 Task: Play online Risk (conquerclub) game.
Action: Mouse moved to (825, 361)
Screenshot: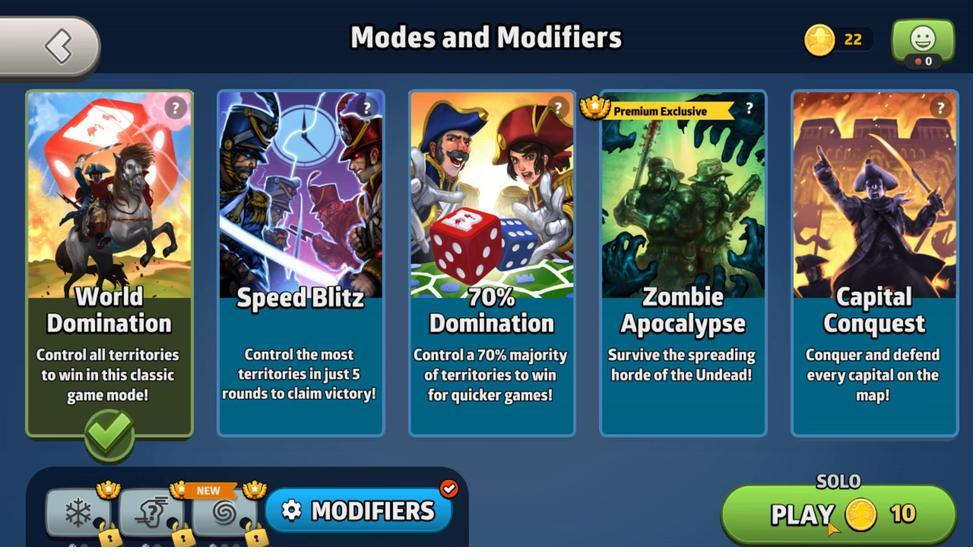 
Action: Mouse pressed left at (825, 361)
Screenshot: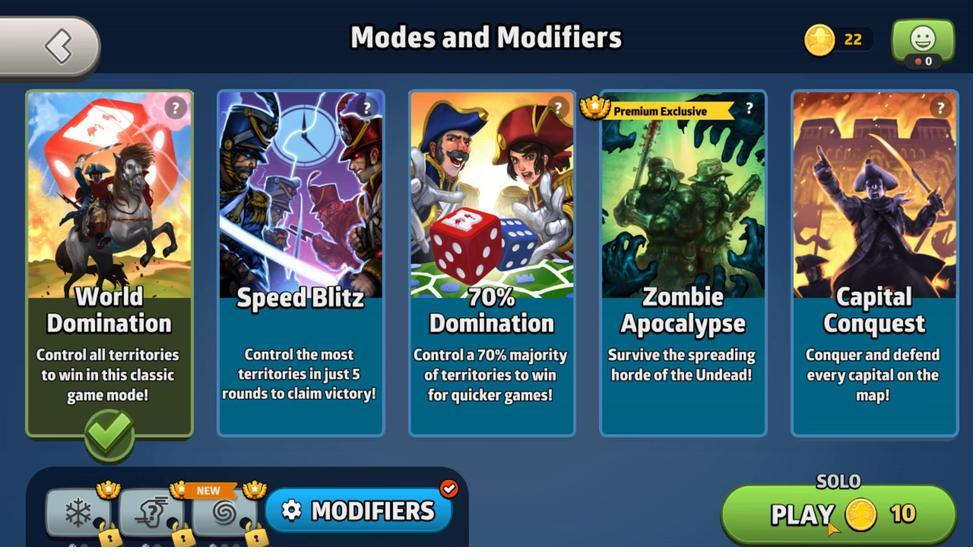 
Action: Mouse moved to (537, 522)
Screenshot: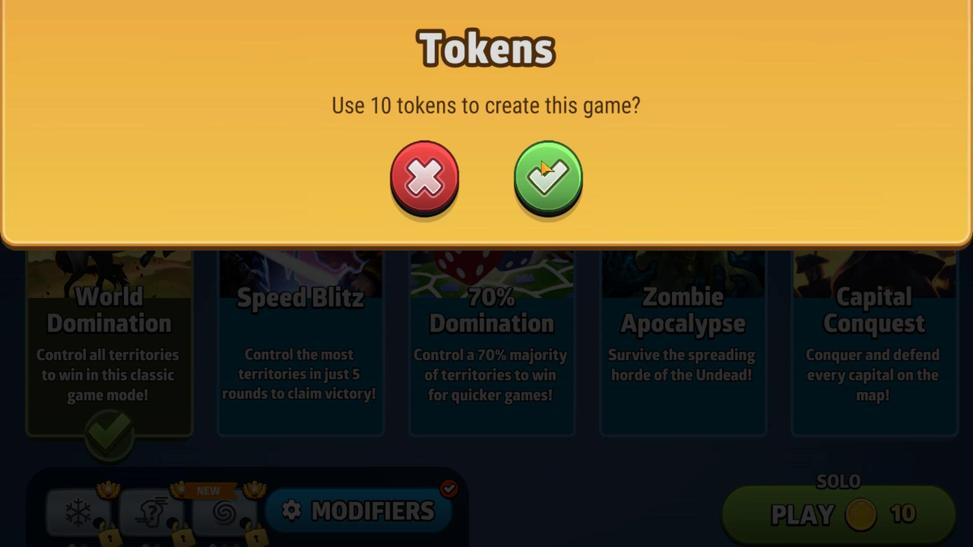 
Action: Mouse pressed left at (537, 522)
Screenshot: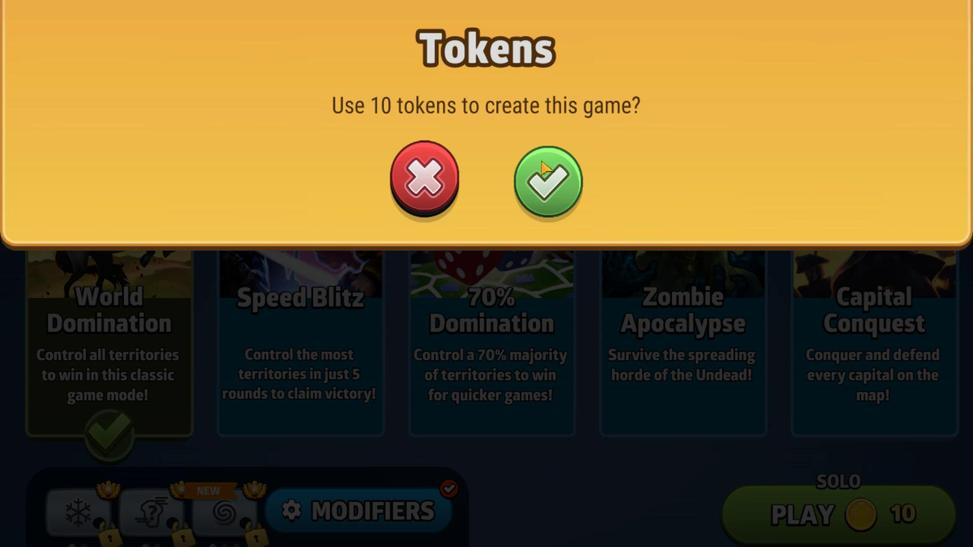 
Action: Mouse moved to (774, 527)
Screenshot: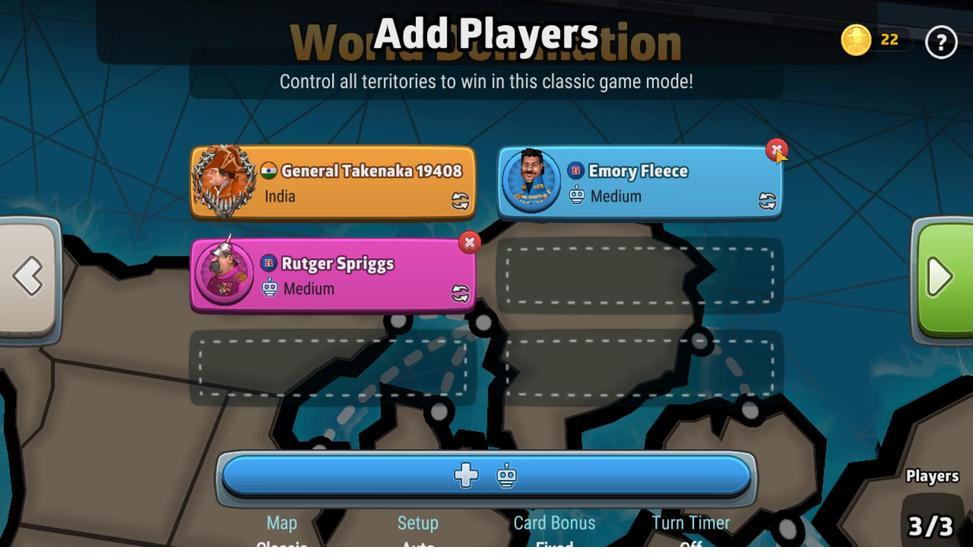 
Action: Mouse pressed left at (774, 527)
Screenshot: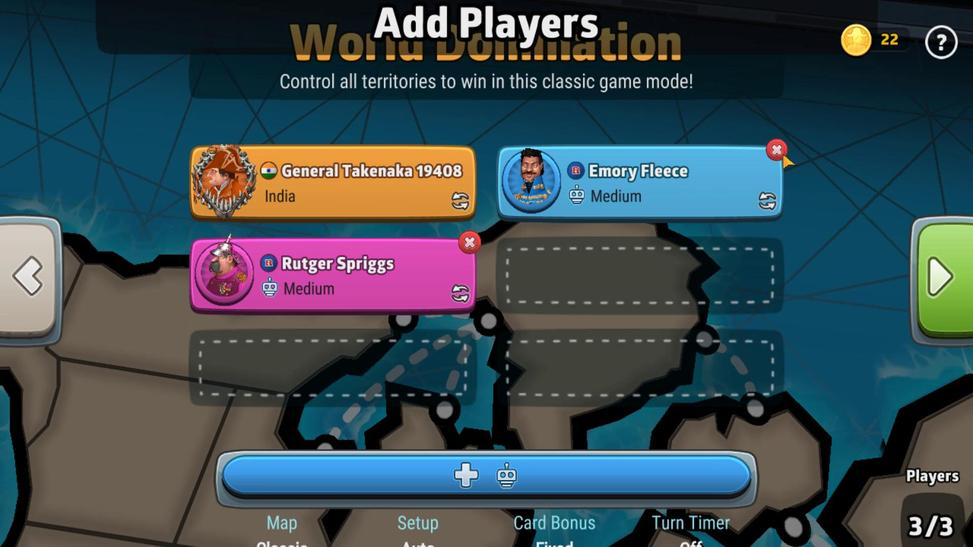 
Action: Mouse moved to (971, 467)
Screenshot: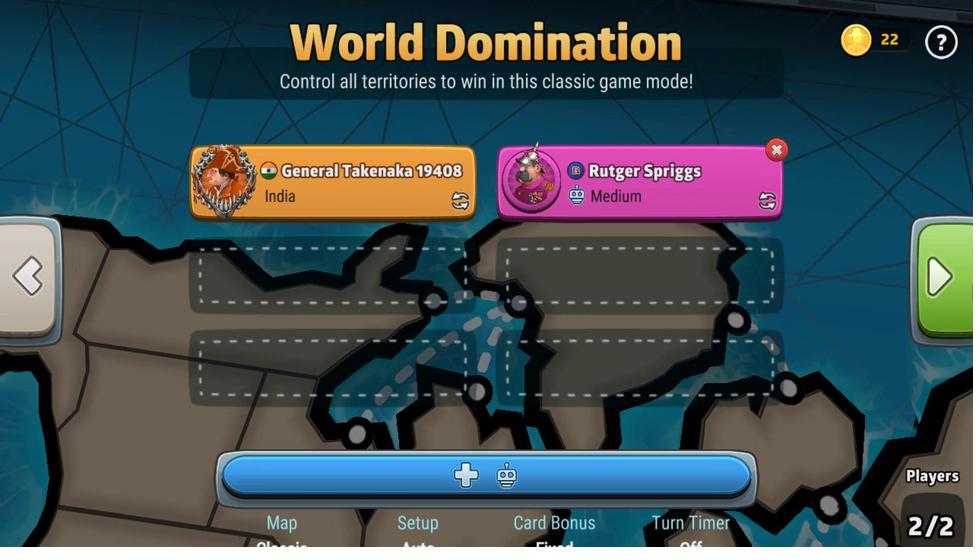
Action: Mouse pressed left at (971, 467)
Screenshot: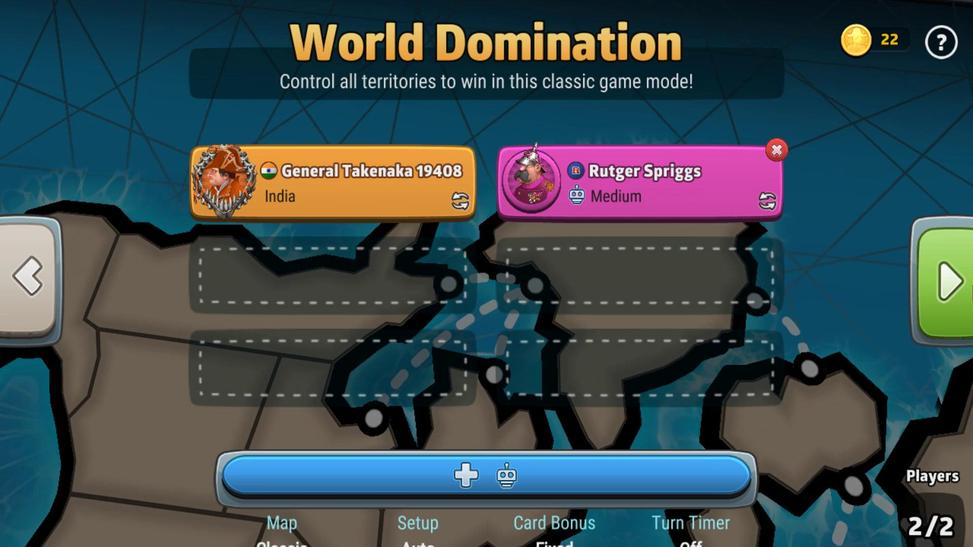 
Action: Mouse moved to (491, 495)
Screenshot: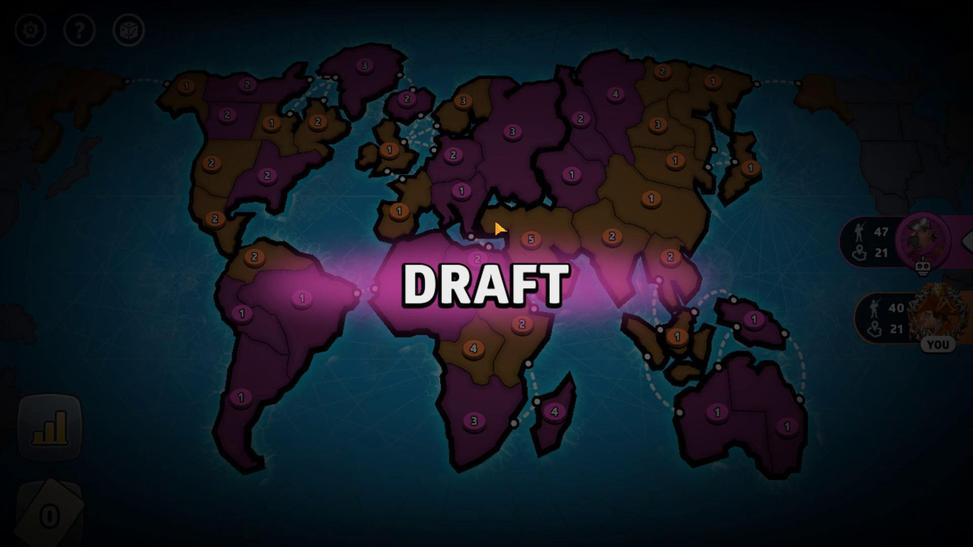 
Action: Mouse pressed left at (491, 495)
Screenshot: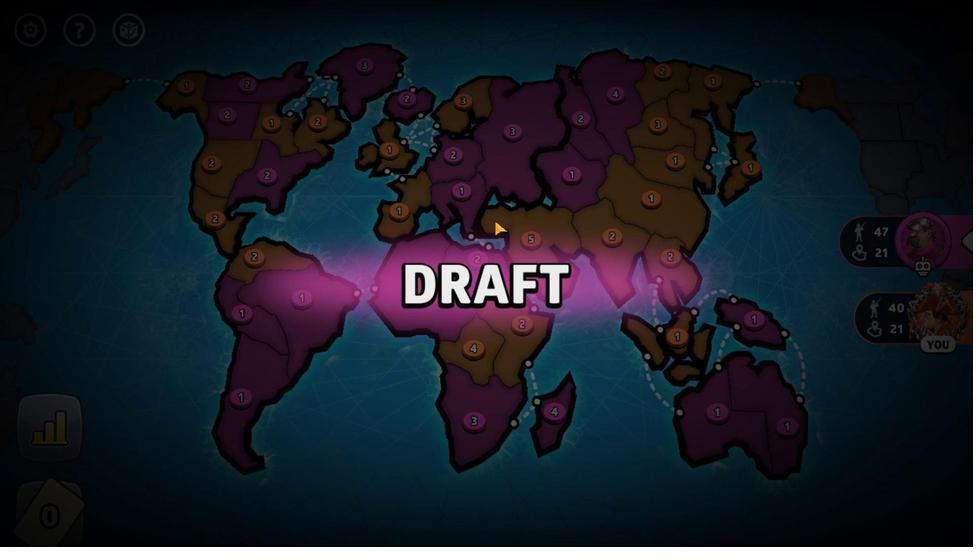 
Action: Mouse moved to (508, 489)
Screenshot: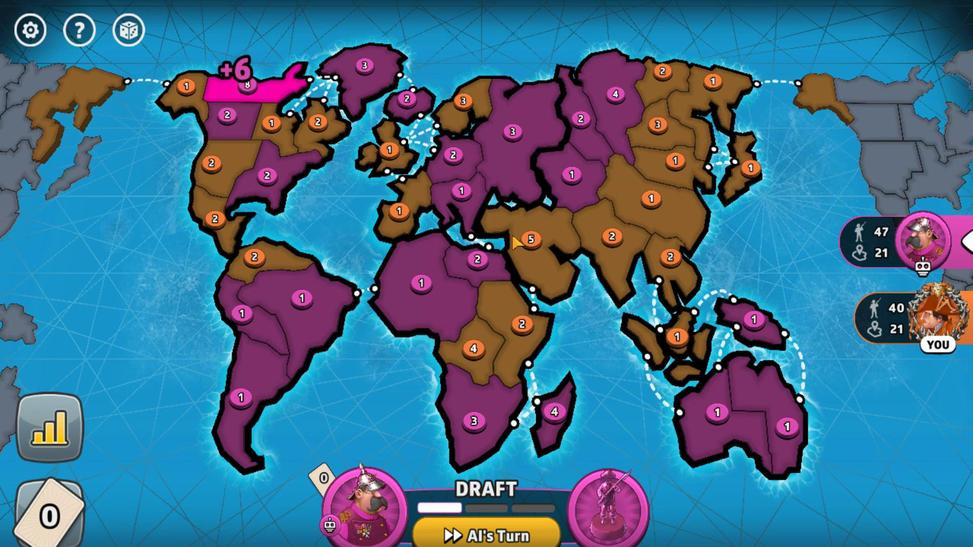 
Action: Mouse pressed left at (508, 489)
Screenshot: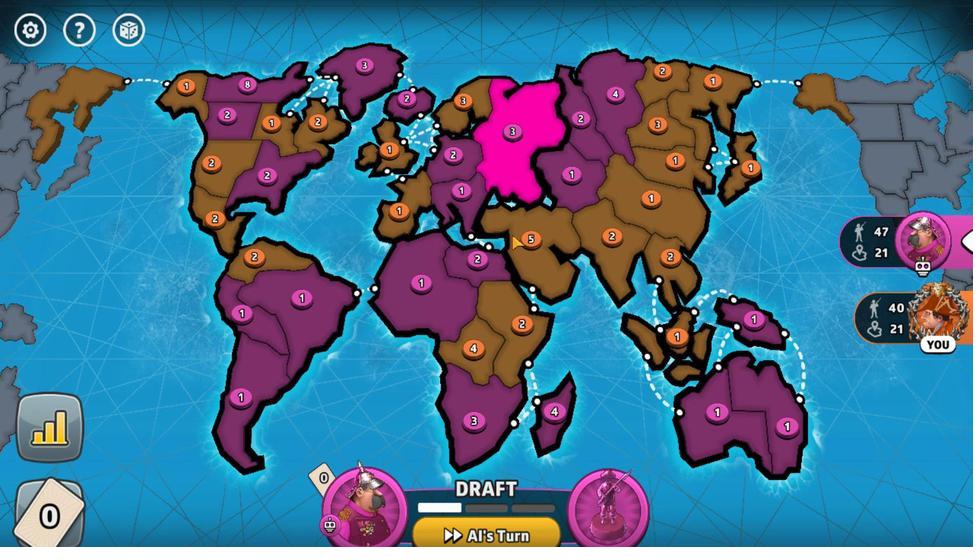 
Action: Mouse pressed left at (508, 489)
Screenshot: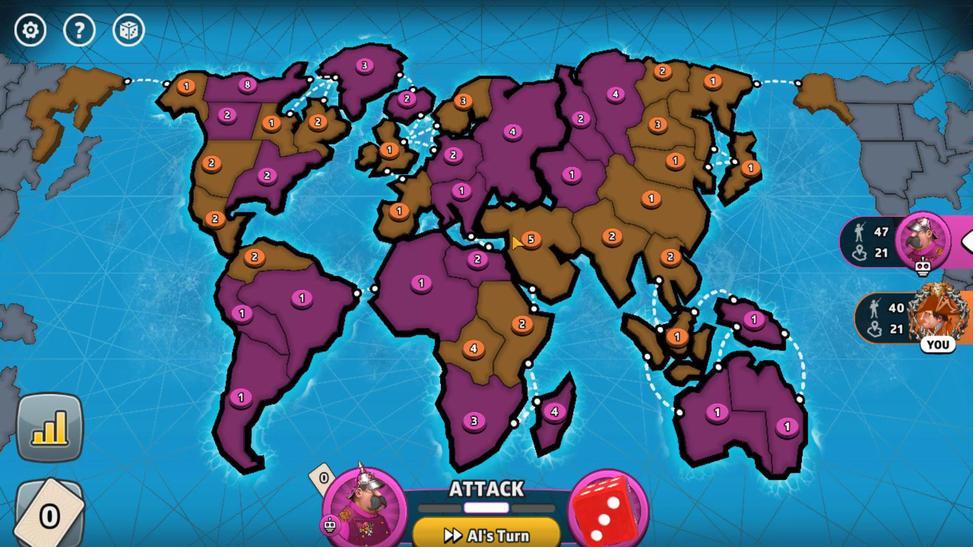 
Action: Mouse pressed left at (508, 489)
Screenshot: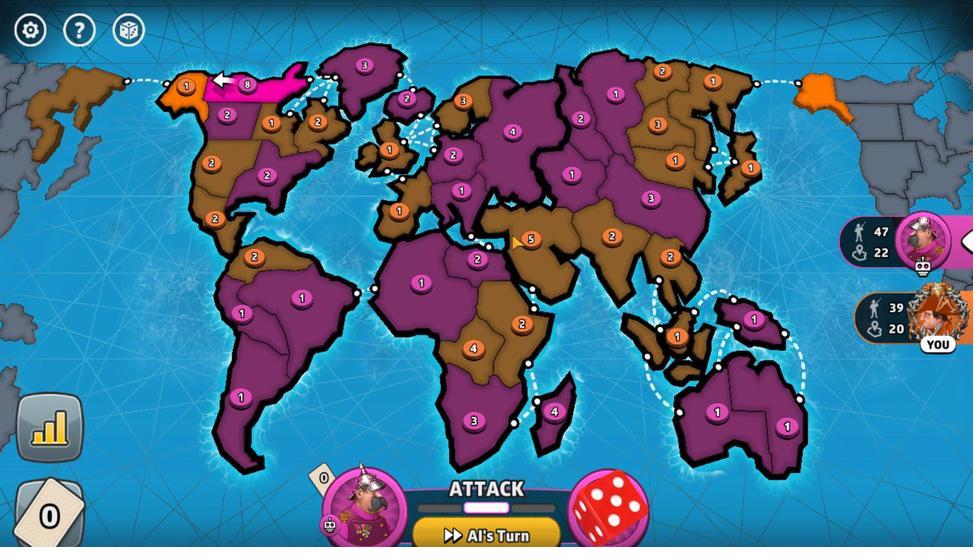 
Action: Mouse moved to (531, 487)
Screenshot: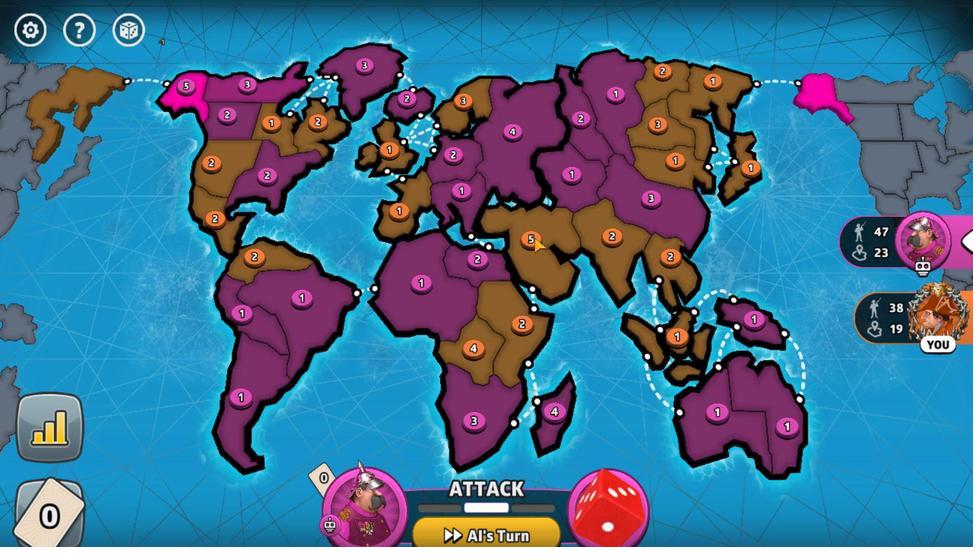
Action: Mouse pressed left at (531, 487)
Screenshot: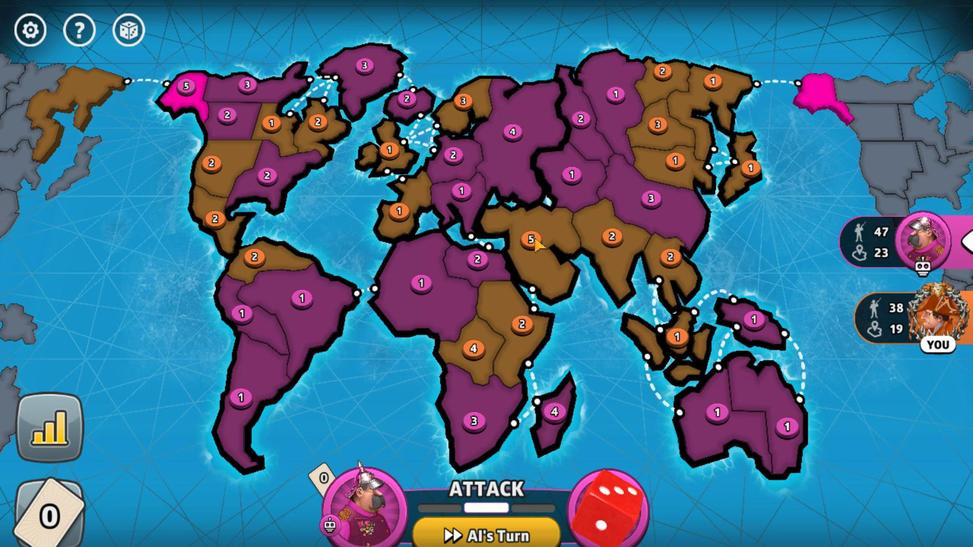 
Action: Mouse moved to (540, 482)
Screenshot: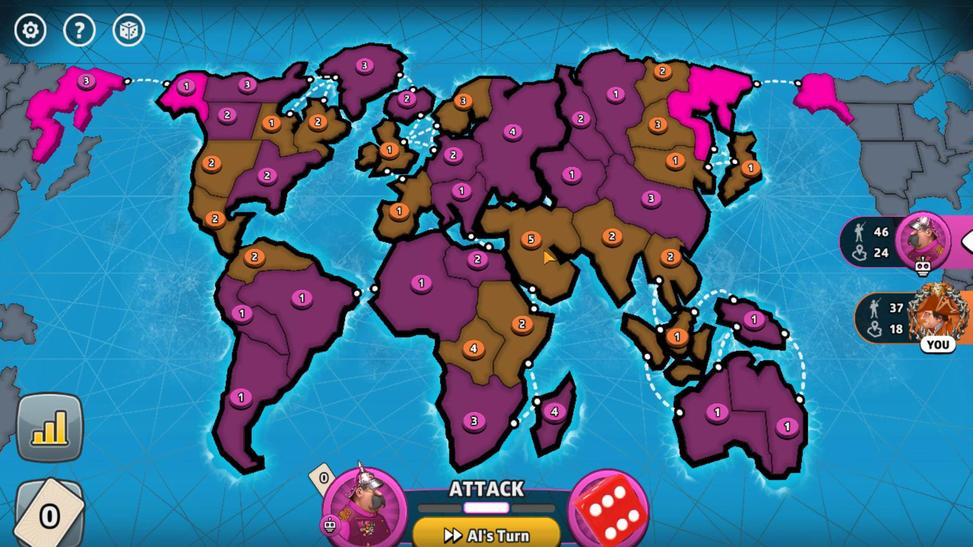 
Action: Mouse pressed left at (540, 482)
Screenshot: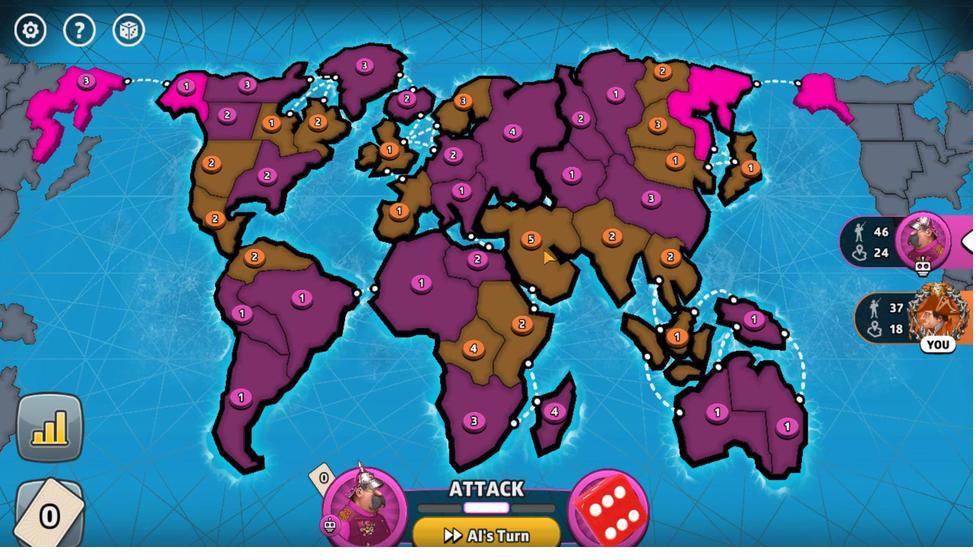 
Action: Mouse pressed left at (540, 482)
Screenshot: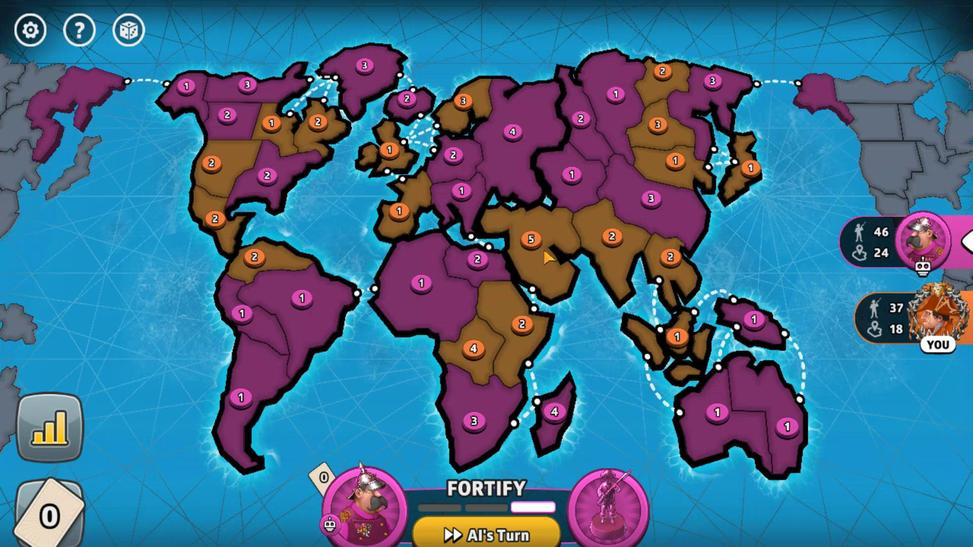 
Action: Mouse pressed left at (540, 482)
Screenshot: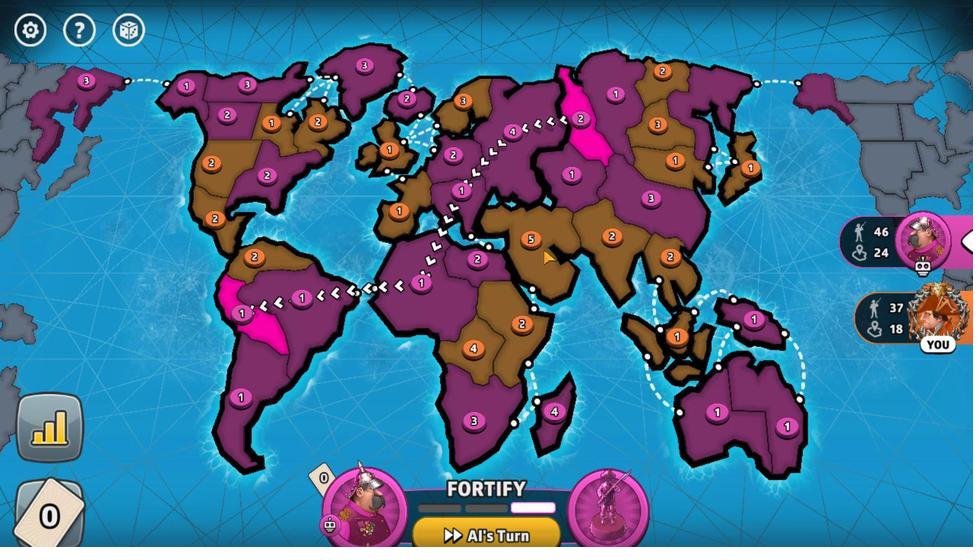 
Action: Mouse pressed left at (540, 482)
Screenshot: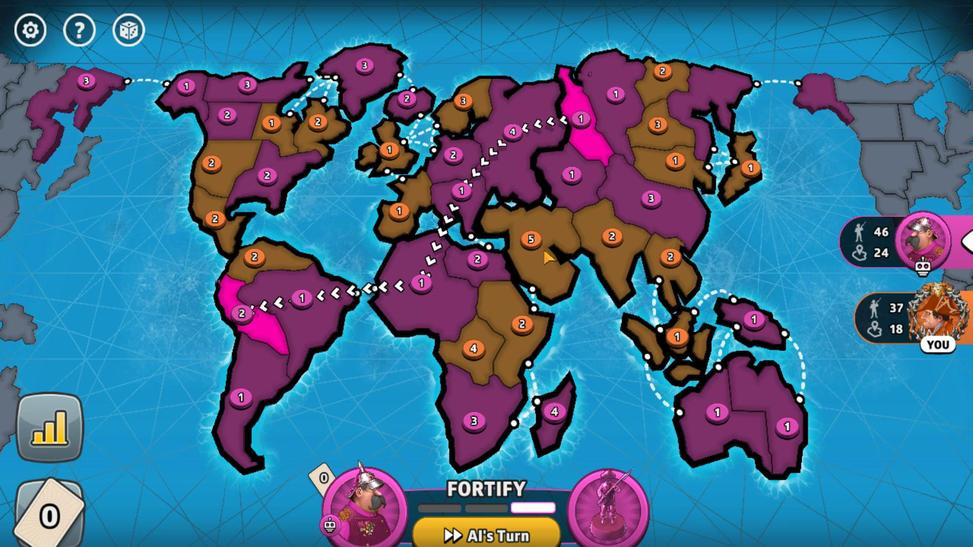 
Action: Mouse pressed left at (540, 482)
Screenshot: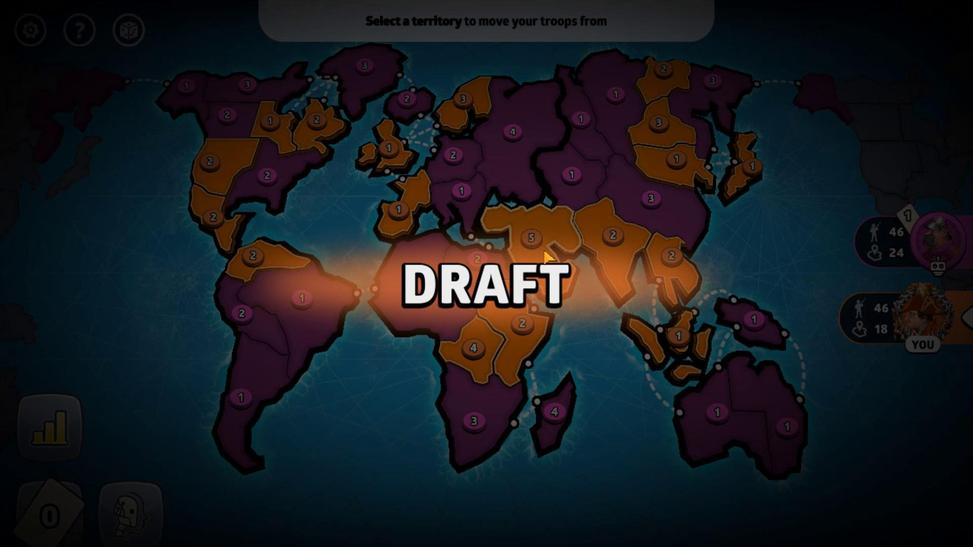 
Action: Mouse pressed left at (540, 482)
Screenshot: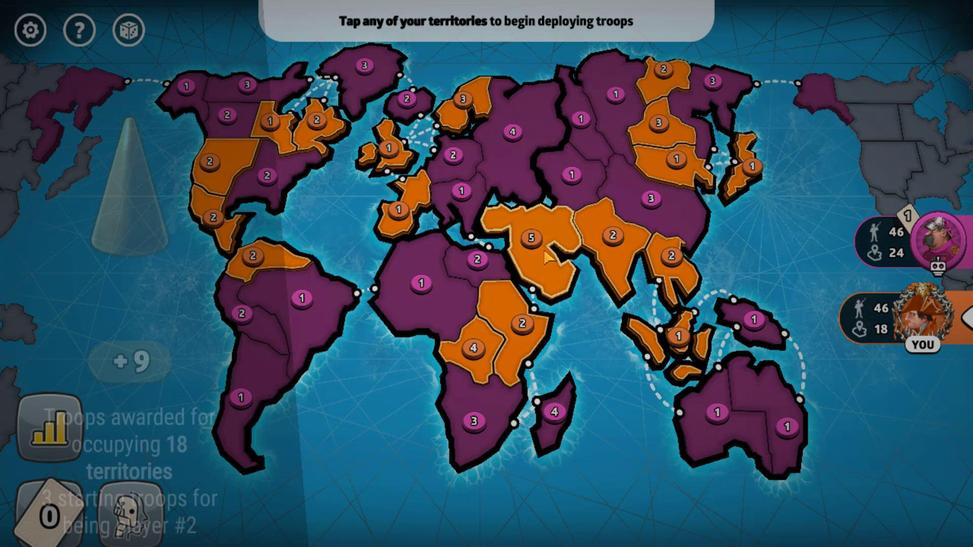
Action: Mouse pressed left at (540, 482)
Screenshot: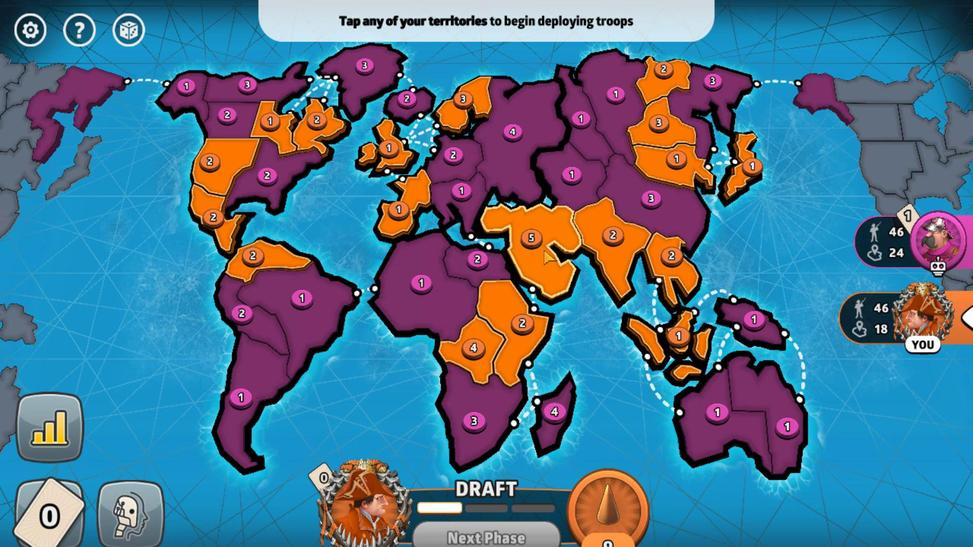 
Action: Mouse moved to (656, 409)
Screenshot: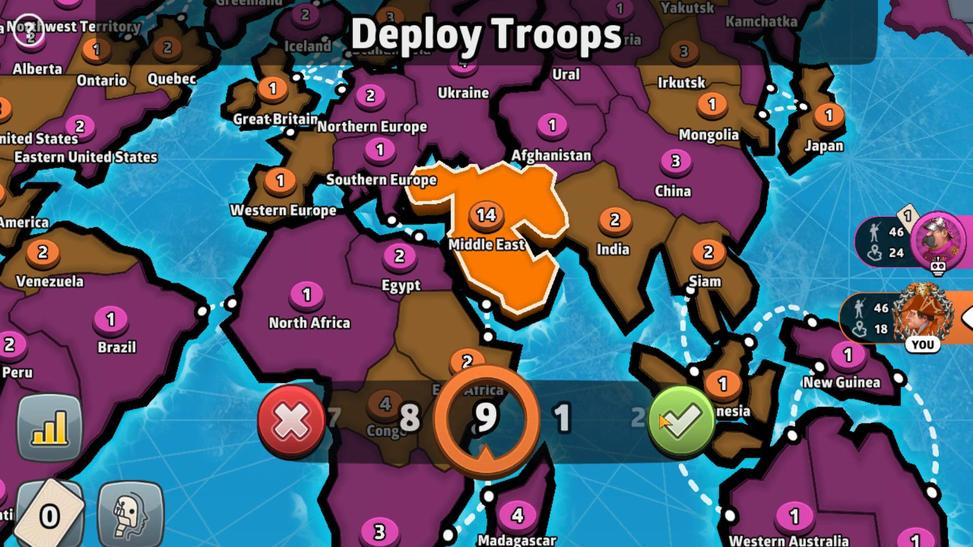 
Action: Mouse pressed left at (656, 409)
Screenshot: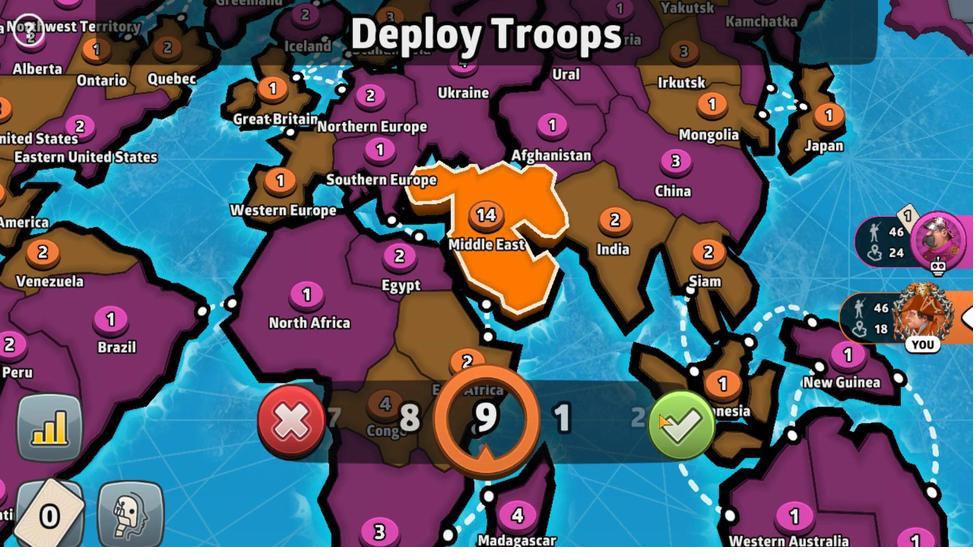 
Action: Mouse moved to (505, 359)
Screenshot: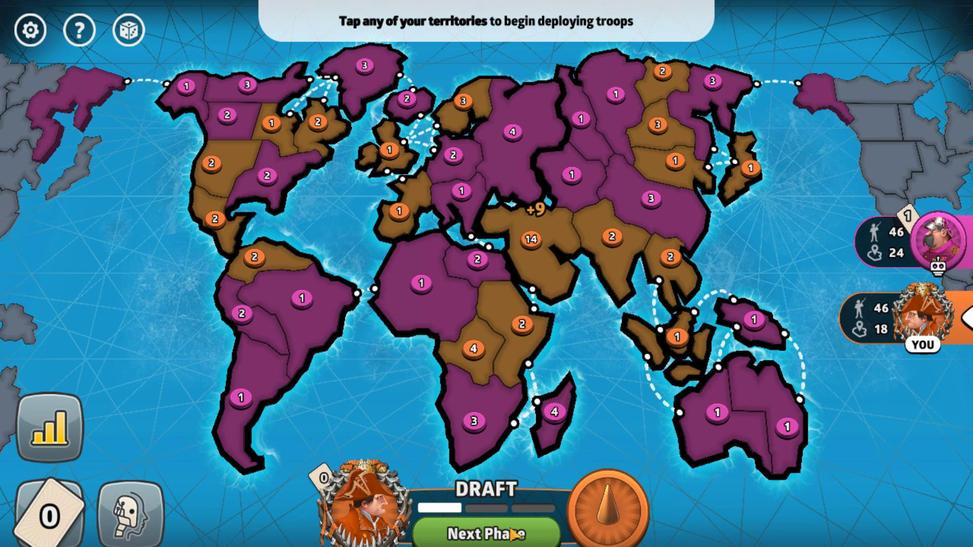 
Action: Mouse pressed left at (505, 359)
Screenshot: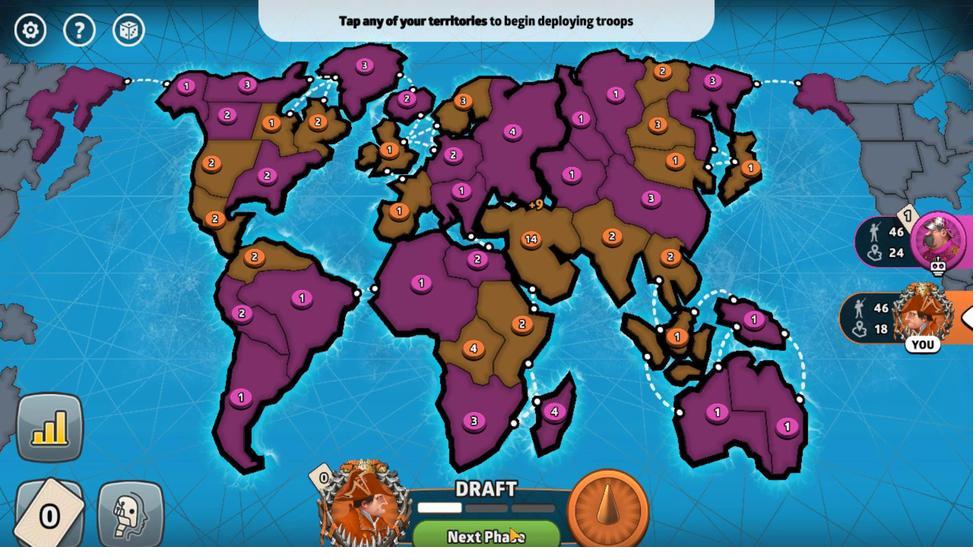 
Action: Mouse moved to (503, 504)
Screenshot: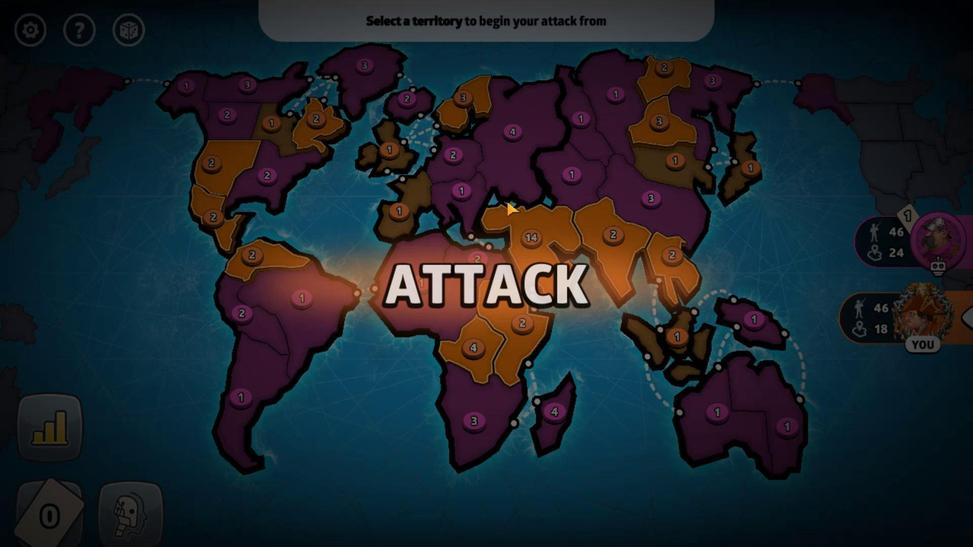 
Action: Mouse pressed left at (503, 504)
Screenshot: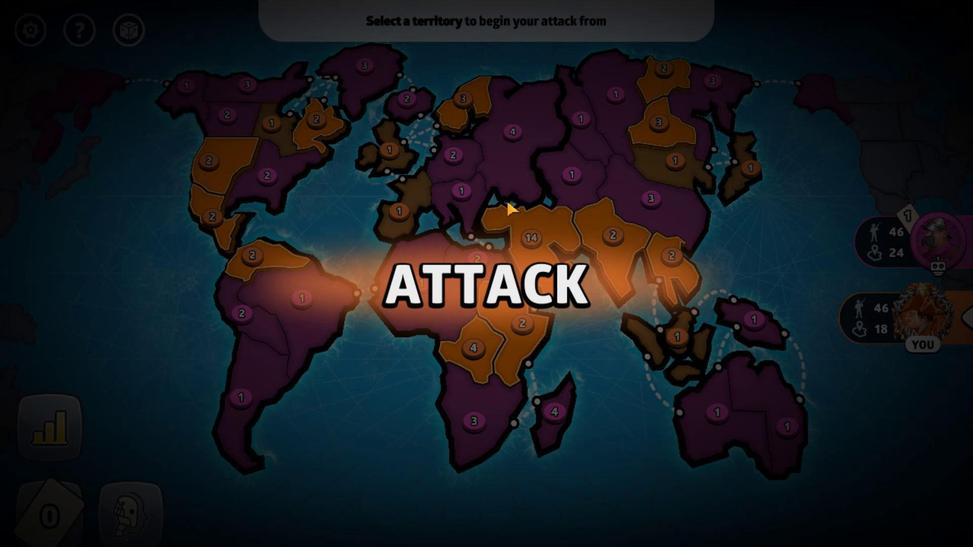 
Action: Mouse moved to (507, 357)
Screenshot: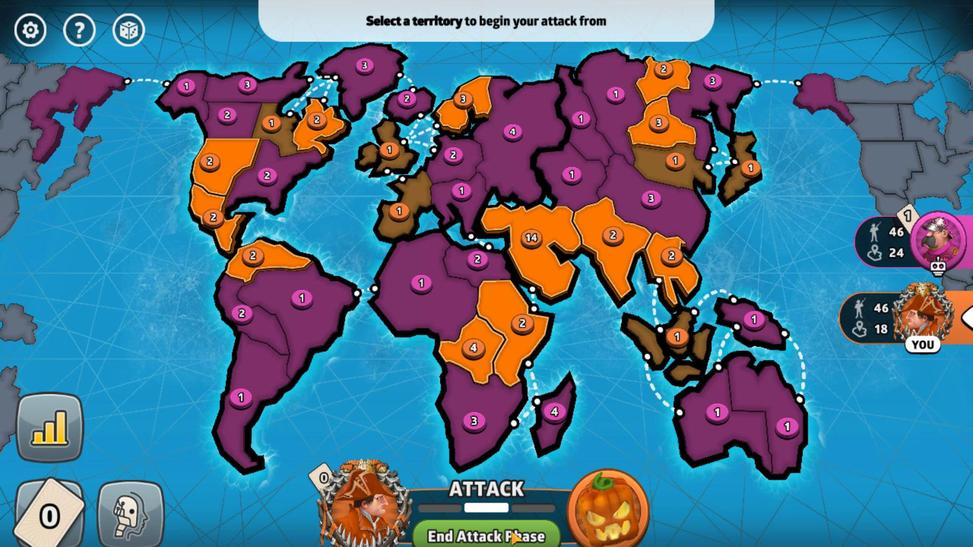 
Action: Mouse pressed left at (507, 357)
Screenshot: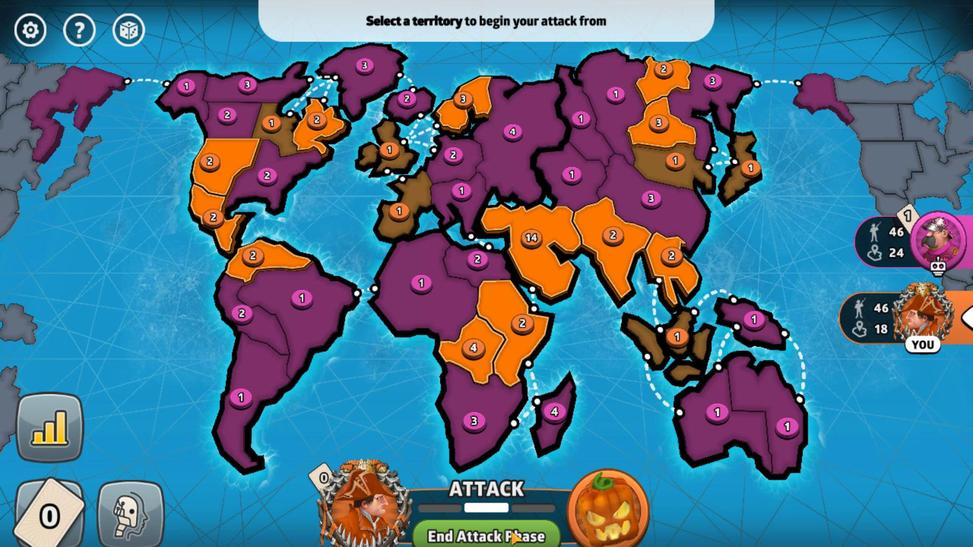 
Action: Mouse moved to (551, 500)
Screenshot: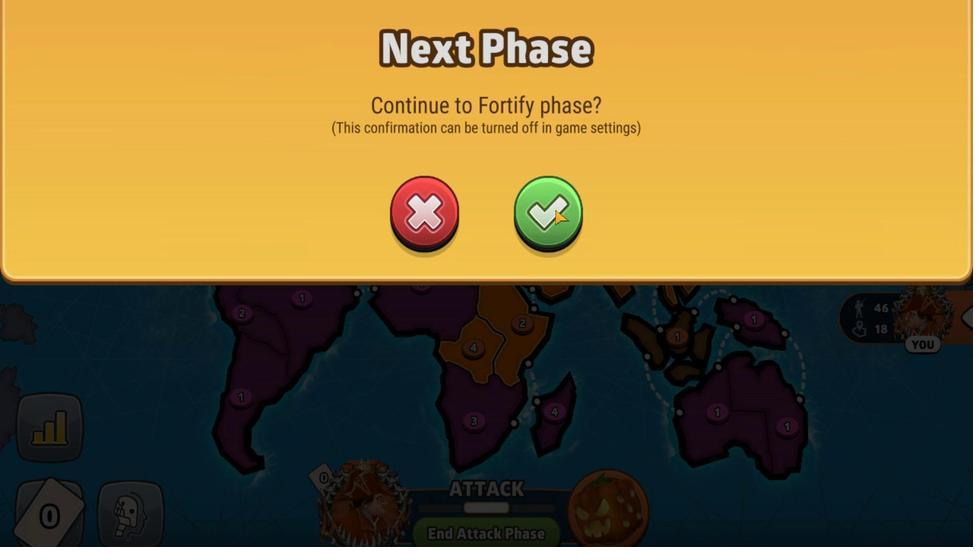 
Action: Mouse pressed left at (551, 500)
Screenshot: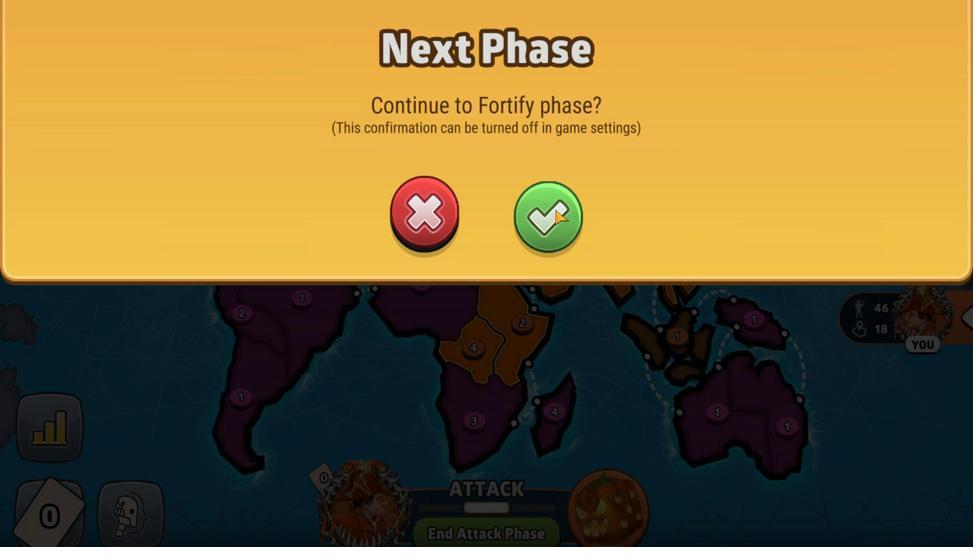 
Action: Mouse moved to (486, 357)
Screenshot: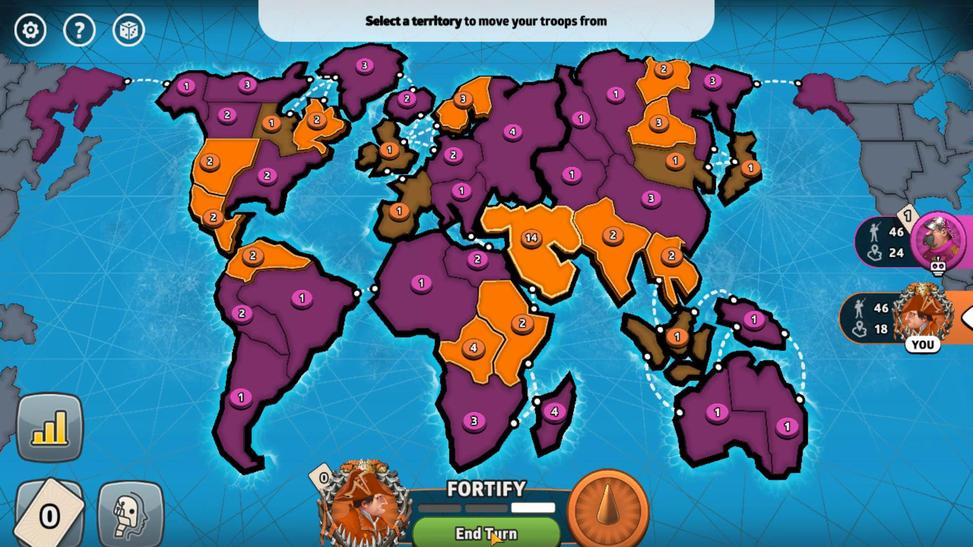 
Action: Mouse pressed left at (486, 357)
Screenshot: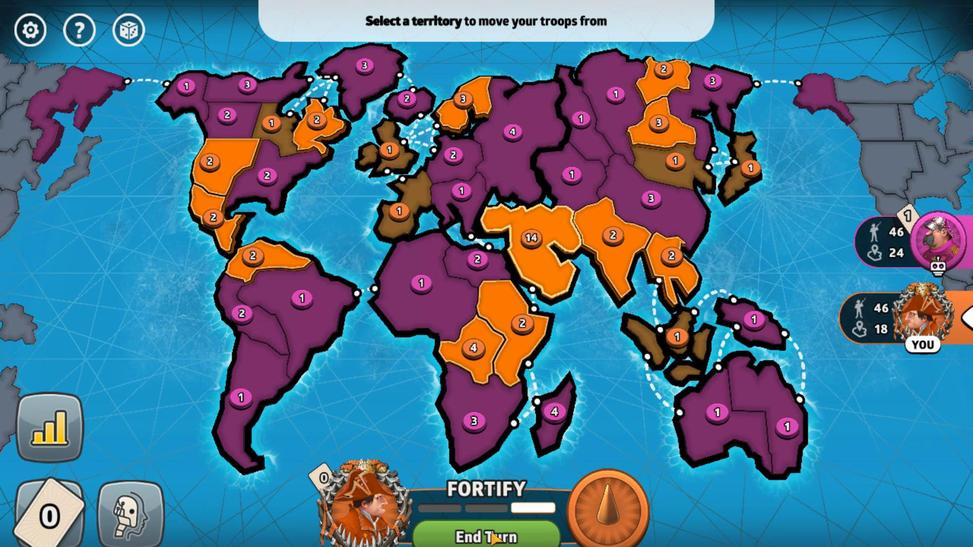 
Action: Mouse moved to (532, 486)
Screenshot: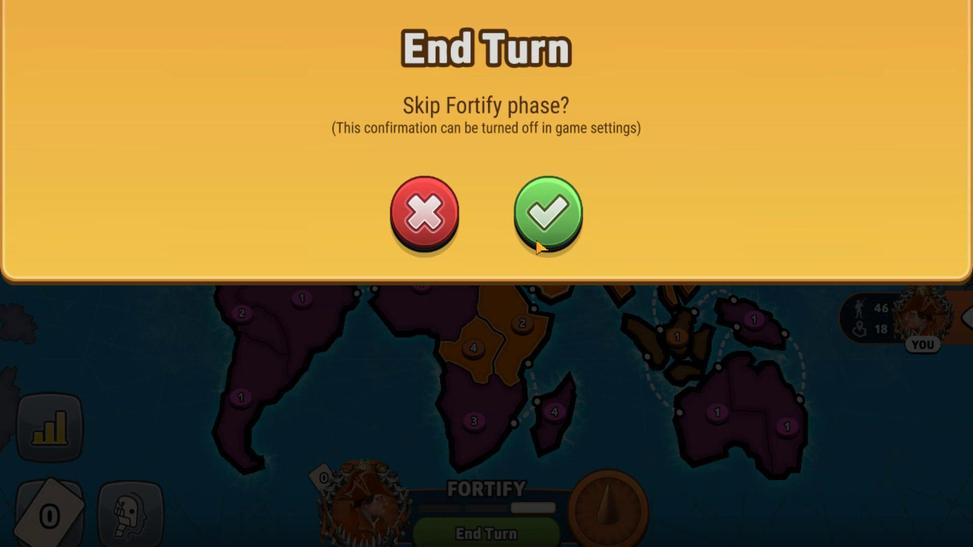 
Action: Mouse pressed left at (532, 486)
Screenshot: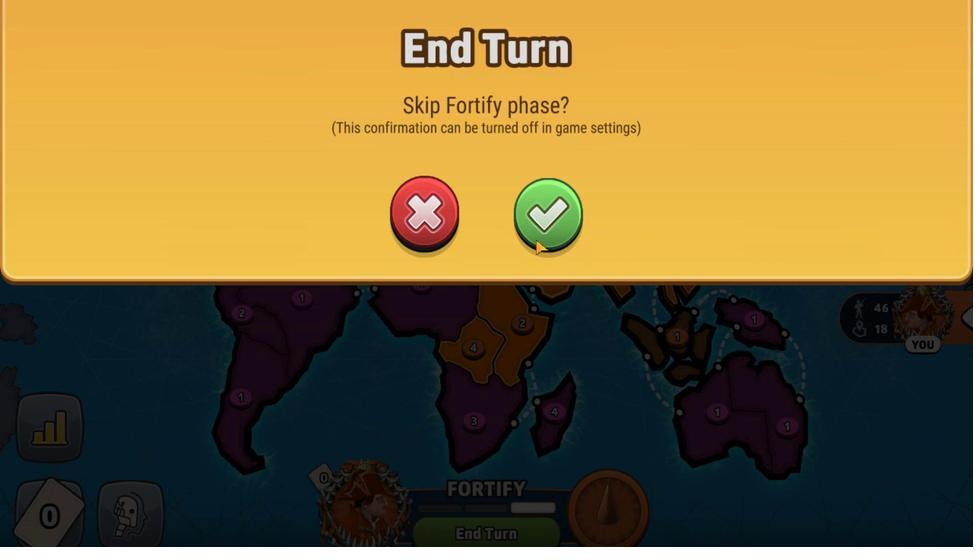 
Action: Mouse moved to (541, 491)
Screenshot: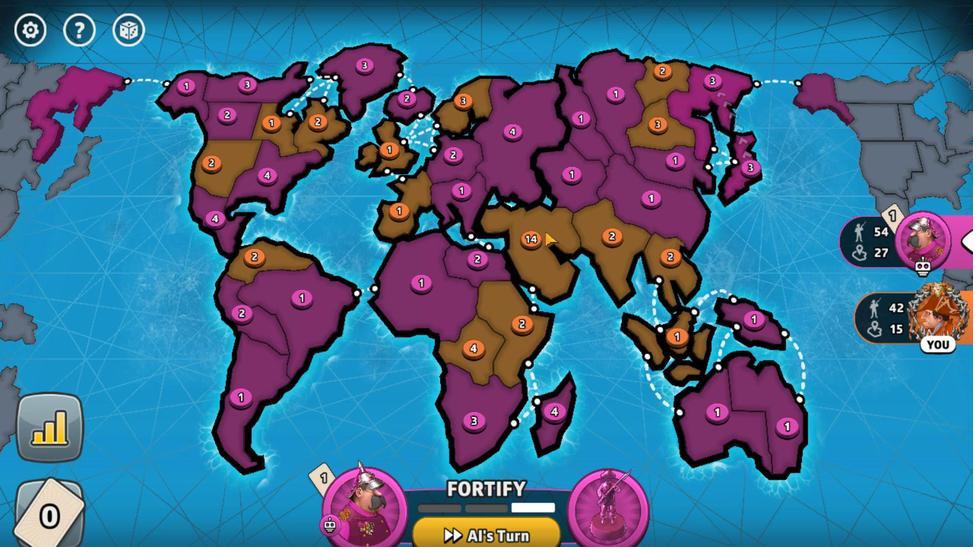 
Action: Mouse pressed left at (541, 491)
Screenshot: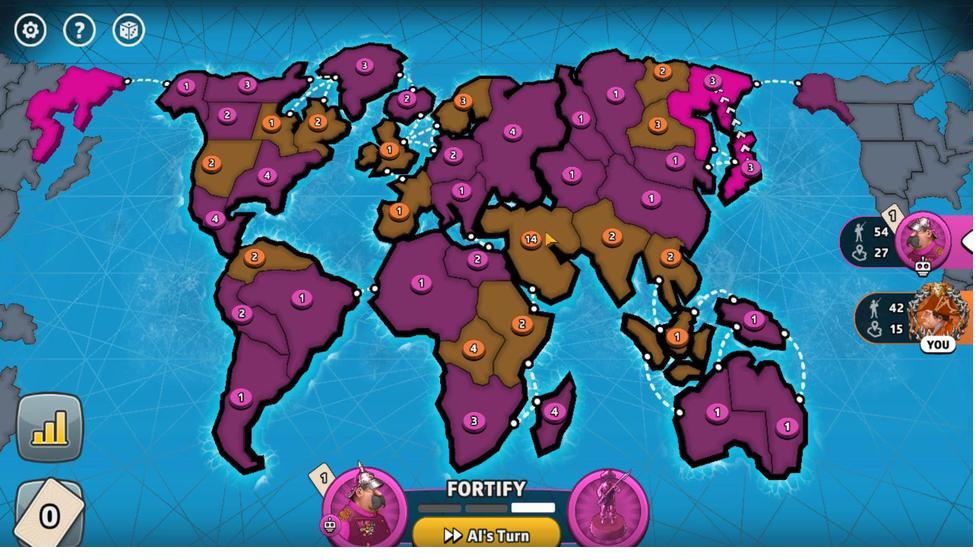 
Action: Mouse pressed left at (541, 491)
Screenshot: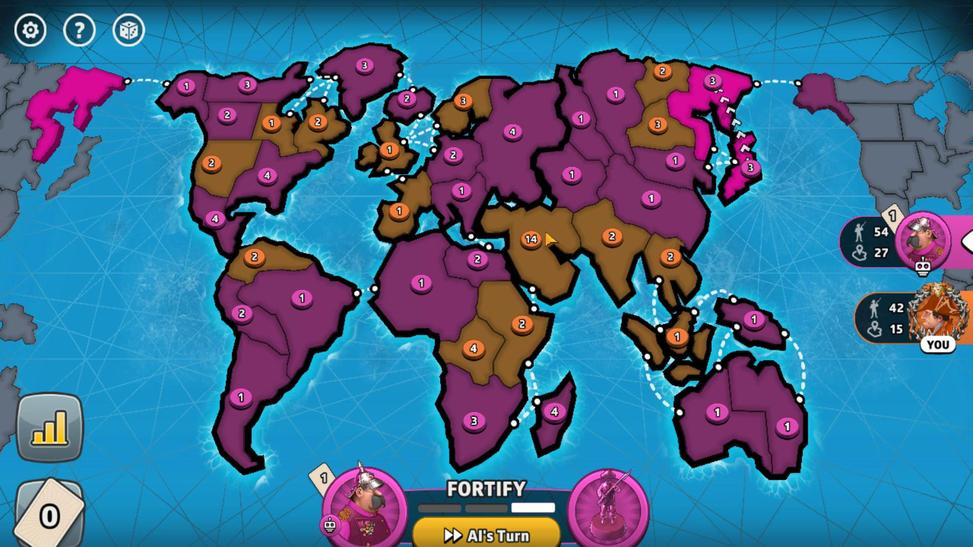 
Action: Mouse moved to (528, 495)
Screenshot: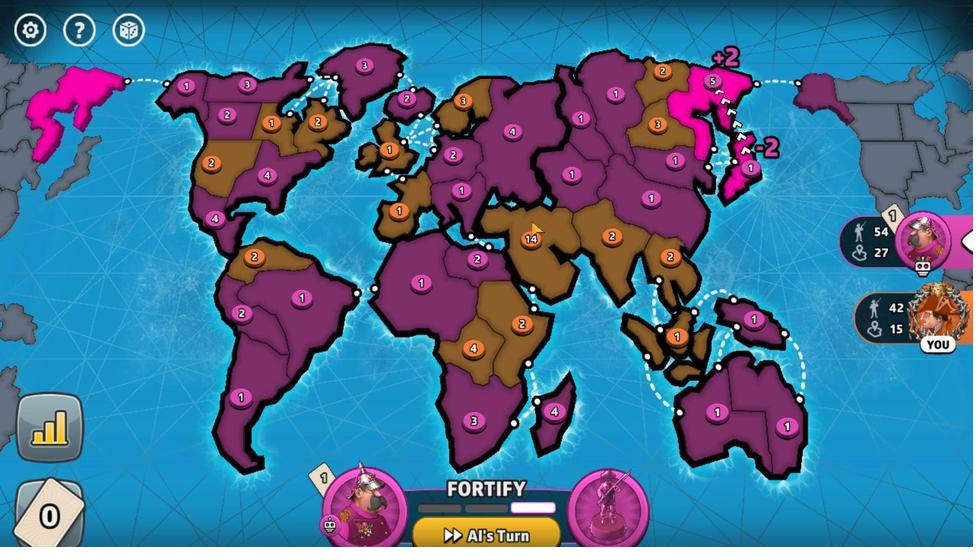 
Action: Mouse pressed left at (528, 495)
Screenshot: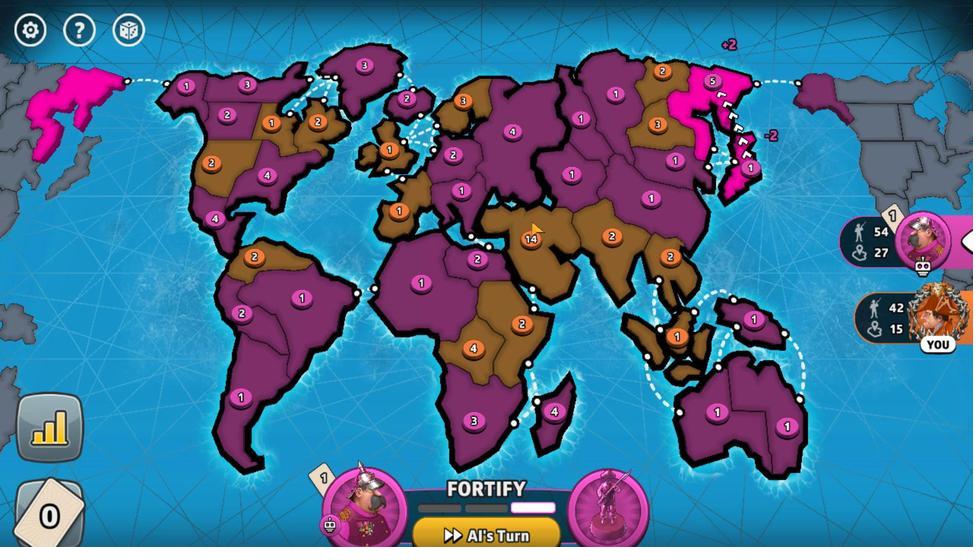 
Action: Mouse pressed left at (528, 495)
Screenshot: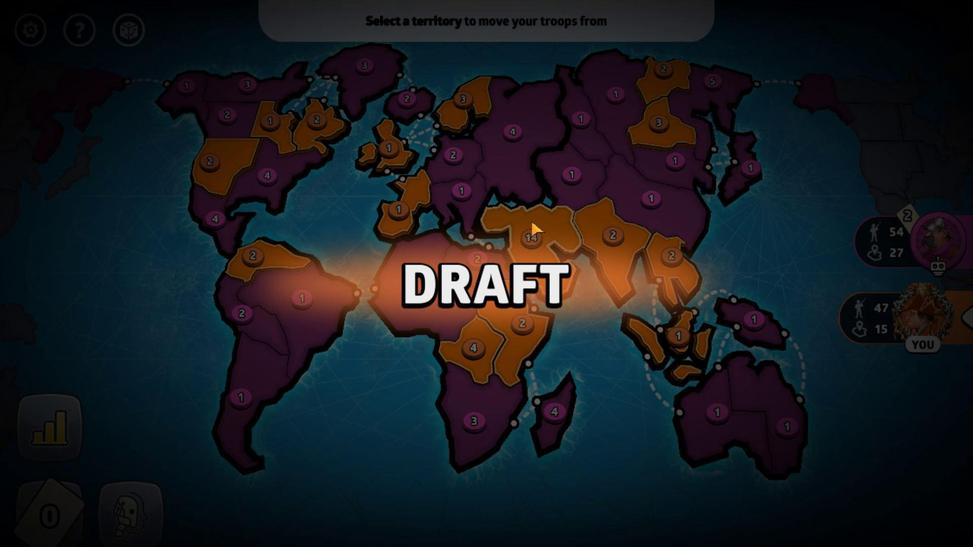 
Action: Mouse moved to (540, 488)
Screenshot: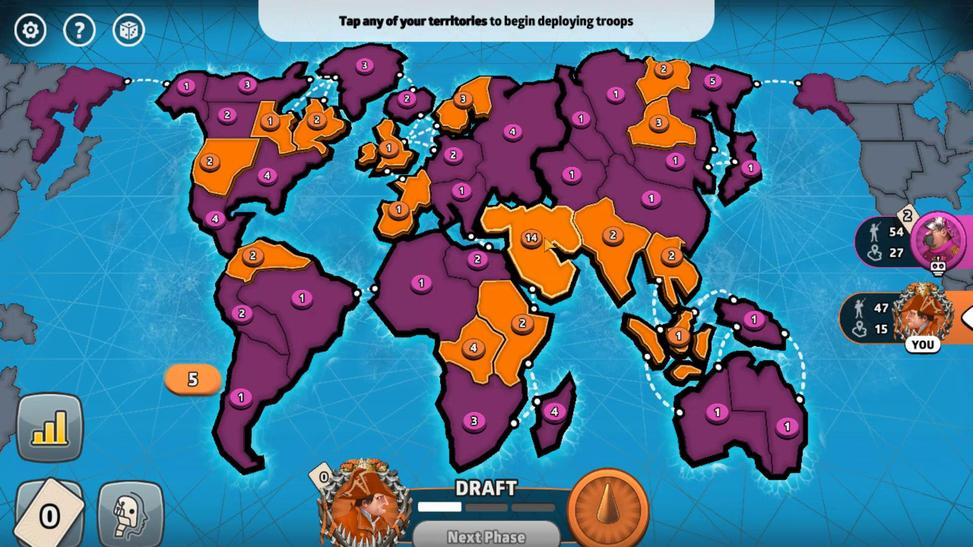 
Action: Mouse pressed left at (540, 488)
Screenshot: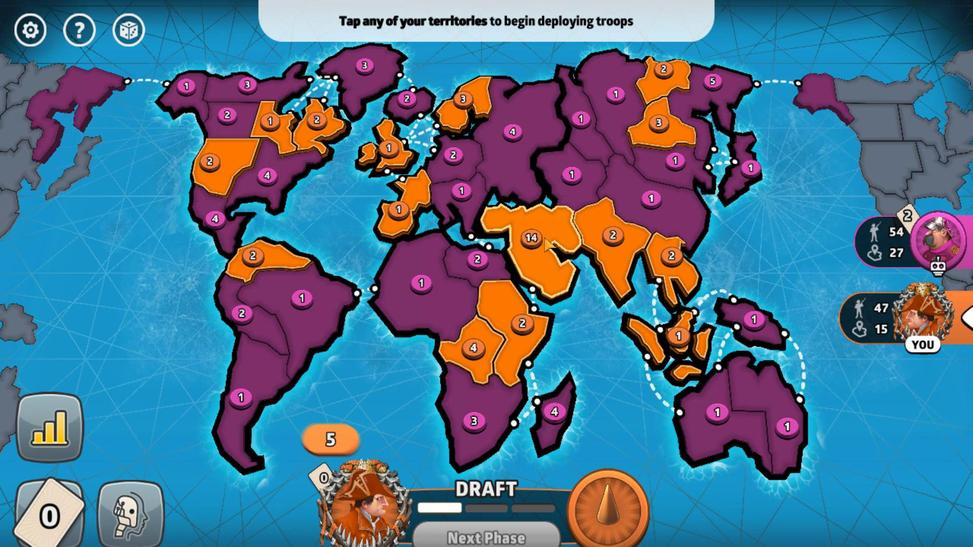 
Action: Mouse moved to (673, 409)
Screenshot: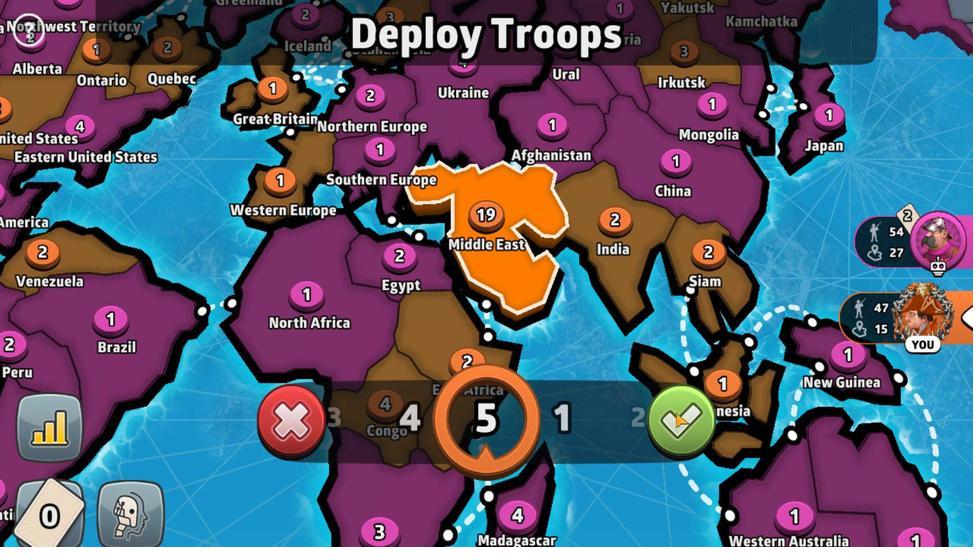 
Action: Mouse pressed left at (673, 409)
Screenshot: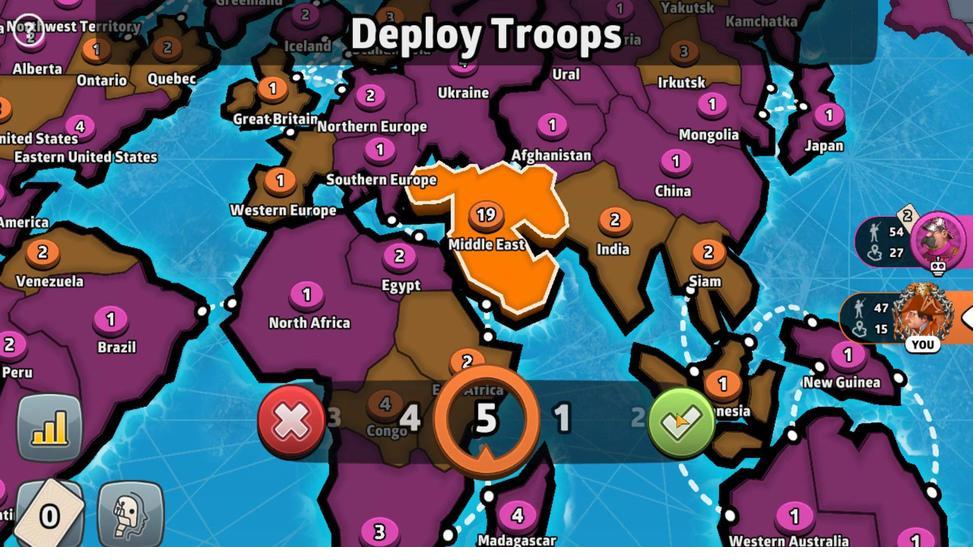 
Action: Mouse moved to (523, 359)
Screenshot: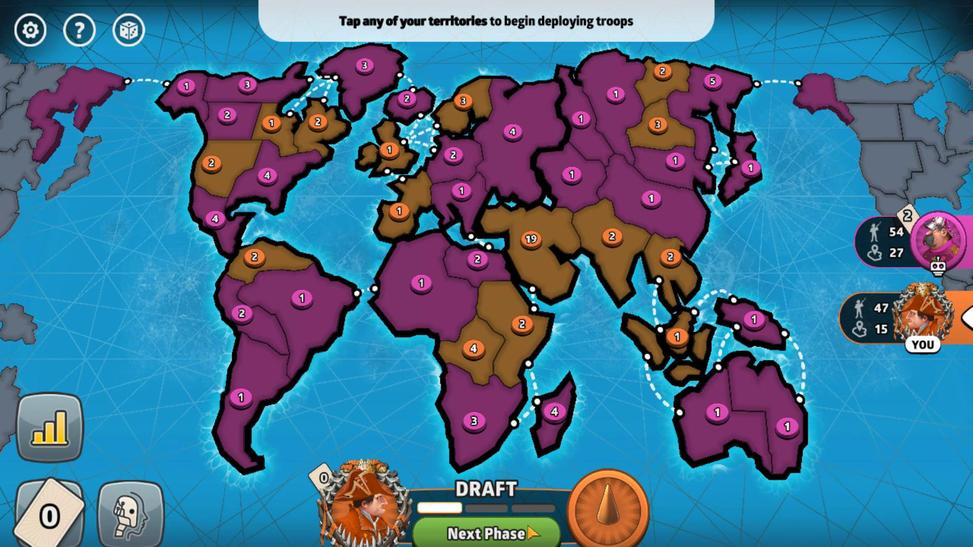 
Action: Mouse pressed left at (523, 359)
Screenshot: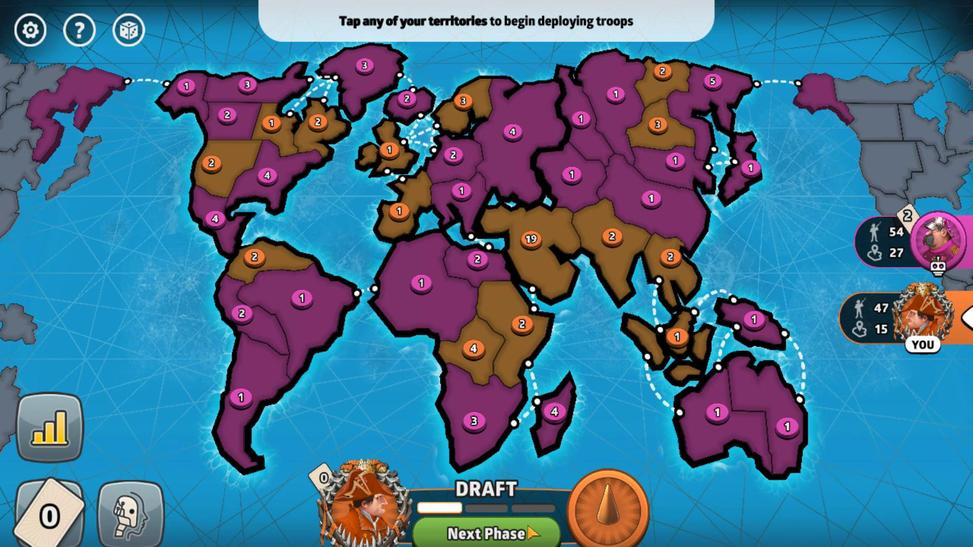 
Action: Mouse moved to (559, 492)
Screenshot: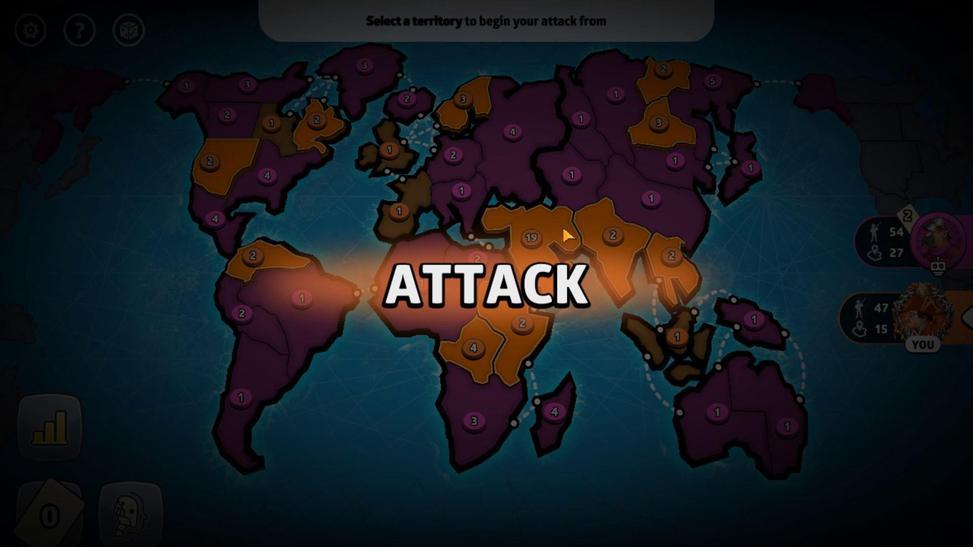 
Action: Mouse pressed left at (559, 492)
Screenshot: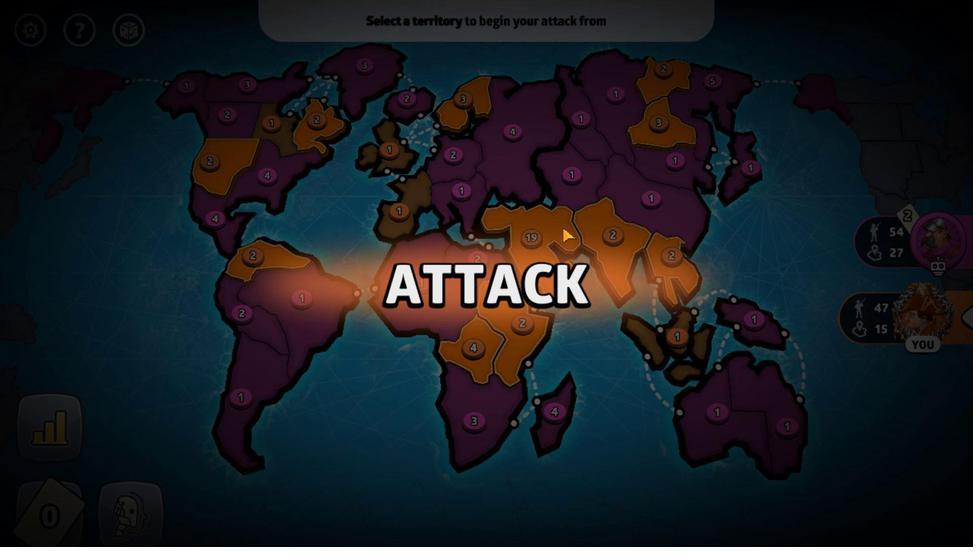 
Action: Mouse moved to (494, 352)
Screenshot: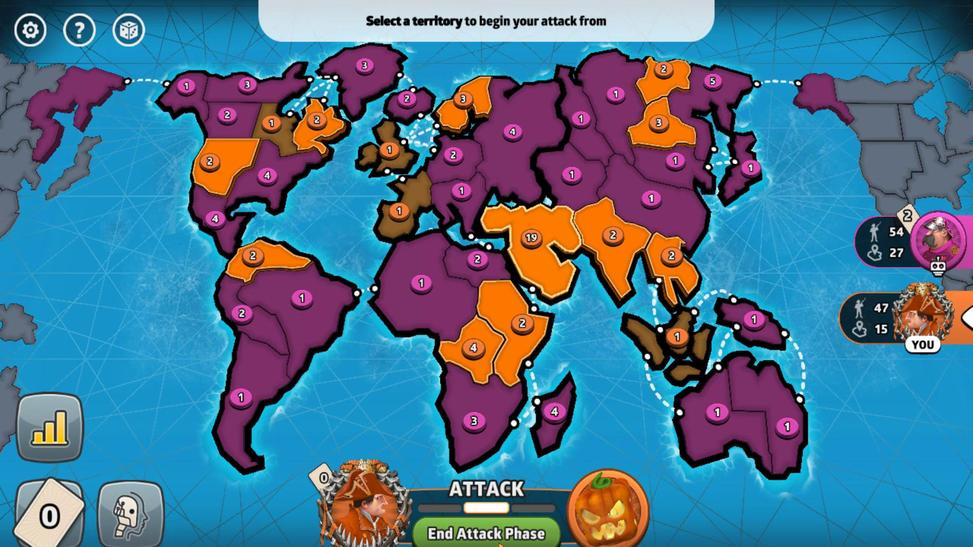 
Action: Mouse pressed left at (494, 352)
Screenshot: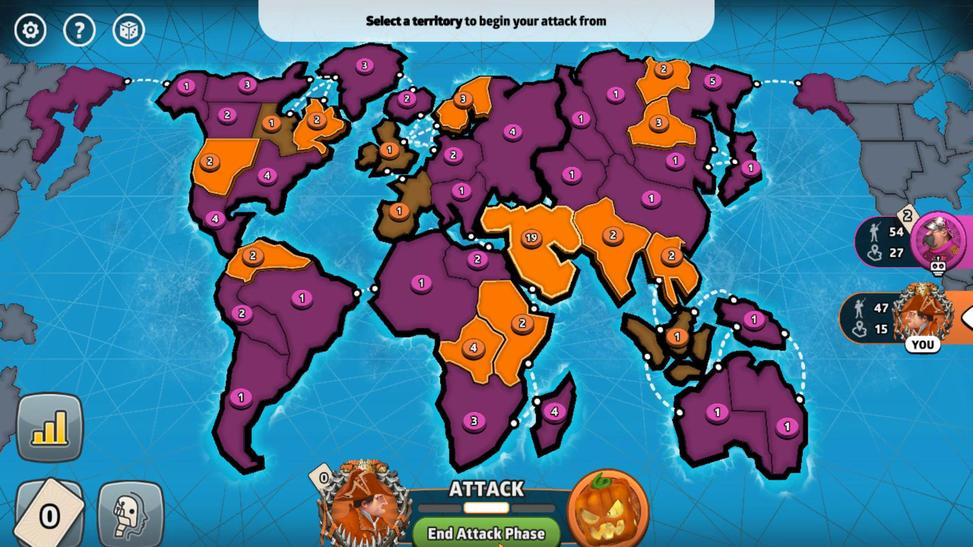
Action: Mouse moved to (555, 506)
Screenshot: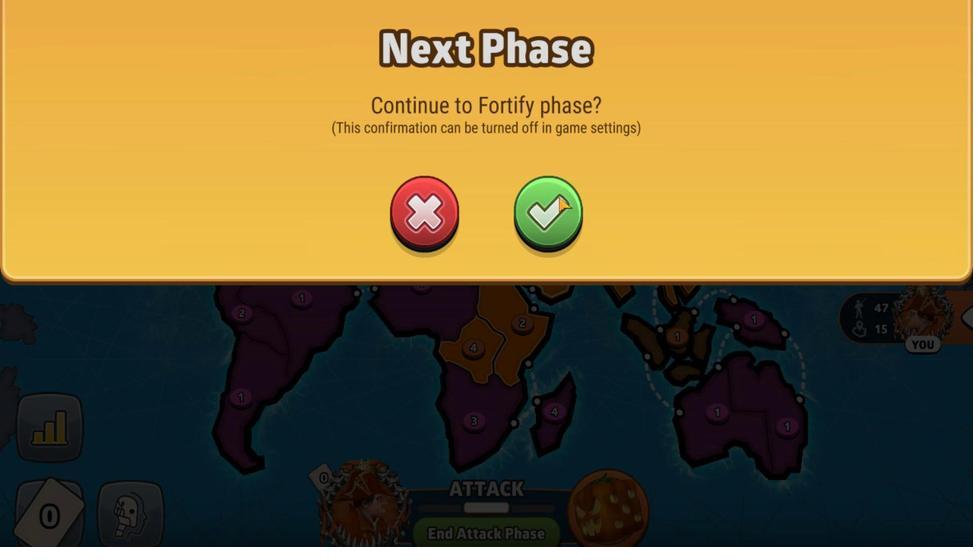 
Action: Mouse pressed left at (555, 506)
Screenshot: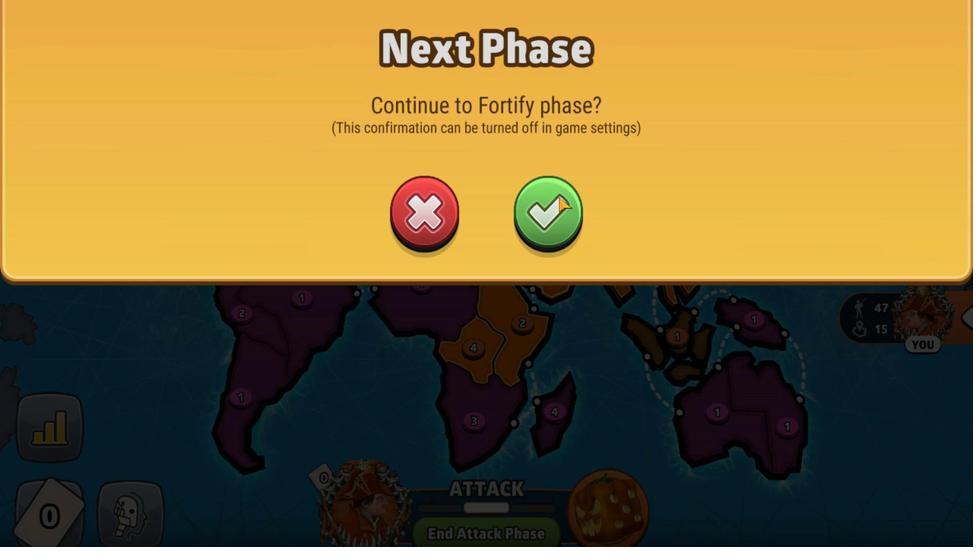 
Action: Mouse moved to (541, 491)
Screenshot: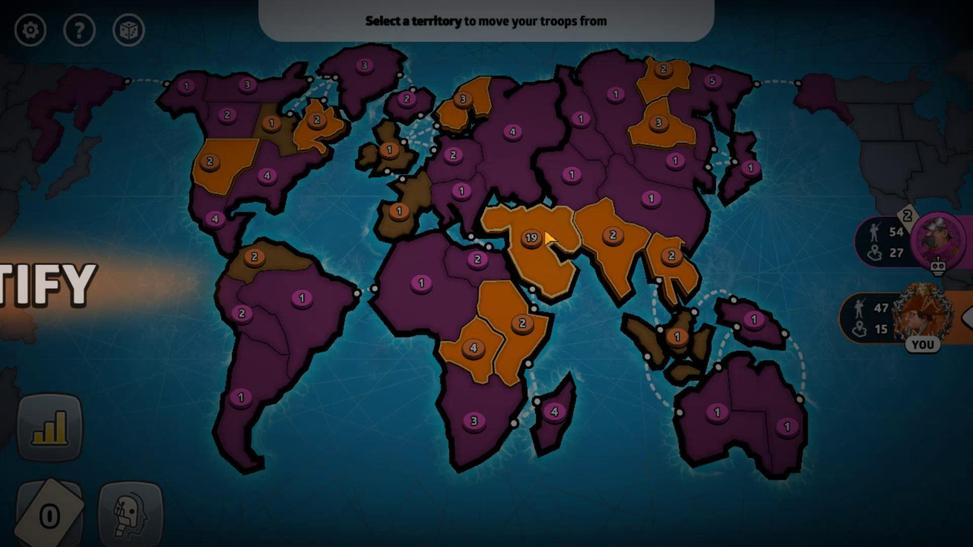 
Action: Mouse pressed left at (541, 491)
Screenshot: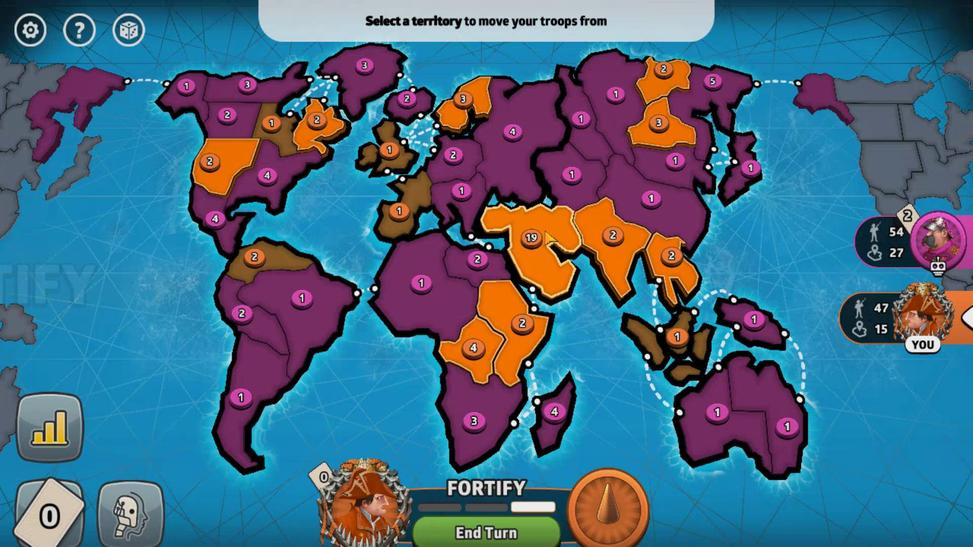 
Action: Mouse moved to (513, 353)
Screenshot: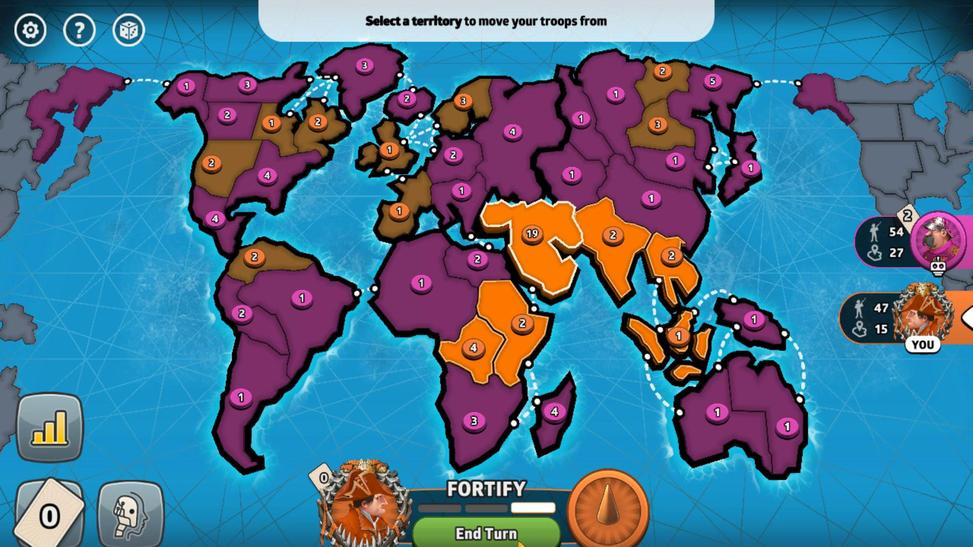 
Action: Mouse pressed left at (513, 353)
Screenshot: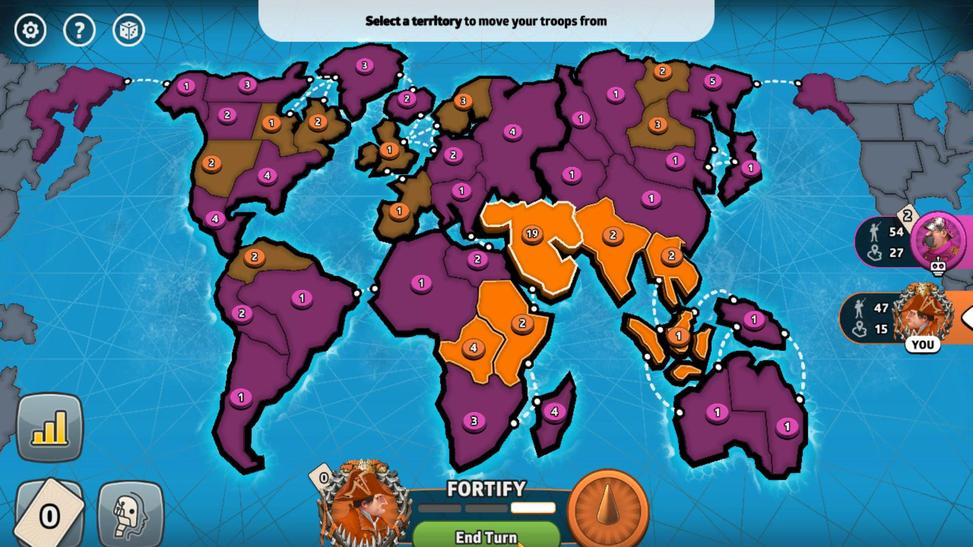 
Action: Mouse moved to (559, 515)
Screenshot: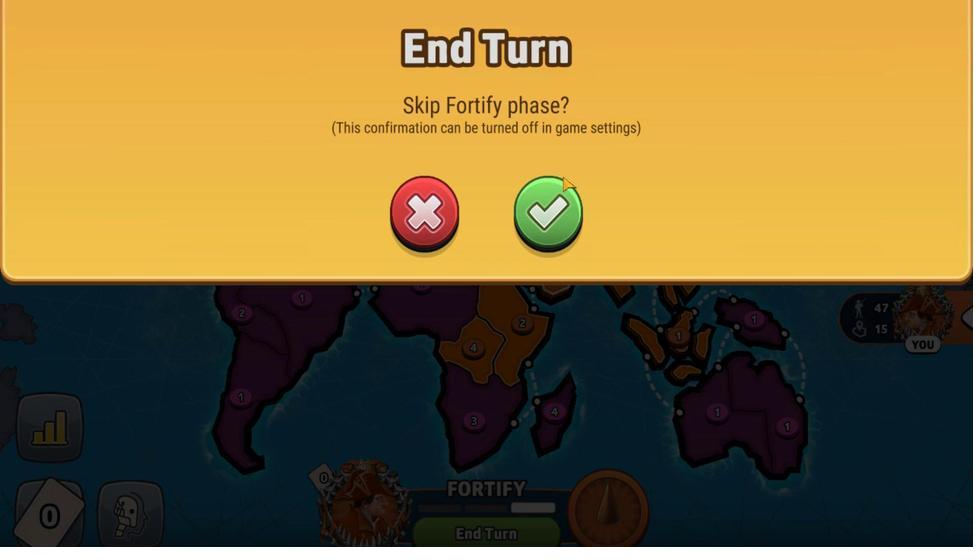 
Action: Mouse pressed left at (559, 515)
Screenshot: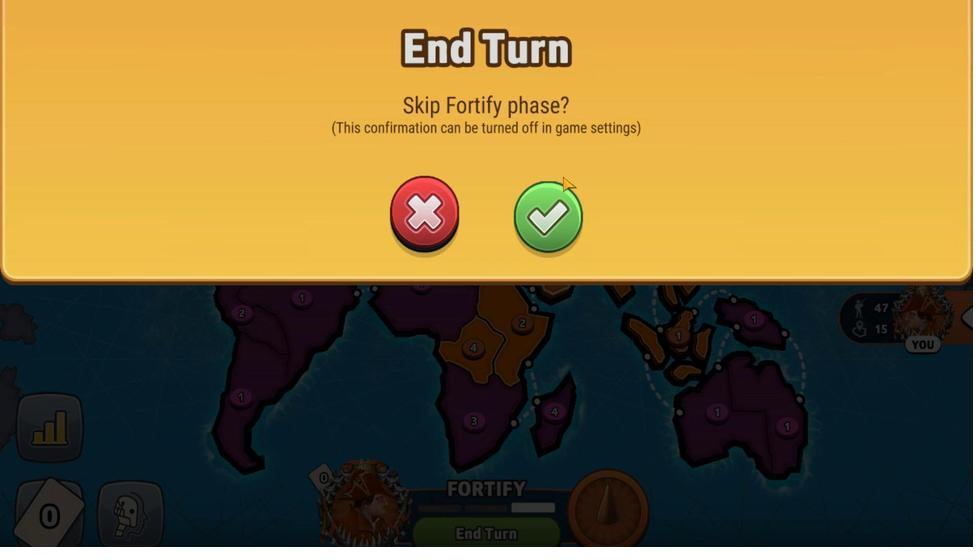 
Action: Mouse moved to (548, 496)
Screenshot: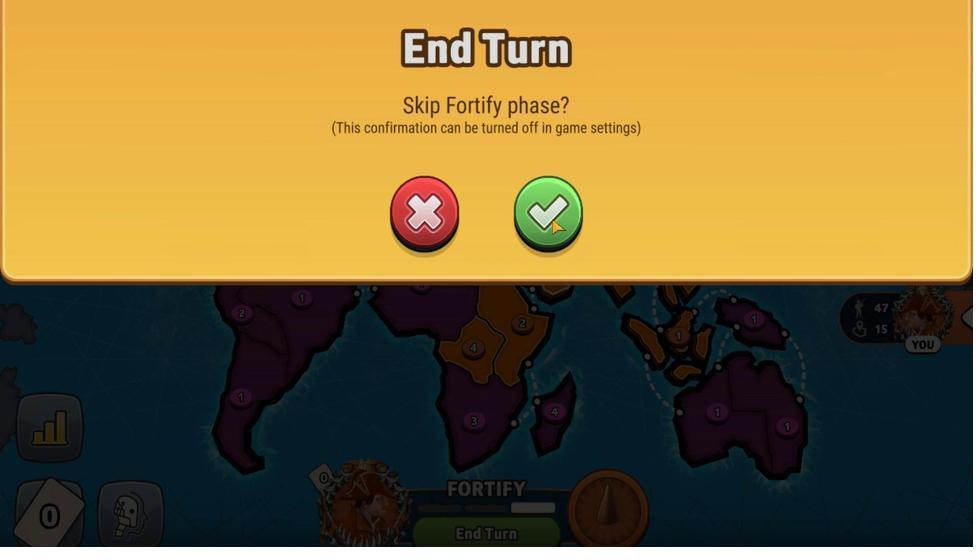 
Action: Mouse pressed left at (548, 496)
Screenshot: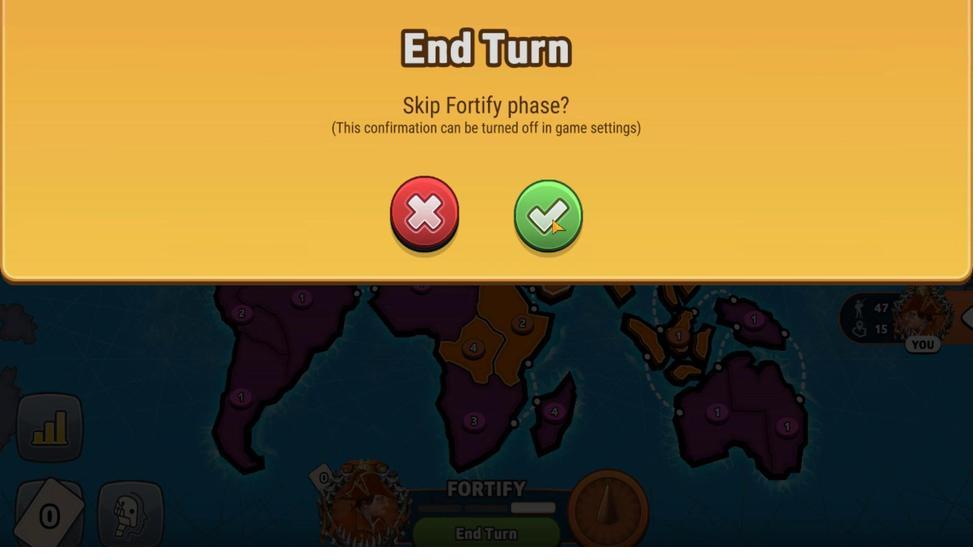 
Action: Mouse moved to (542, 429)
Screenshot: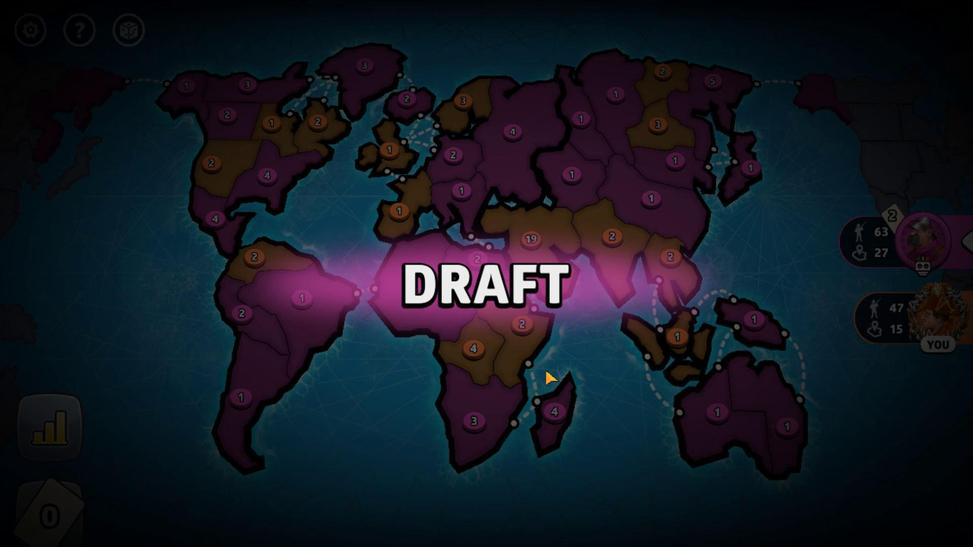 
Action: Mouse pressed left at (542, 429)
Screenshot: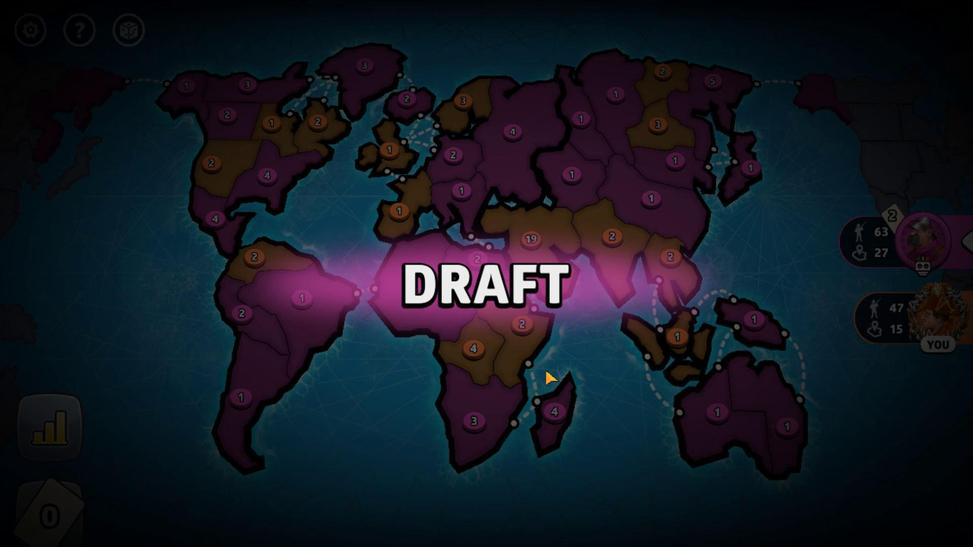 
Action: Mouse moved to (402, 383)
Screenshot: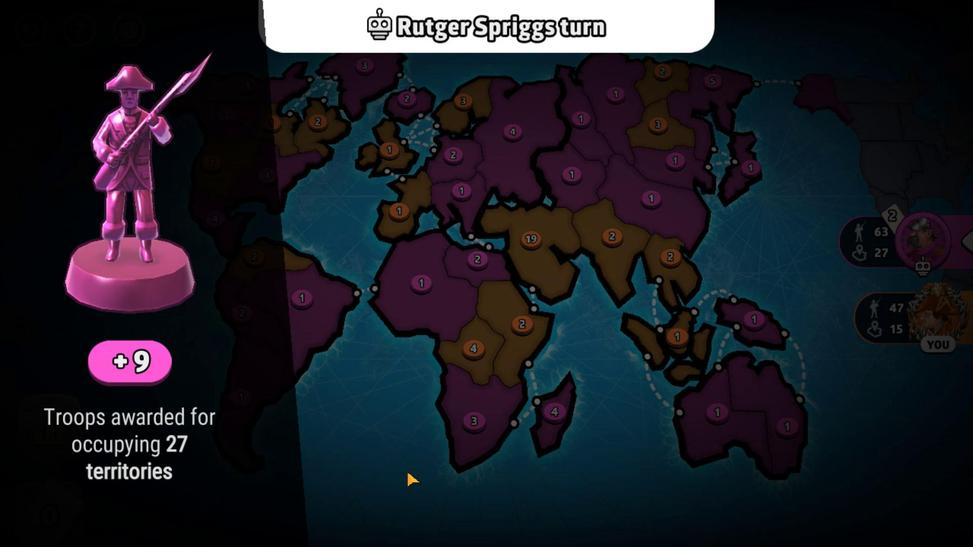 
Action: Mouse pressed left at (402, 383)
Screenshot: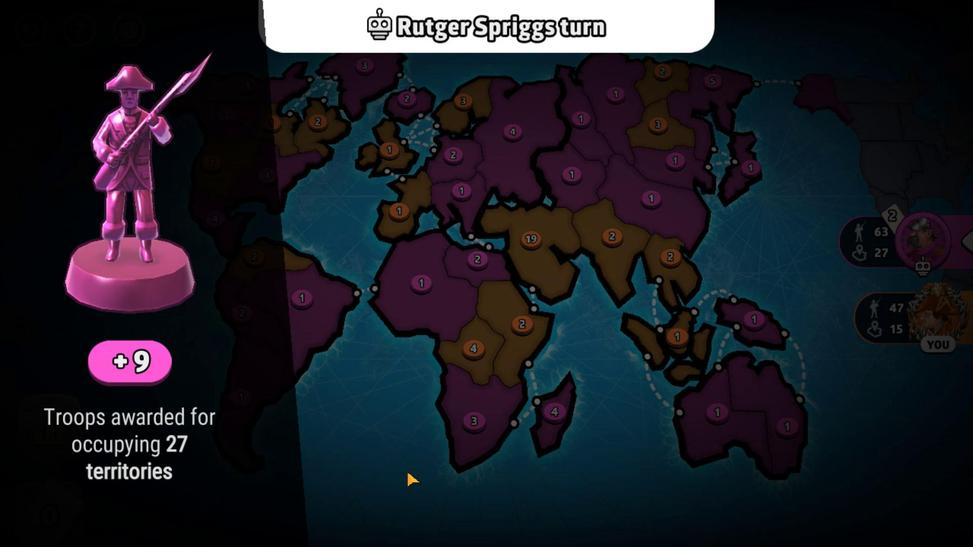 
Action: Mouse moved to (535, 485)
Screenshot: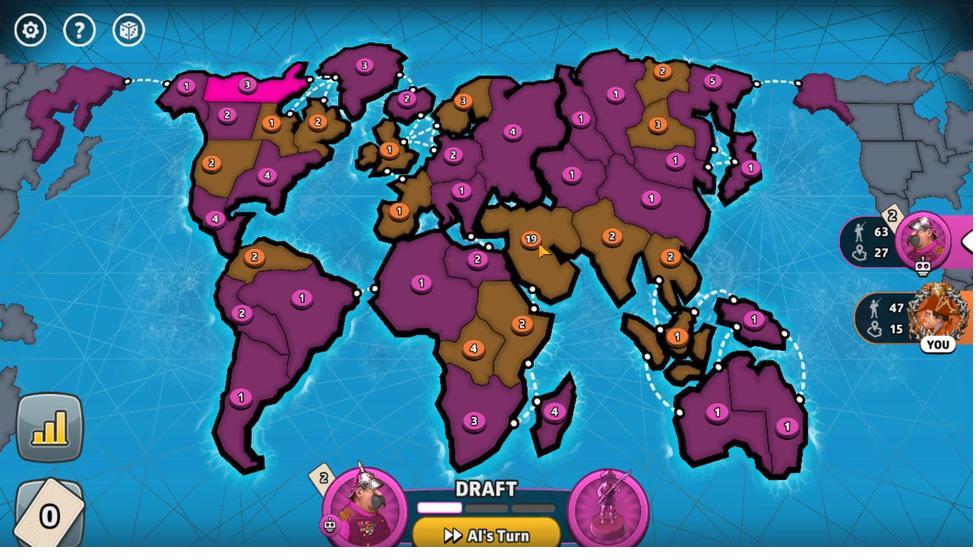 
Action: Mouse pressed left at (535, 485)
Screenshot: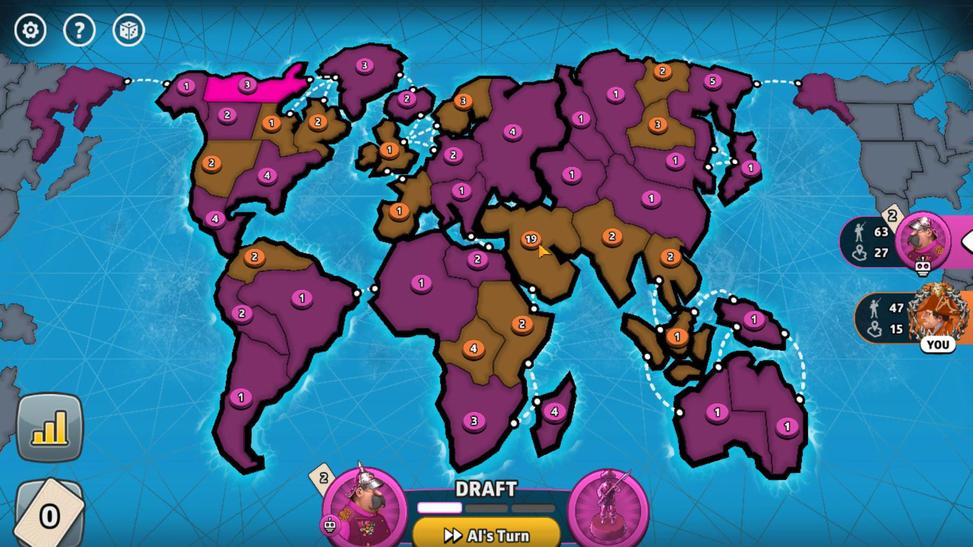 
Action: Mouse moved to (519, 485)
Screenshot: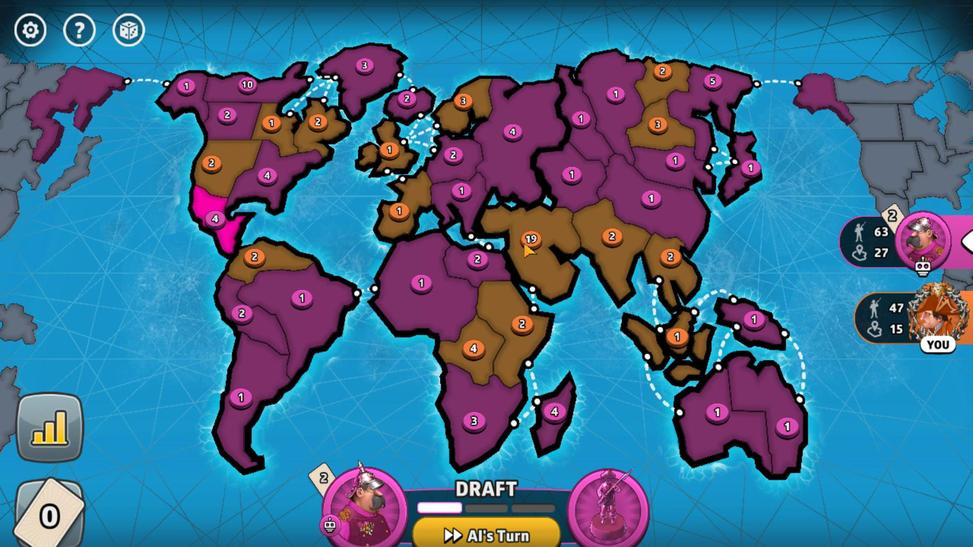 
Action: Mouse pressed left at (519, 485)
Screenshot: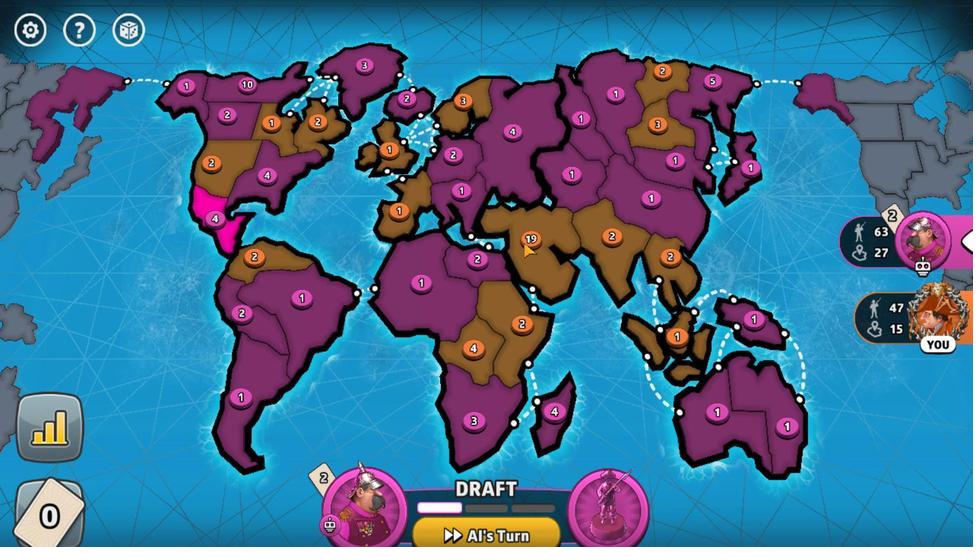 
Action: Mouse moved to (540, 498)
Screenshot: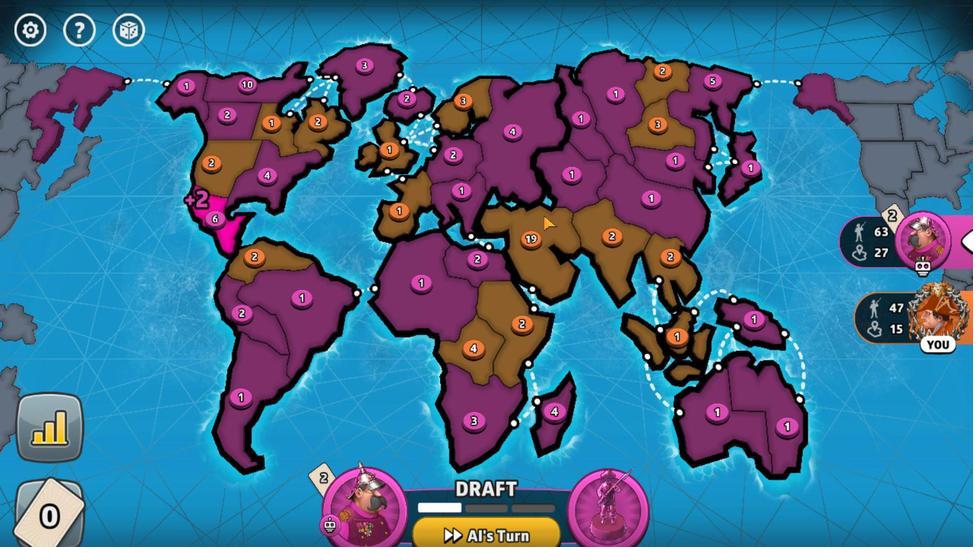 
Action: Mouse pressed left at (540, 498)
Screenshot: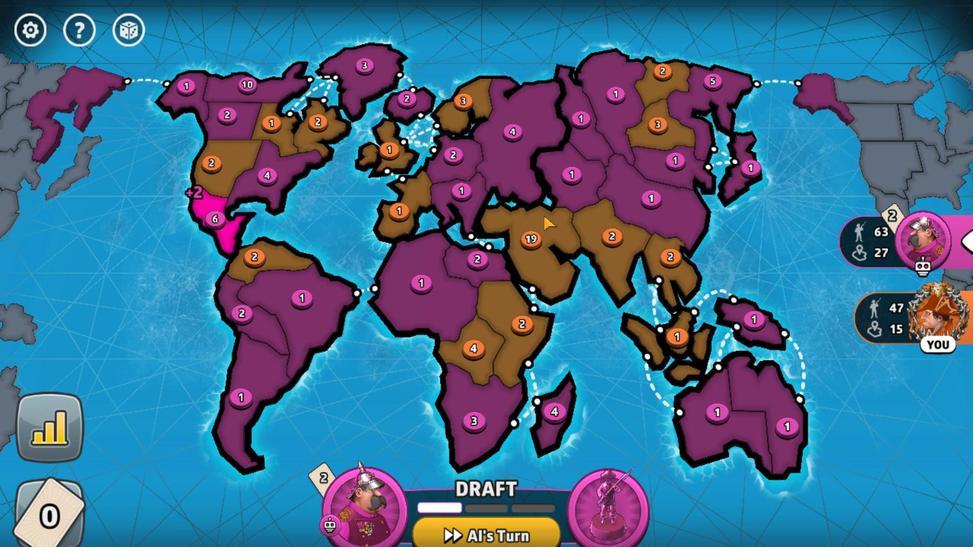 
Action: Mouse moved to (530, 499)
Screenshot: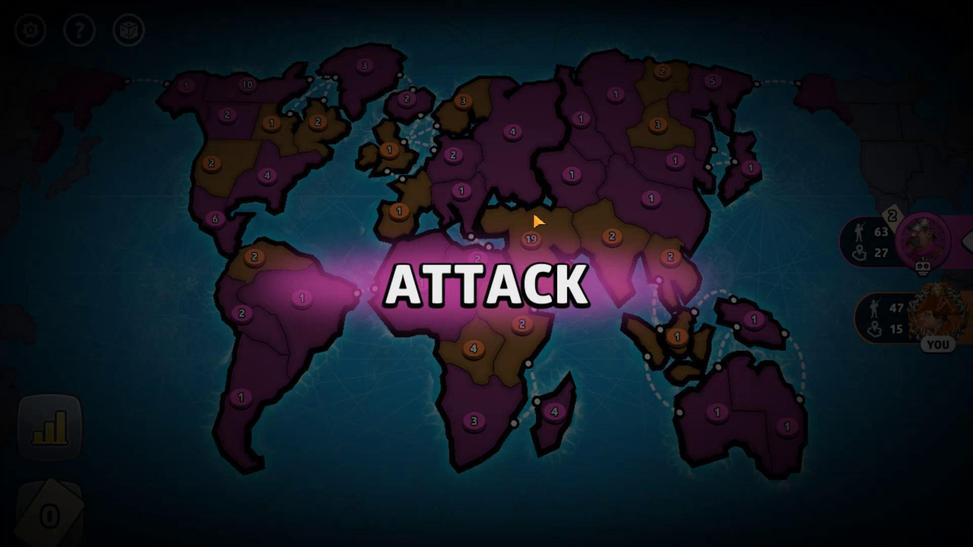 
Action: Mouse pressed left at (530, 499)
Screenshot: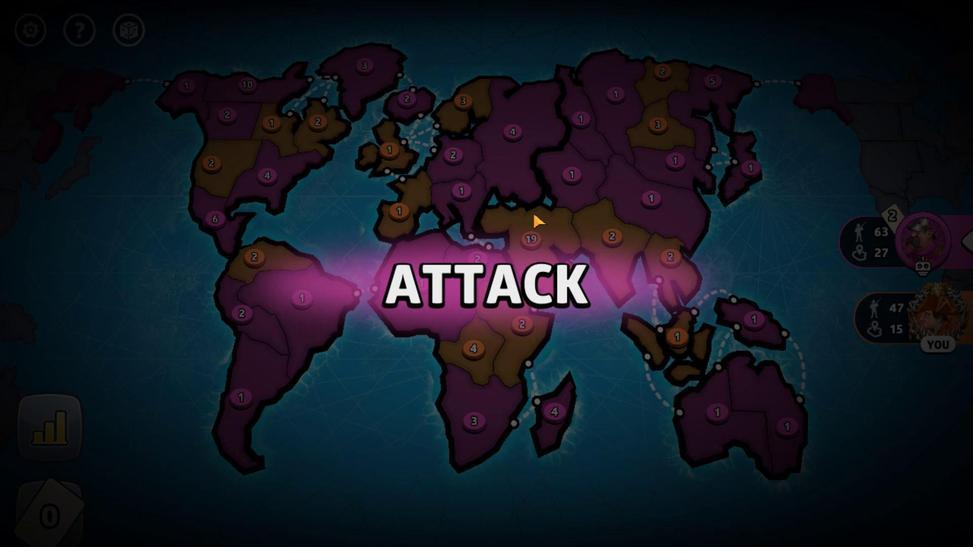 
Action: Mouse moved to (521, 494)
Screenshot: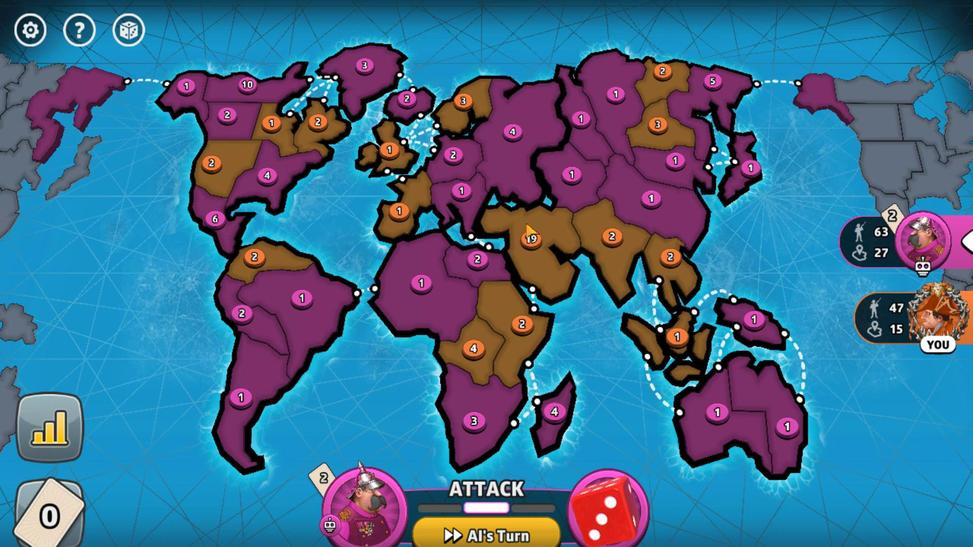 
Action: Mouse pressed left at (521, 494)
Screenshot: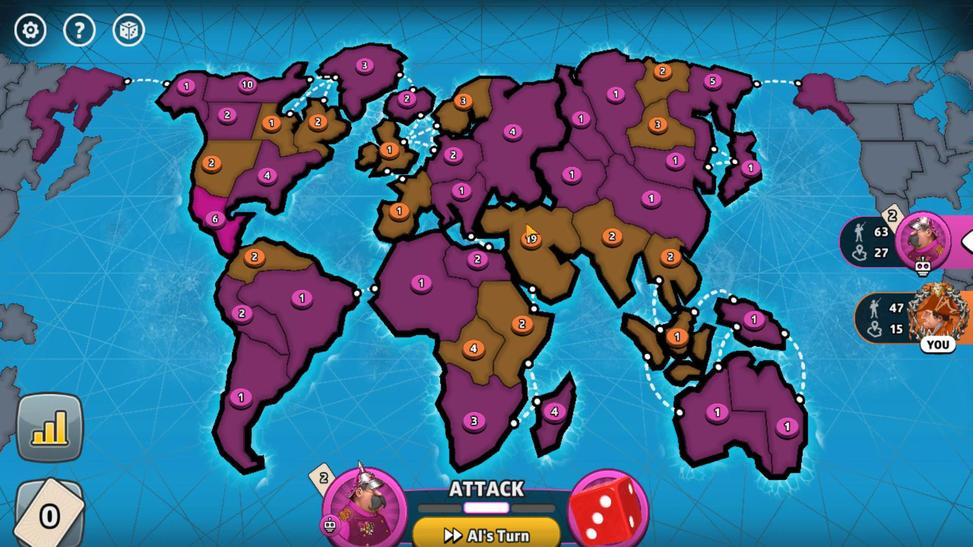 
Action: Mouse moved to (549, 480)
Screenshot: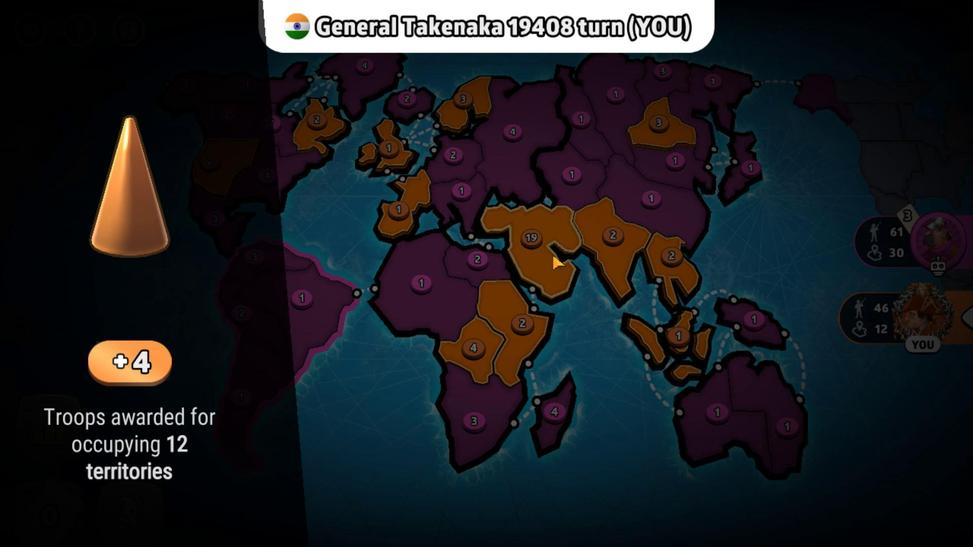 
Action: Mouse pressed left at (549, 480)
Screenshot: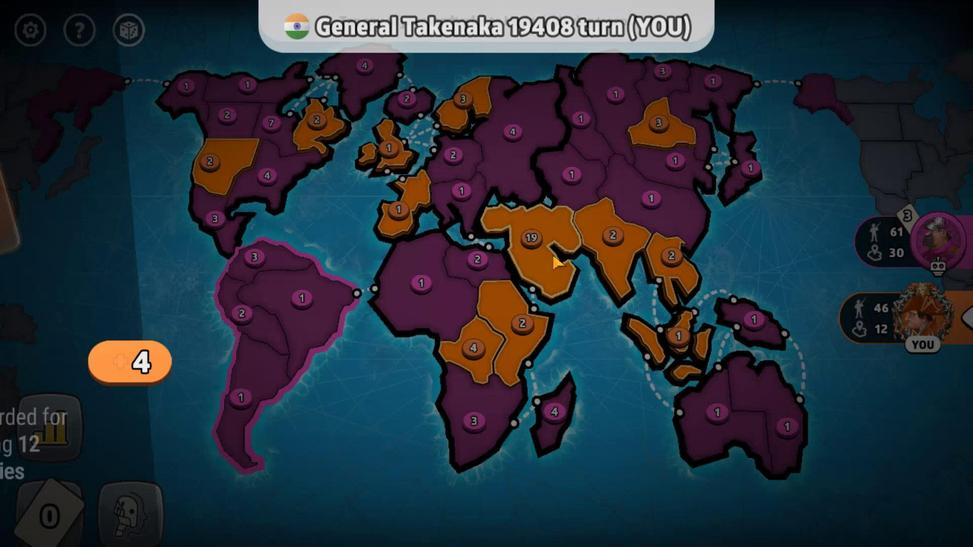 
Action: Mouse pressed left at (549, 480)
Screenshot: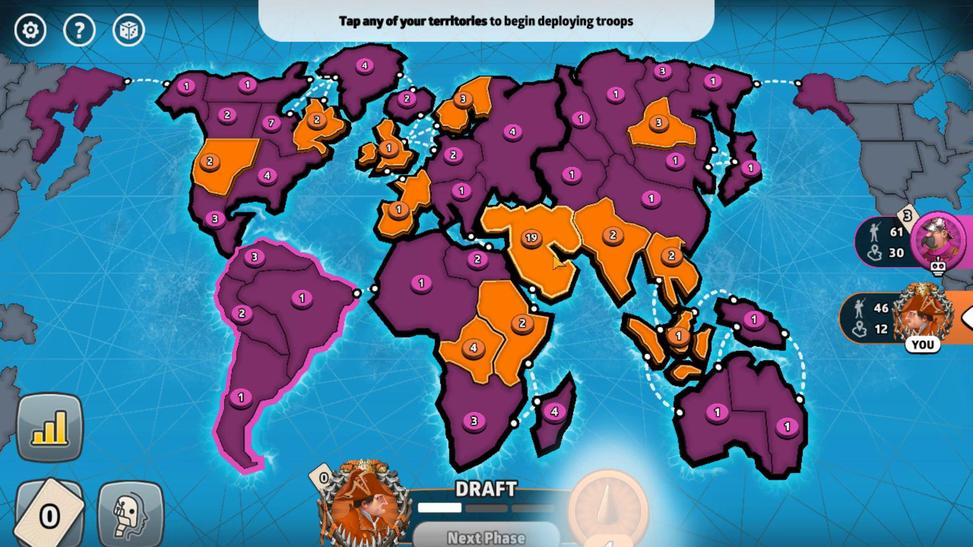 
Action: Mouse moved to (677, 411)
Screenshot: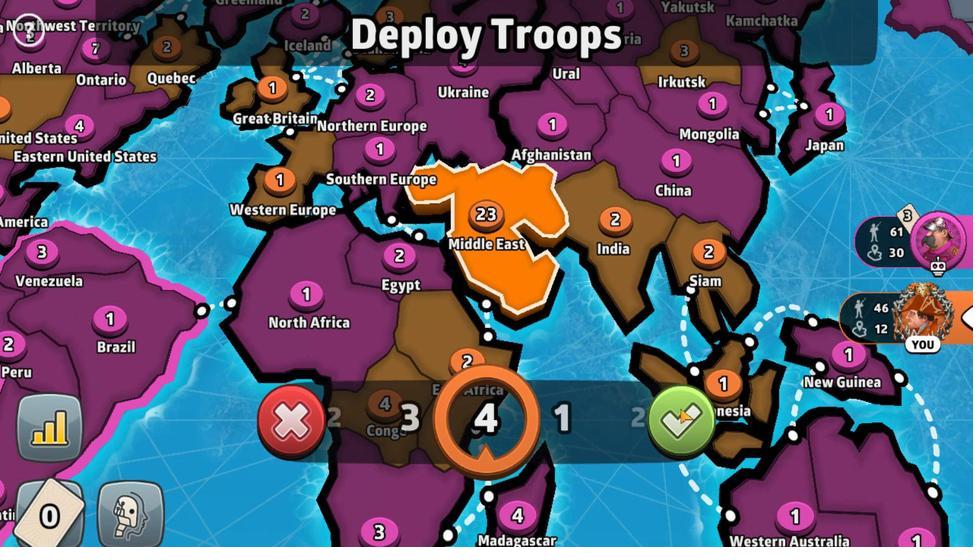 
Action: Mouse pressed left at (677, 411)
Screenshot: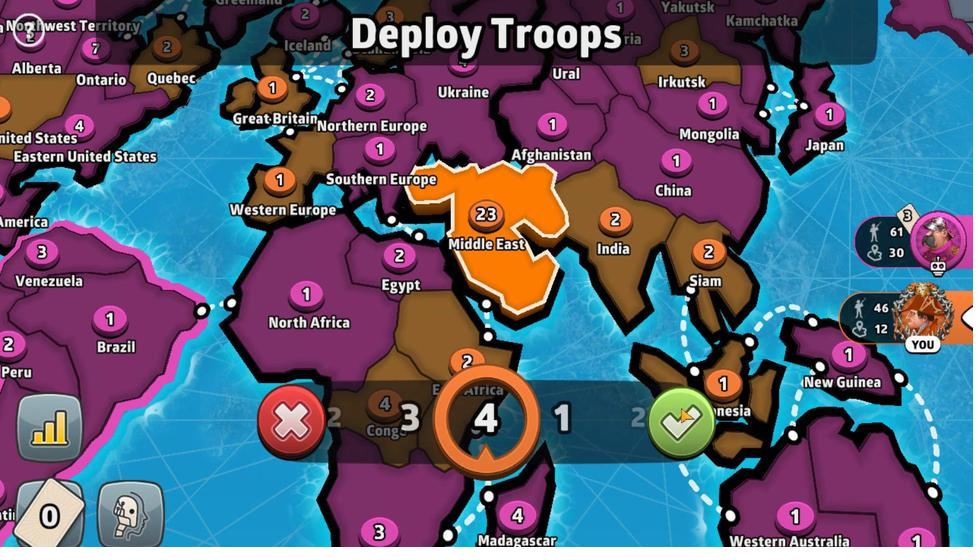 
Action: Mouse moved to (496, 351)
Screenshot: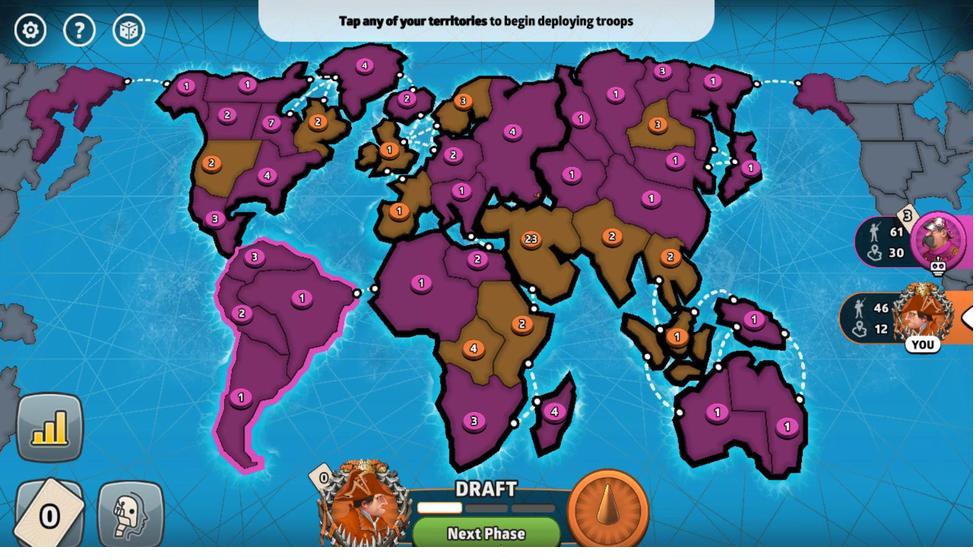 
Action: Mouse pressed left at (496, 351)
Screenshot: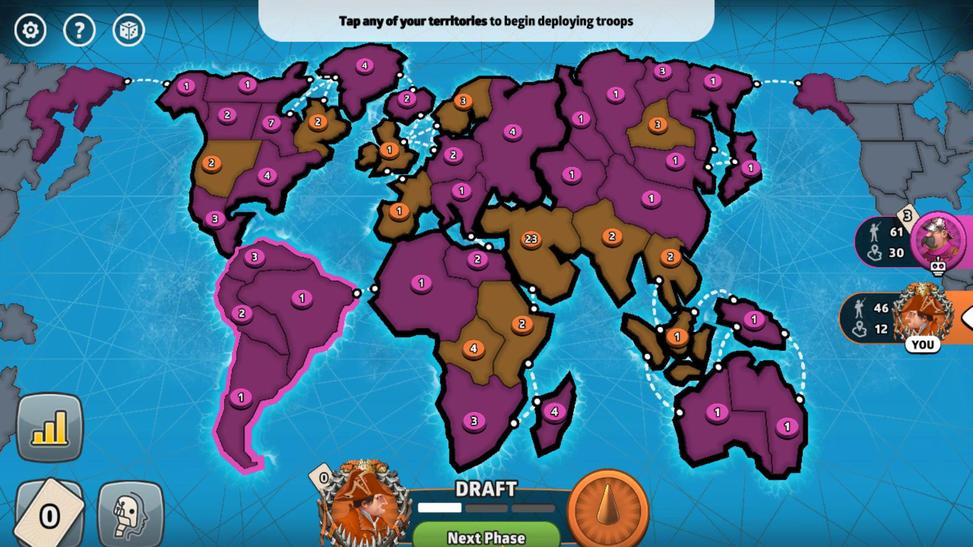 
Action: Mouse moved to (497, 470)
Screenshot: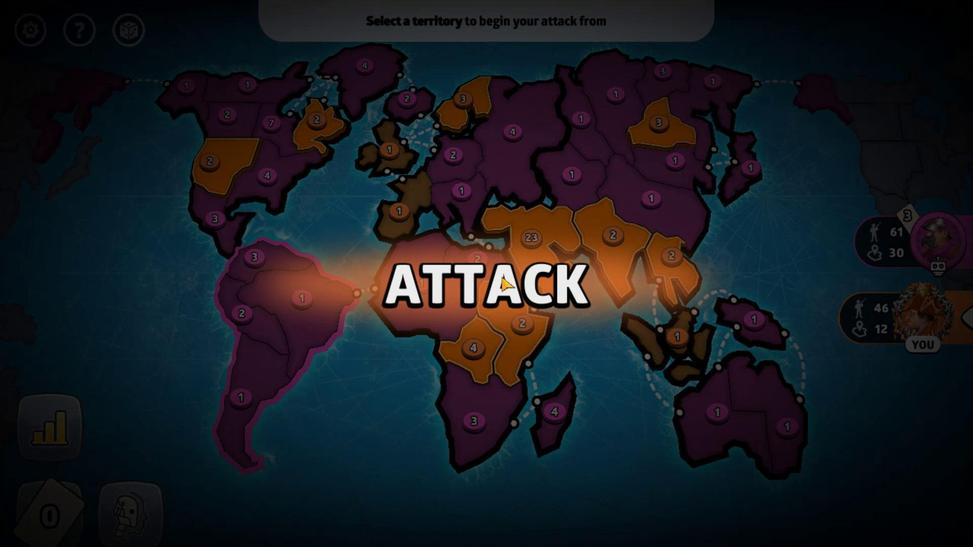 
Action: Mouse pressed left at (497, 470)
Screenshot: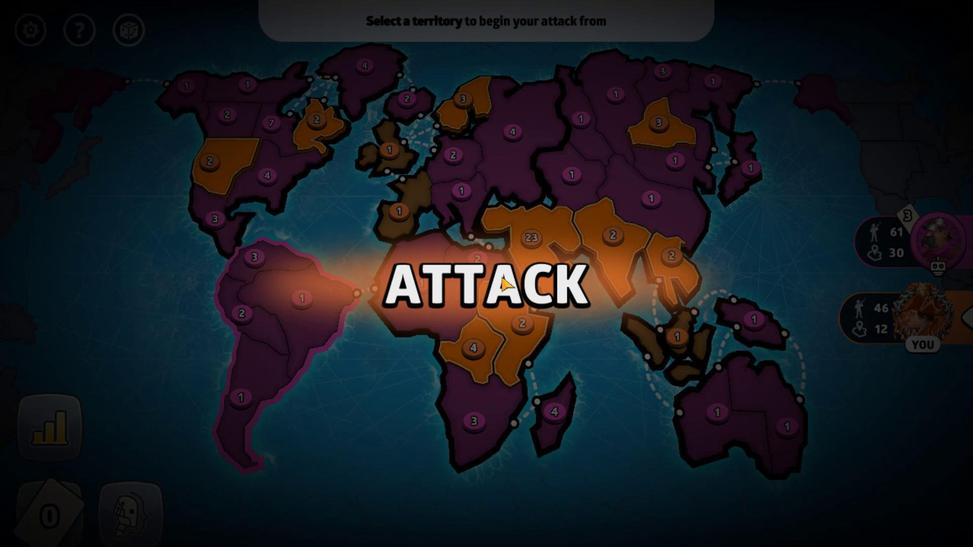 
Action: Mouse moved to (530, 492)
Screenshot: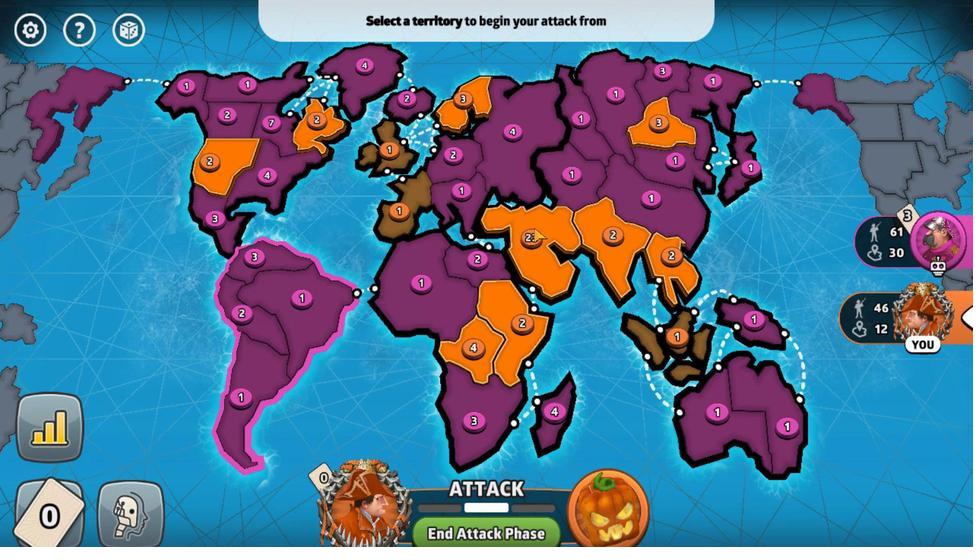 
Action: Mouse pressed left at (530, 492)
Screenshot: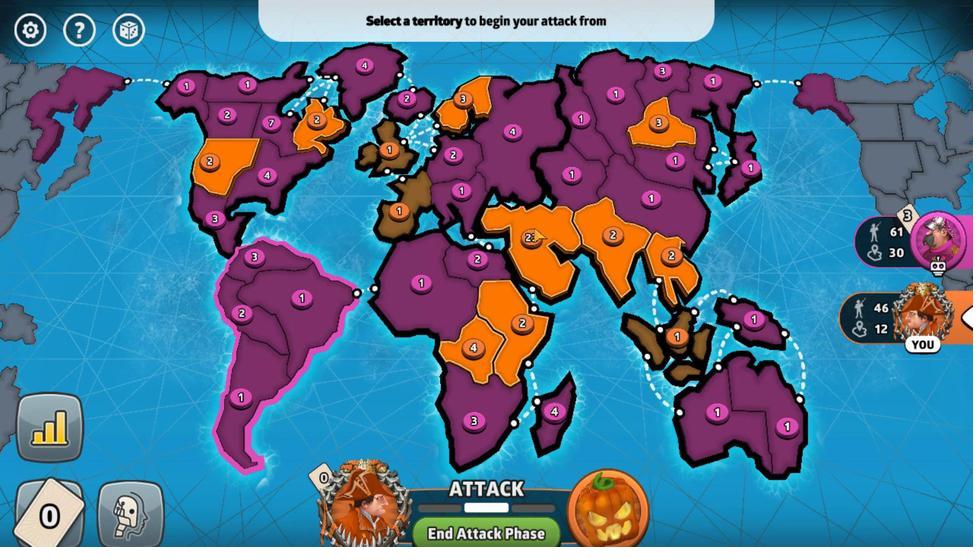 
Action: Mouse moved to (436, 491)
Screenshot: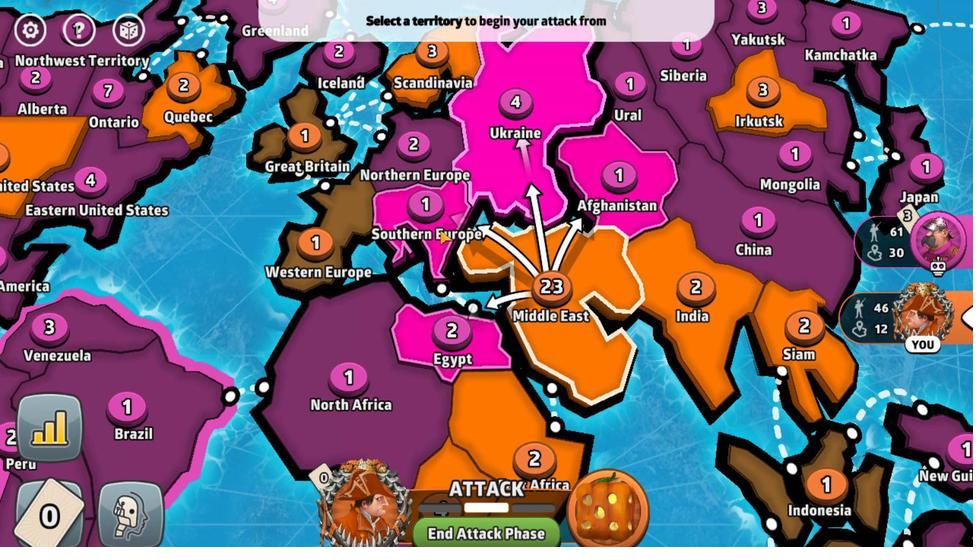 
Action: Mouse pressed left at (436, 491)
Screenshot: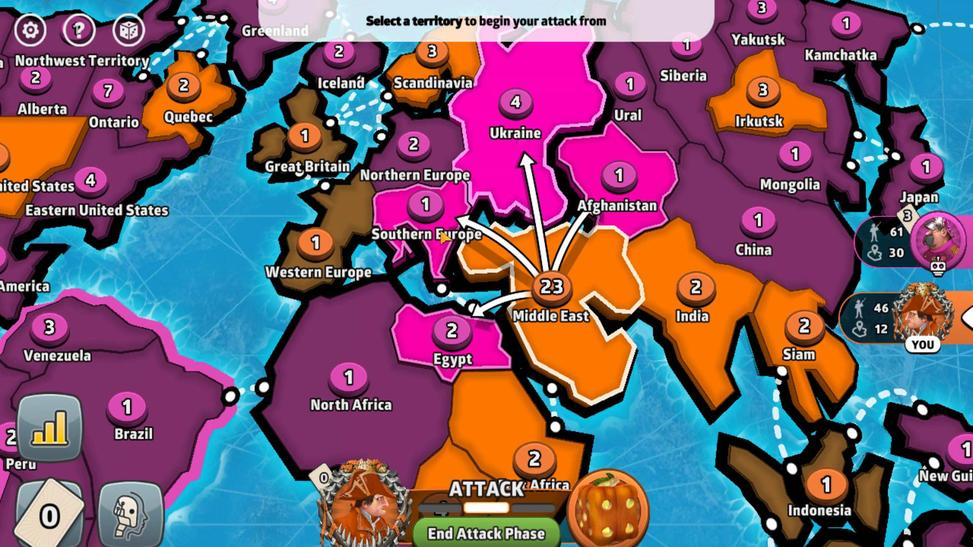 
Action: Mouse moved to (510, 426)
Screenshot: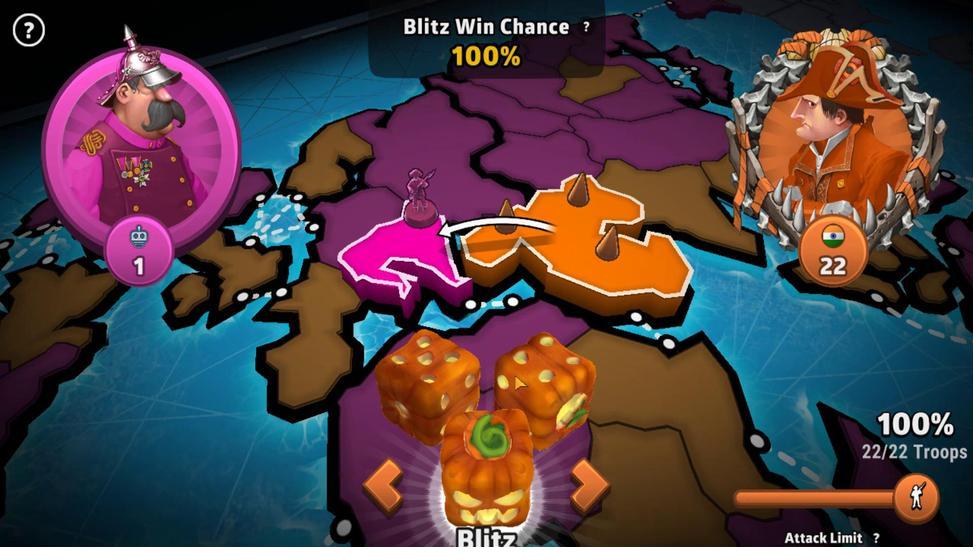 
Action: Mouse pressed left at (510, 426)
Screenshot: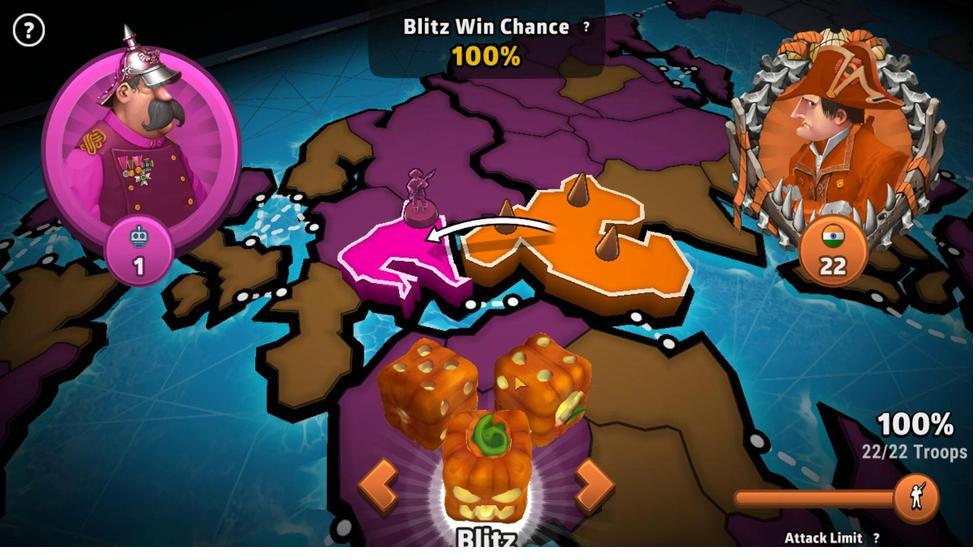 
Action: Mouse moved to (695, 408)
Screenshot: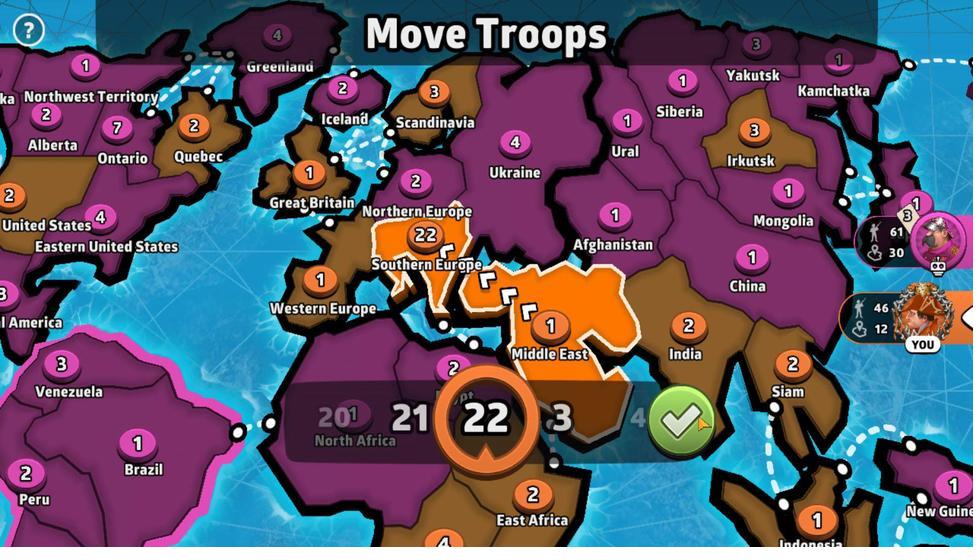 
Action: Mouse pressed left at (695, 408)
Screenshot: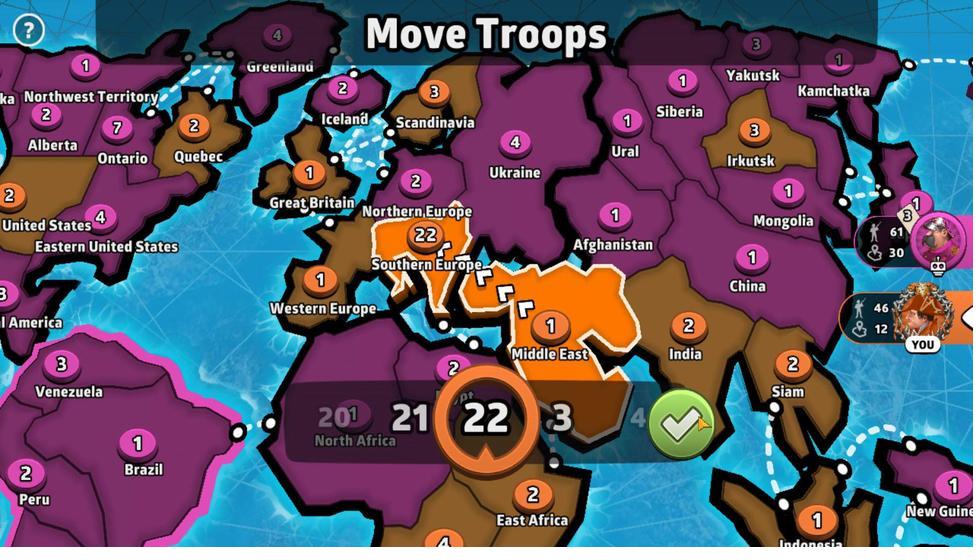
Action: Mouse moved to (463, 533)
Screenshot: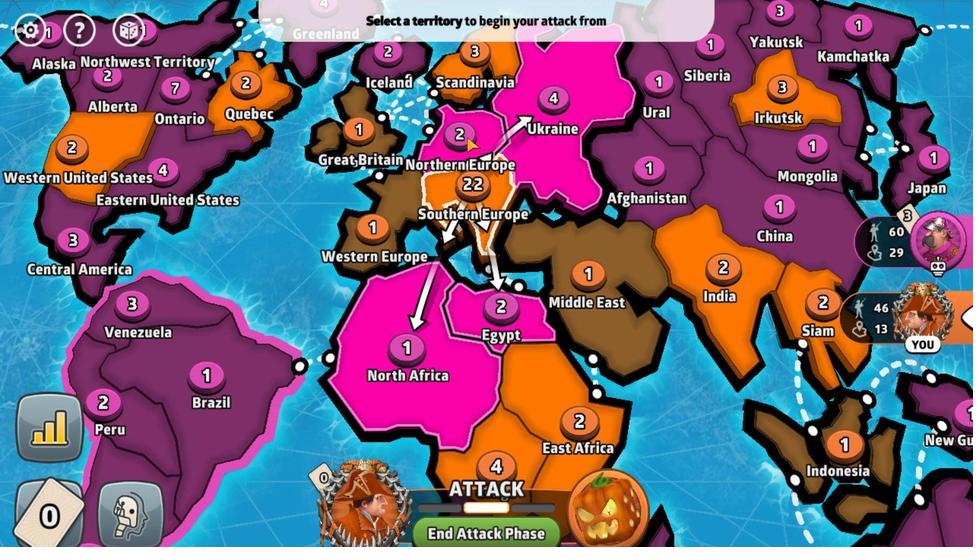 
Action: Mouse pressed left at (463, 533)
Screenshot: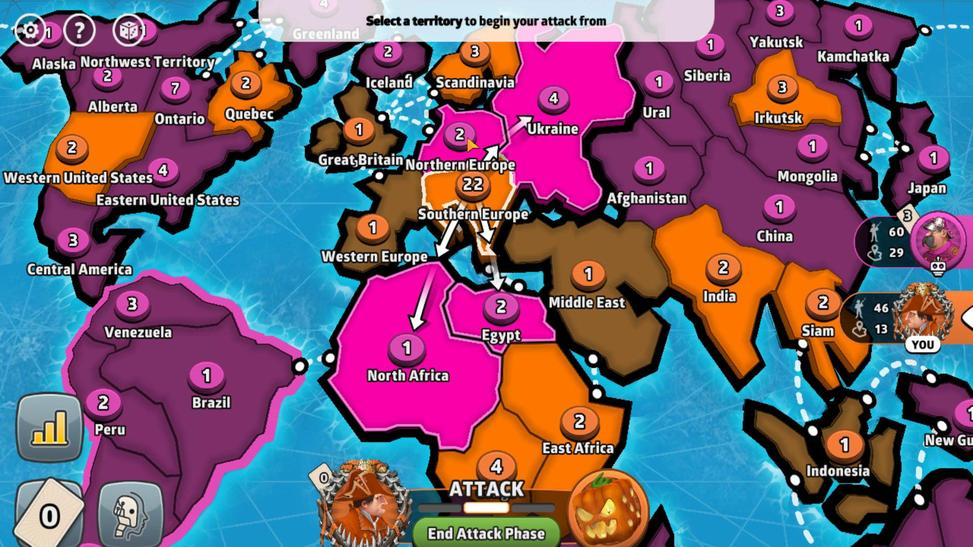 
Action: Mouse moved to (531, 426)
Screenshot: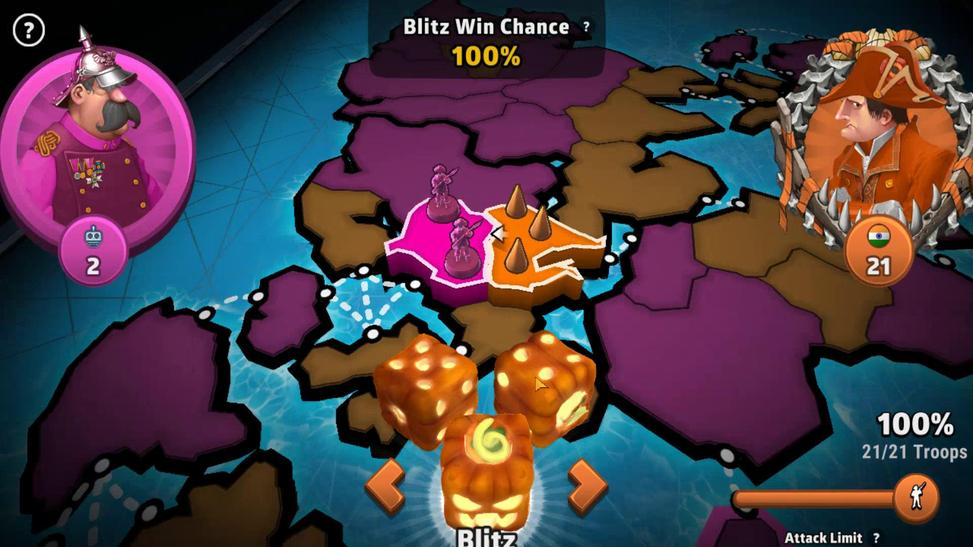 
Action: Mouse pressed left at (531, 426)
Screenshot: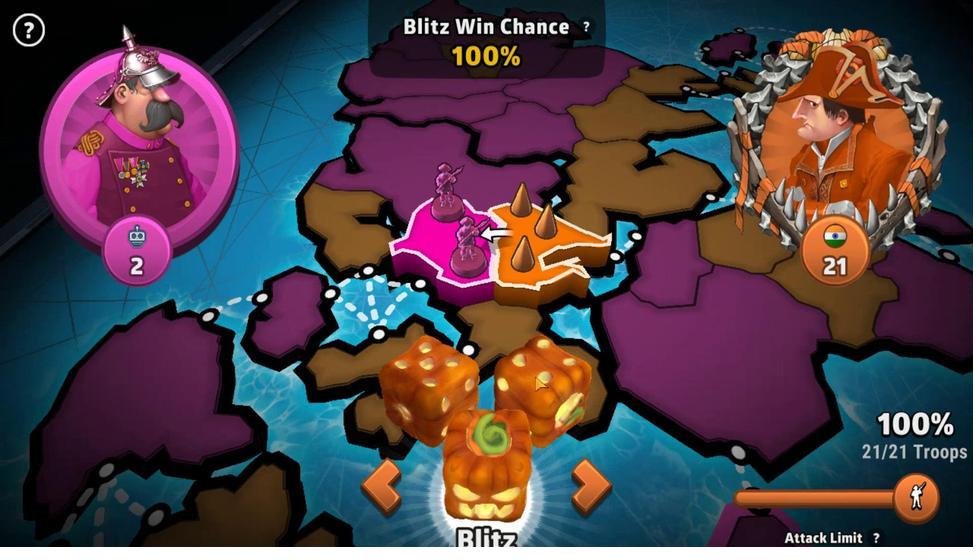 
Action: Mouse moved to (675, 401)
Screenshot: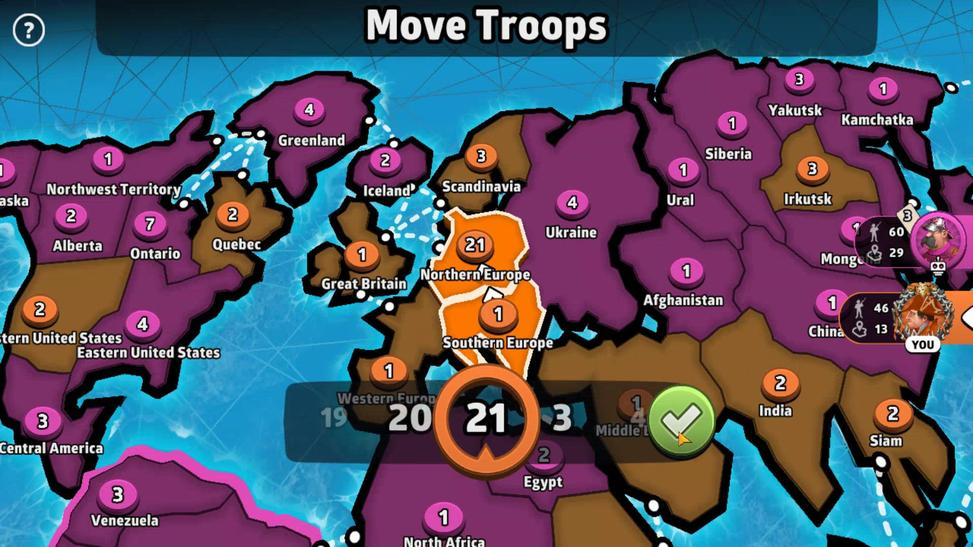 
Action: Mouse pressed left at (675, 401)
Screenshot: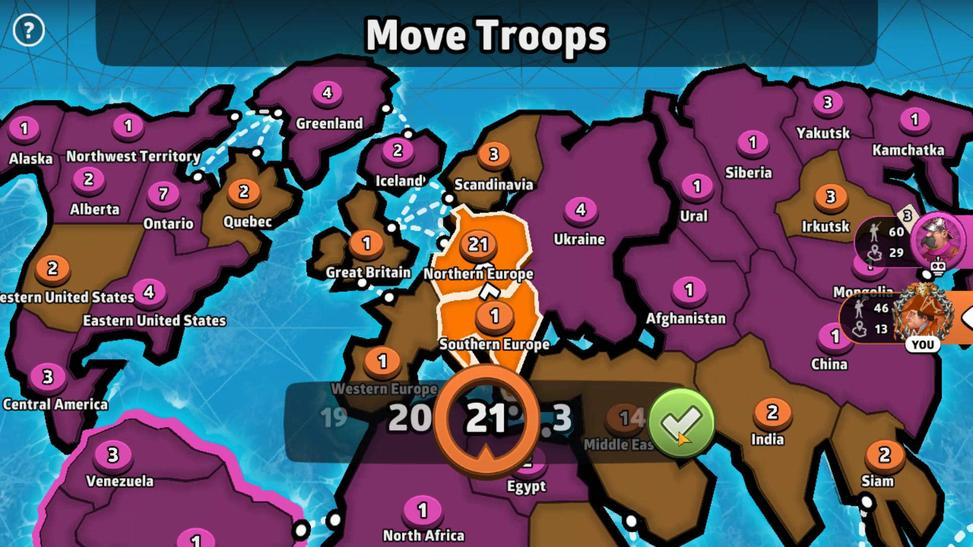 
Action: Mouse moved to (507, 503)
Screenshot: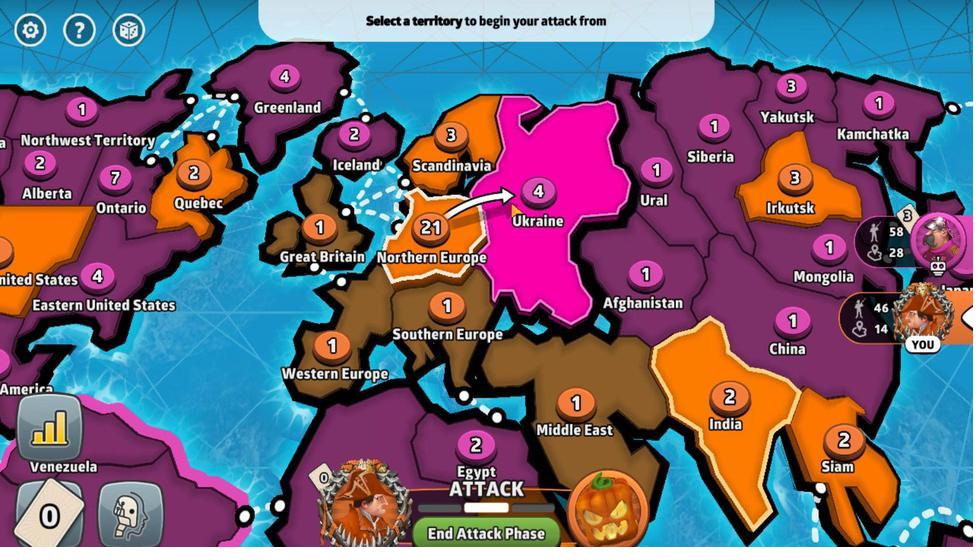 
Action: Mouse pressed left at (507, 503)
Screenshot: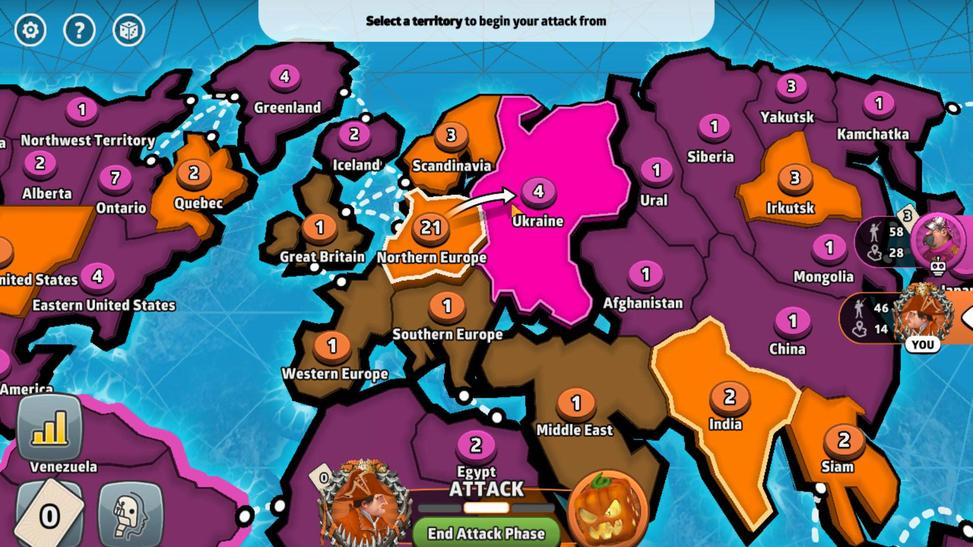 
Action: Mouse moved to (482, 413)
Screenshot: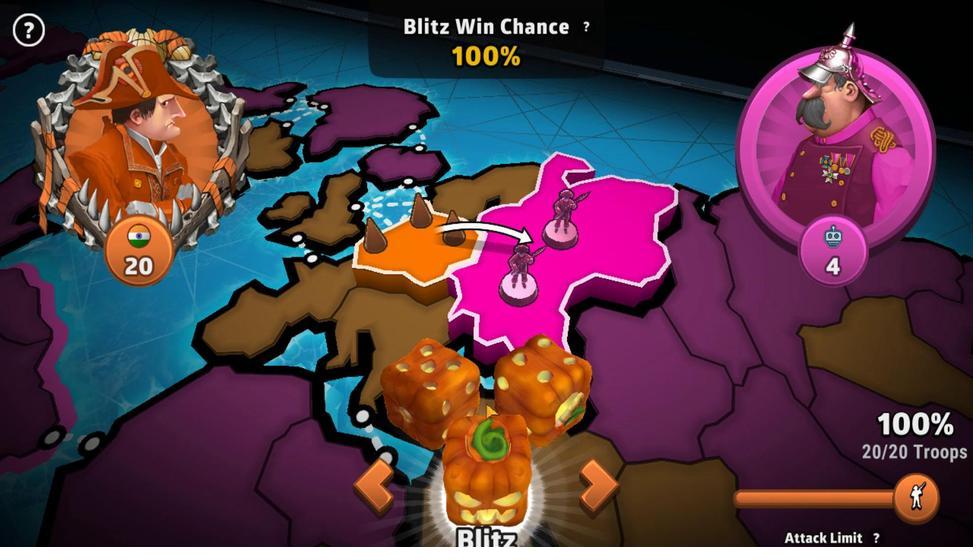 
Action: Mouse pressed left at (482, 413)
Screenshot: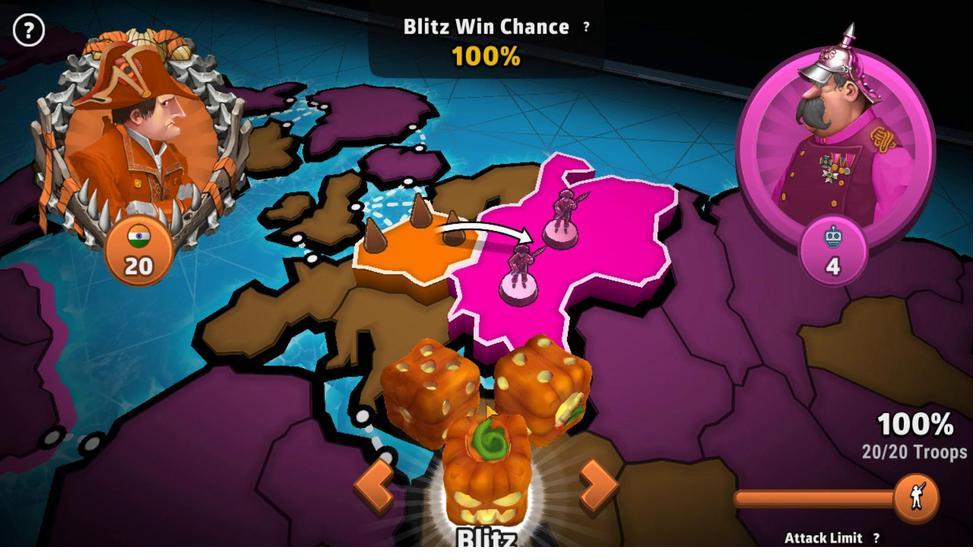 
Action: Mouse moved to (675, 409)
Screenshot: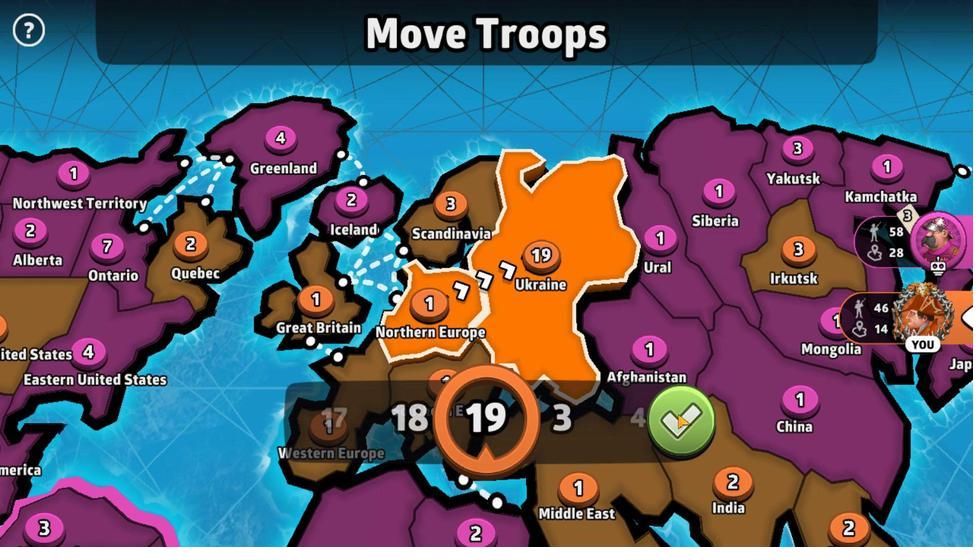 
Action: Mouse pressed left at (675, 409)
Screenshot: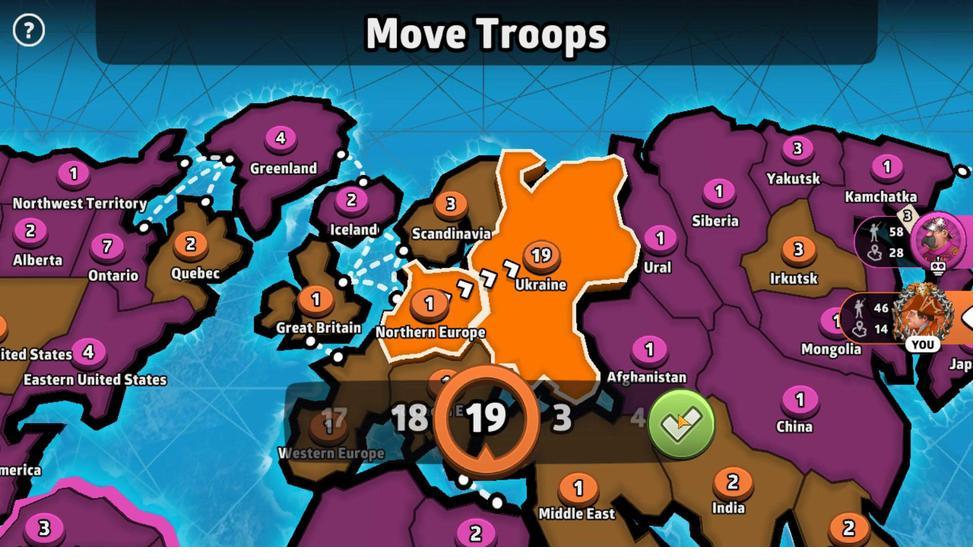 
Action: Mouse moved to (572, 513)
Screenshot: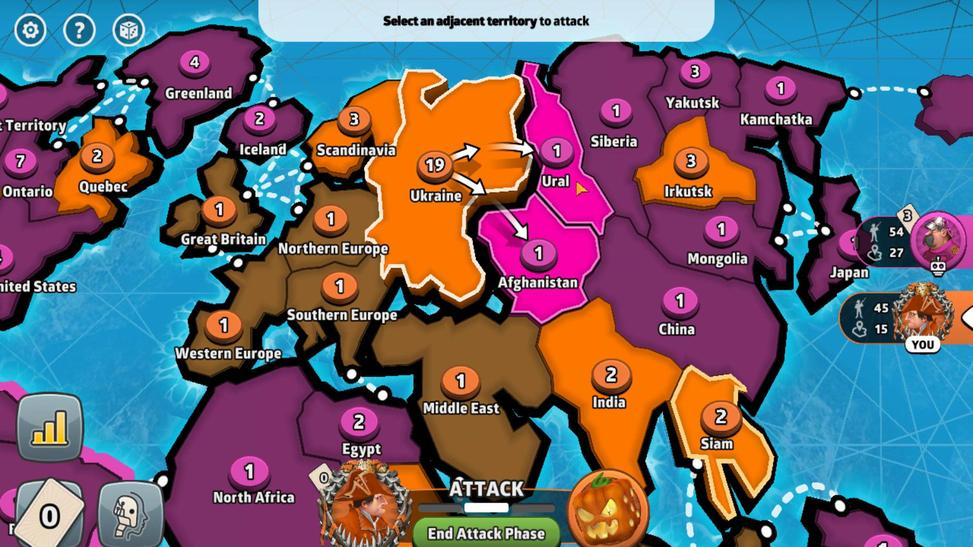 
Action: Mouse pressed left at (572, 513)
Screenshot: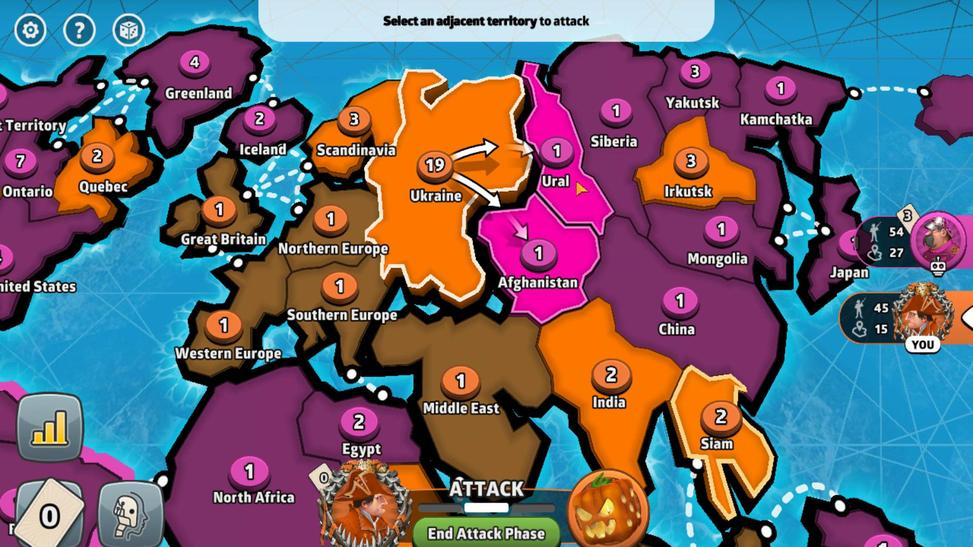 
Action: Mouse moved to (509, 426)
Screenshot: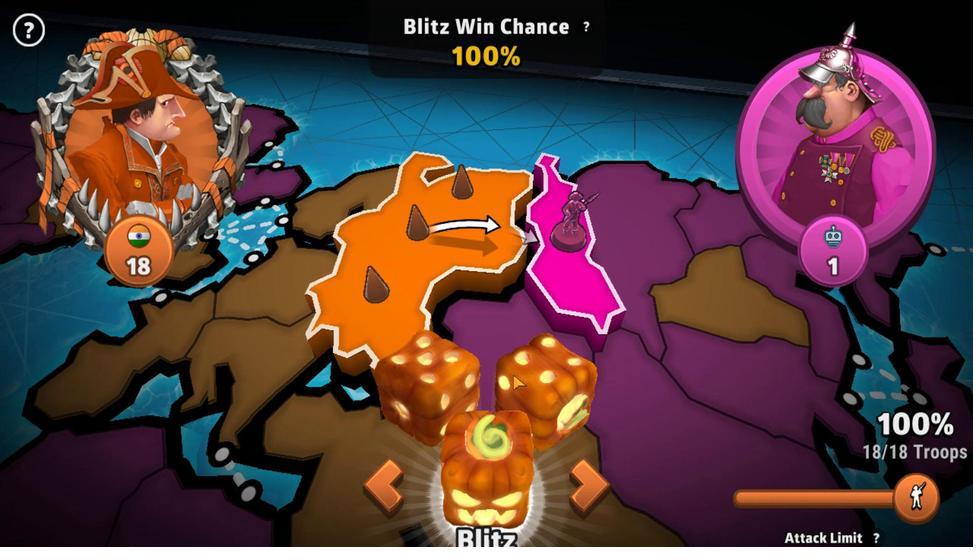 
Action: Mouse pressed left at (509, 426)
Screenshot: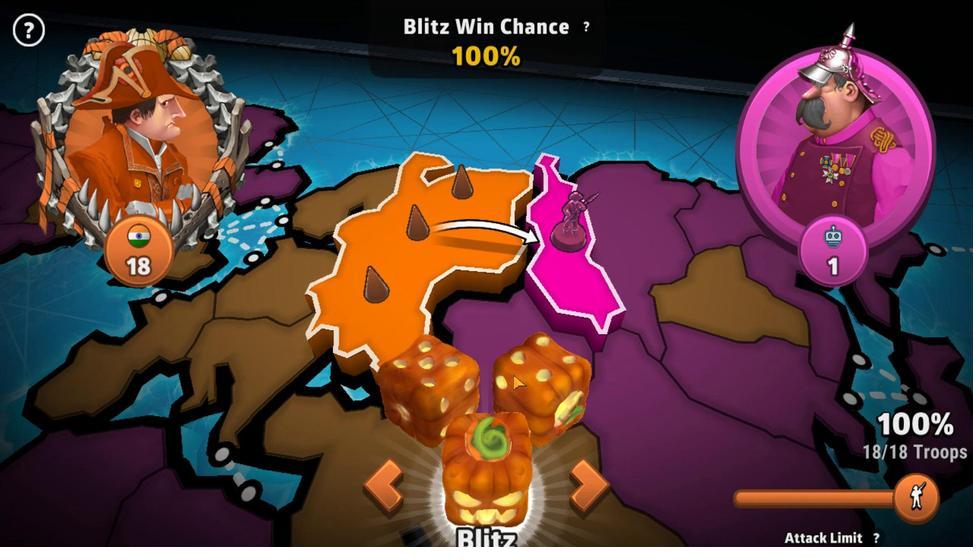 
Action: Mouse moved to (658, 413)
Screenshot: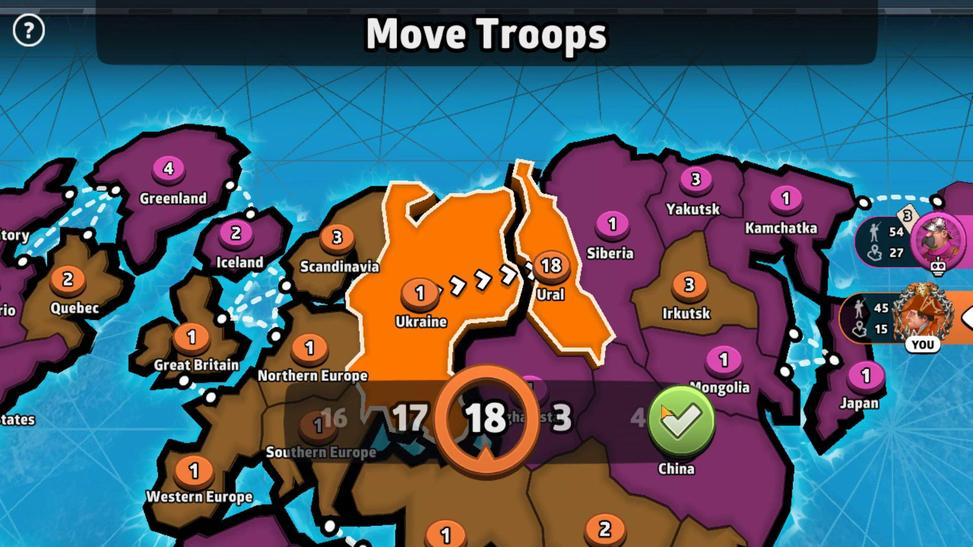 
Action: Mouse pressed left at (658, 413)
Screenshot: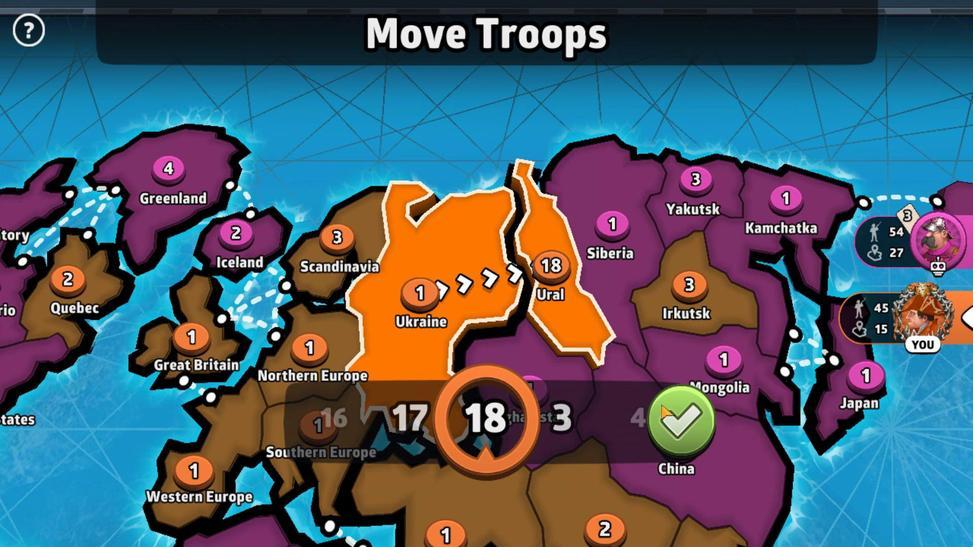 
Action: Mouse moved to (365, 478)
Screenshot: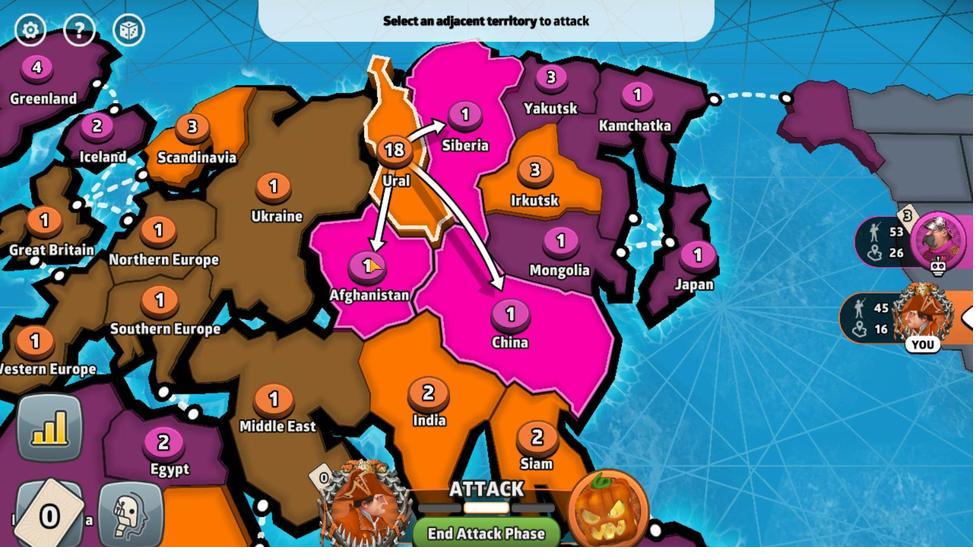 
Action: Mouse pressed left at (365, 478)
Screenshot: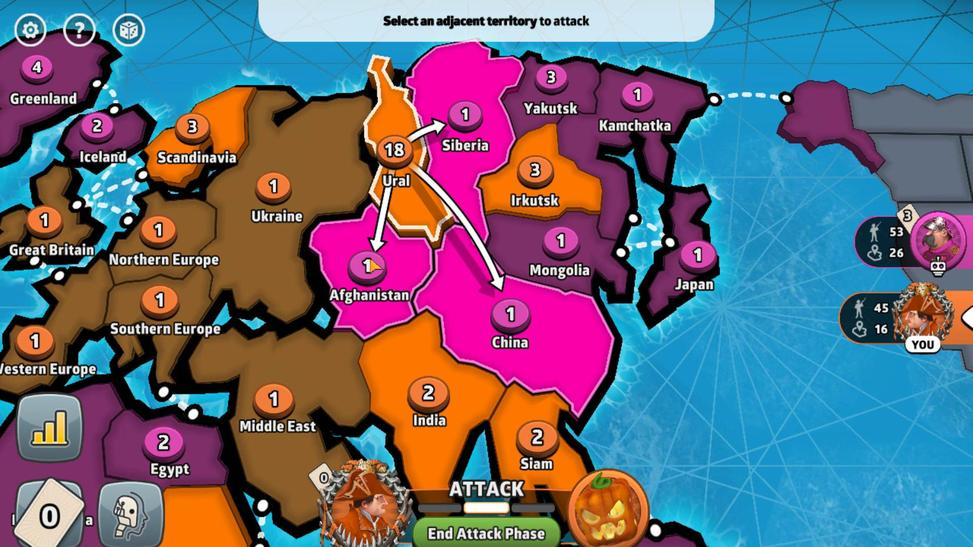 
Action: Mouse moved to (405, 434)
Screenshot: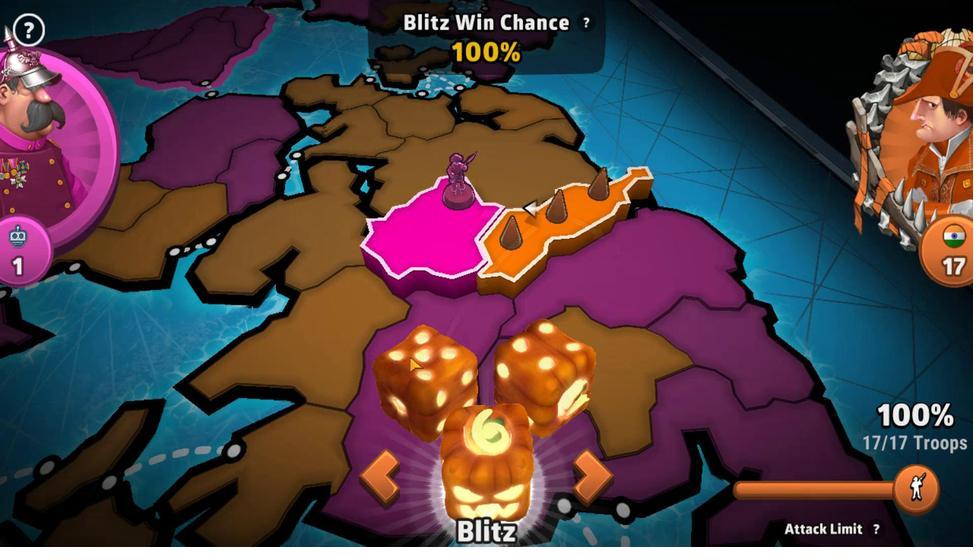
Action: Mouse pressed left at (405, 434)
Screenshot: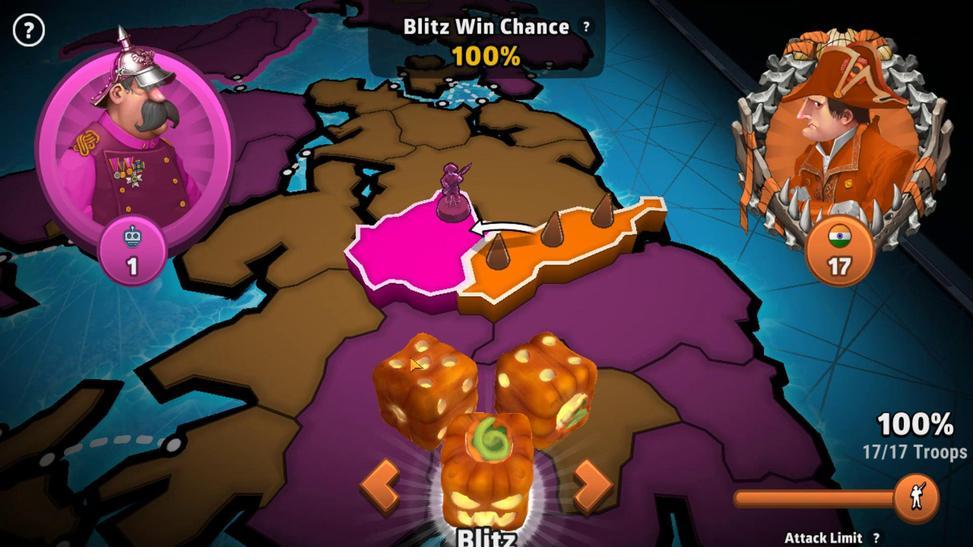 
Action: Mouse moved to (691, 412)
Screenshot: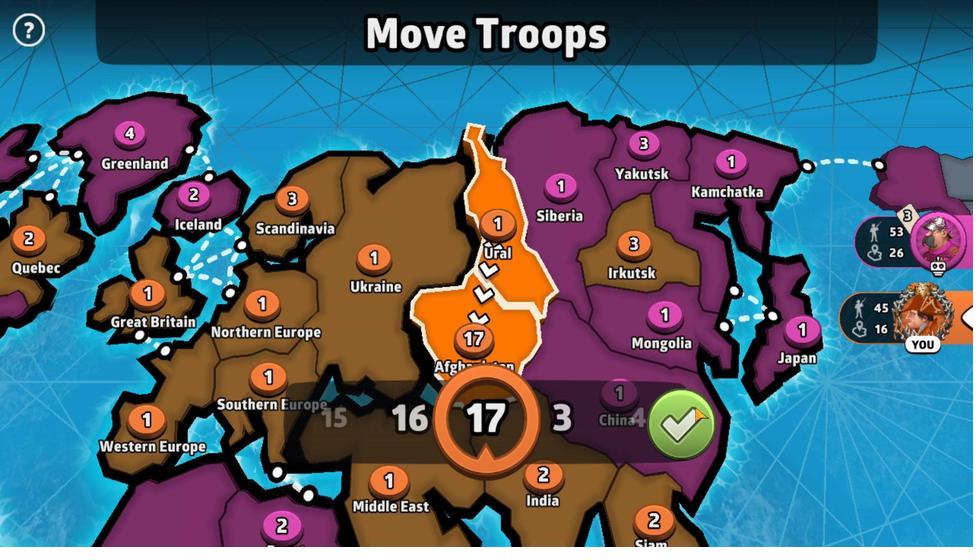 
Action: Mouse pressed left at (691, 412)
Screenshot: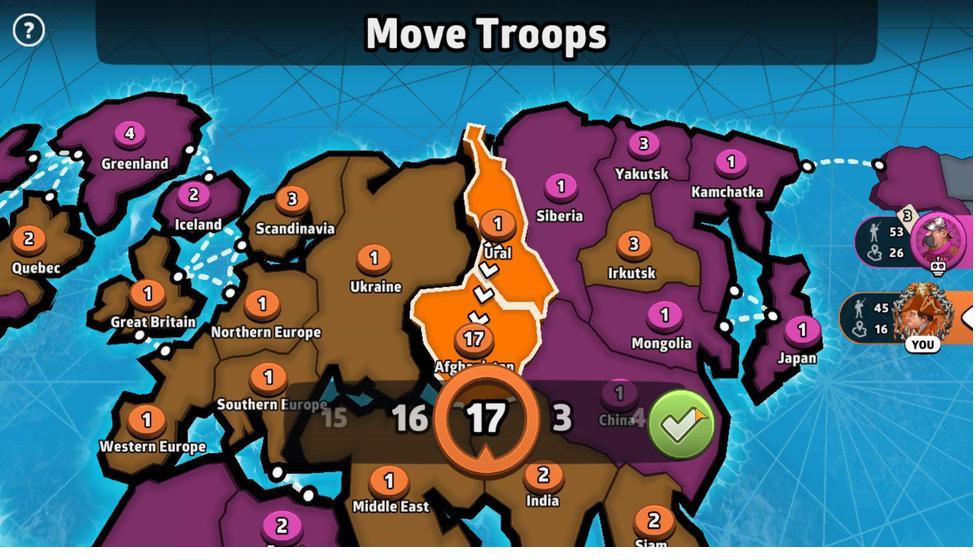 
Action: Mouse moved to (514, 497)
Screenshot: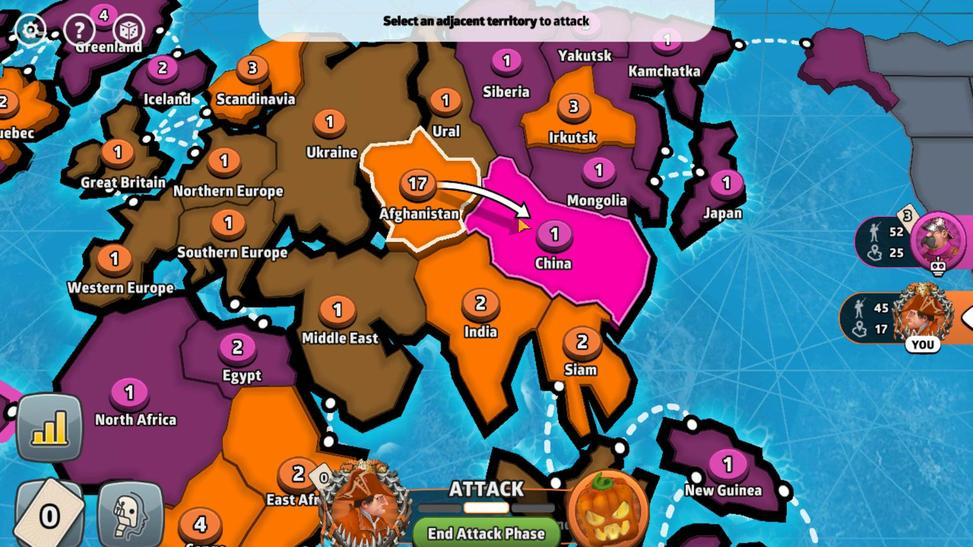 
Action: Mouse pressed left at (514, 497)
Screenshot: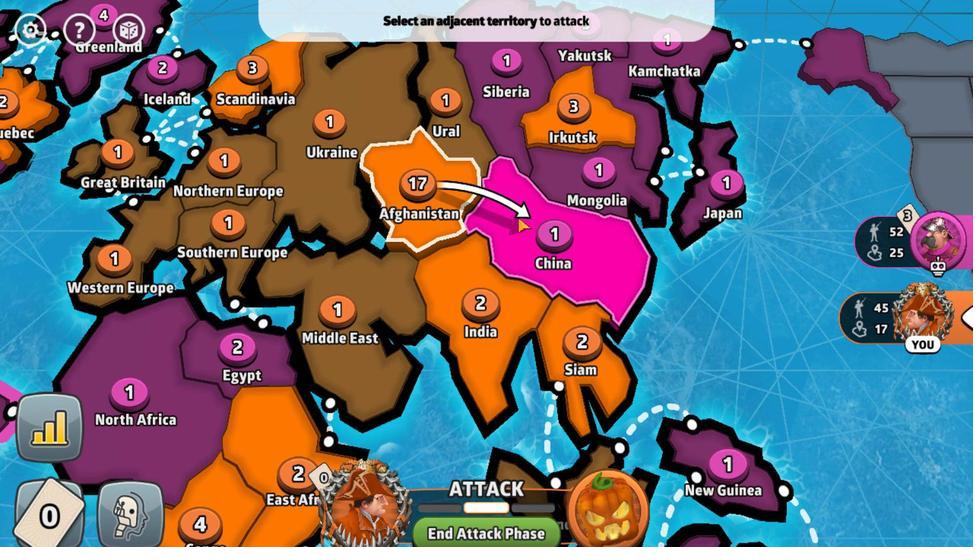 
Action: Mouse moved to (525, 437)
Screenshot: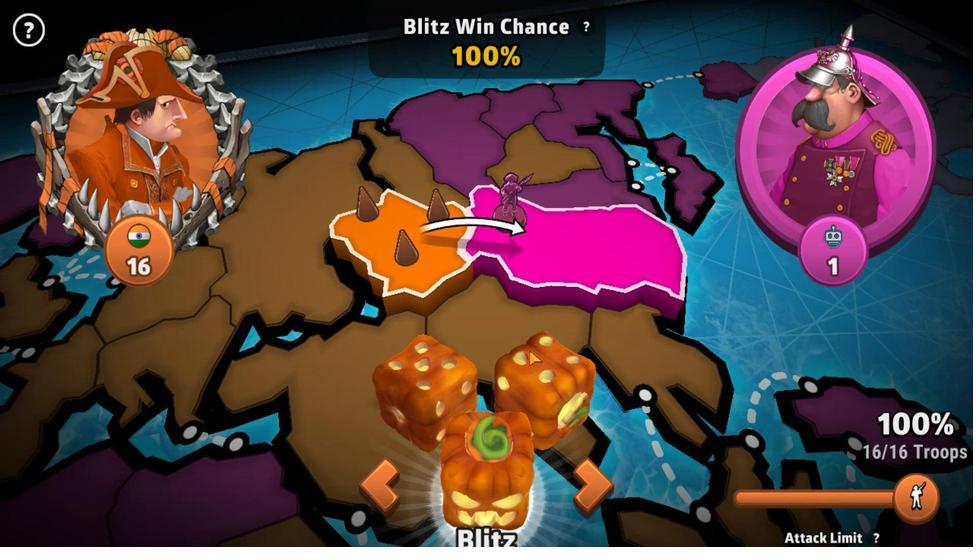 
Action: Mouse pressed left at (525, 437)
Screenshot: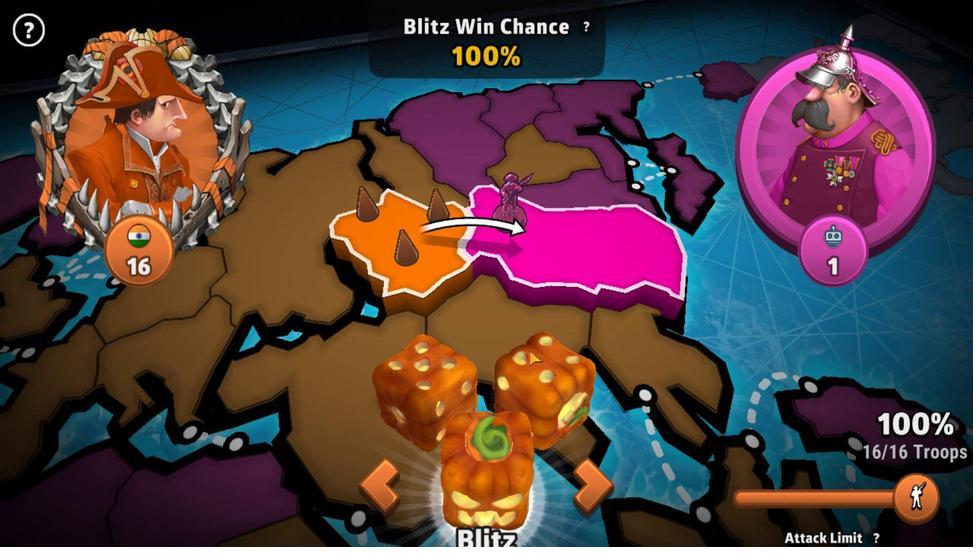 
Action: Mouse moved to (663, 421)
Screenshot: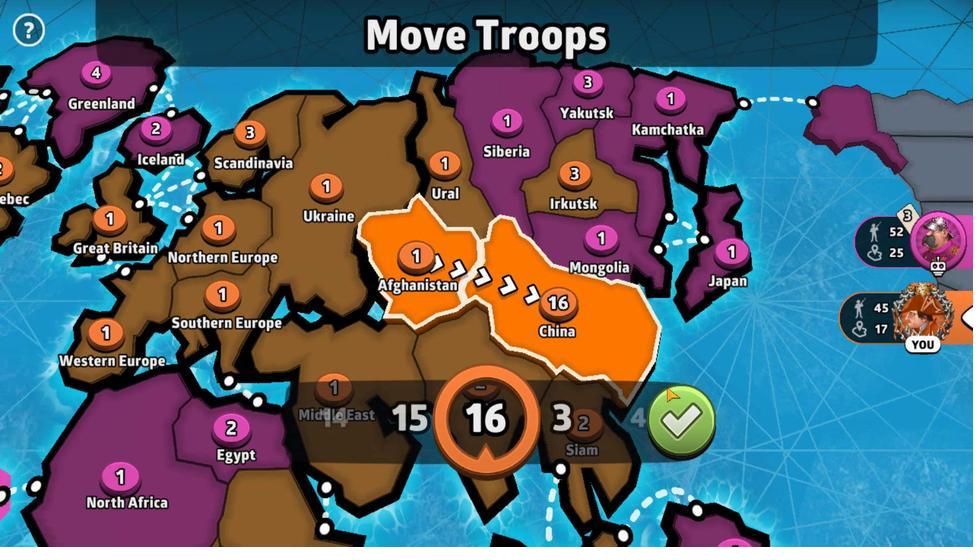 
Action: Mouse pressed left at (663, 421)
Screenshot: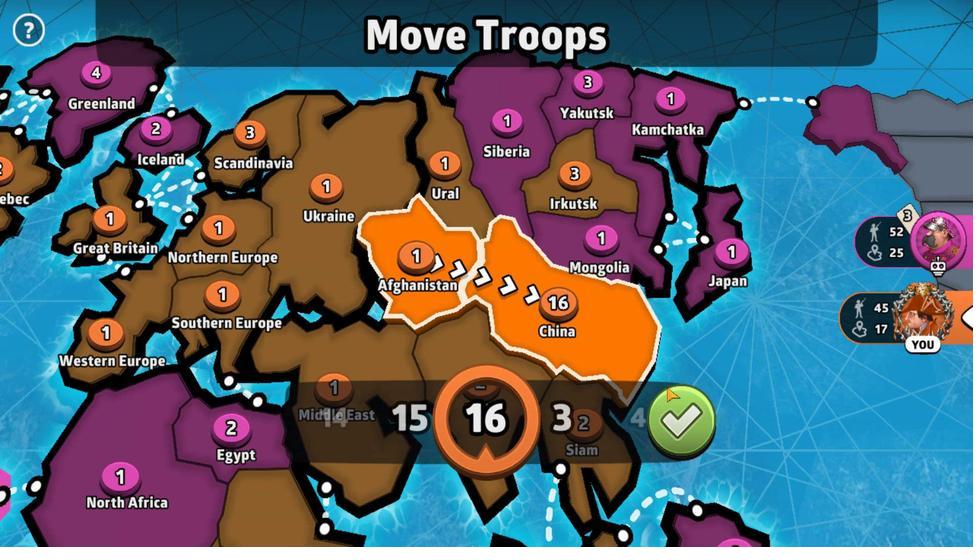 
Action: Mouse moved to (685, 408)
Screenshot: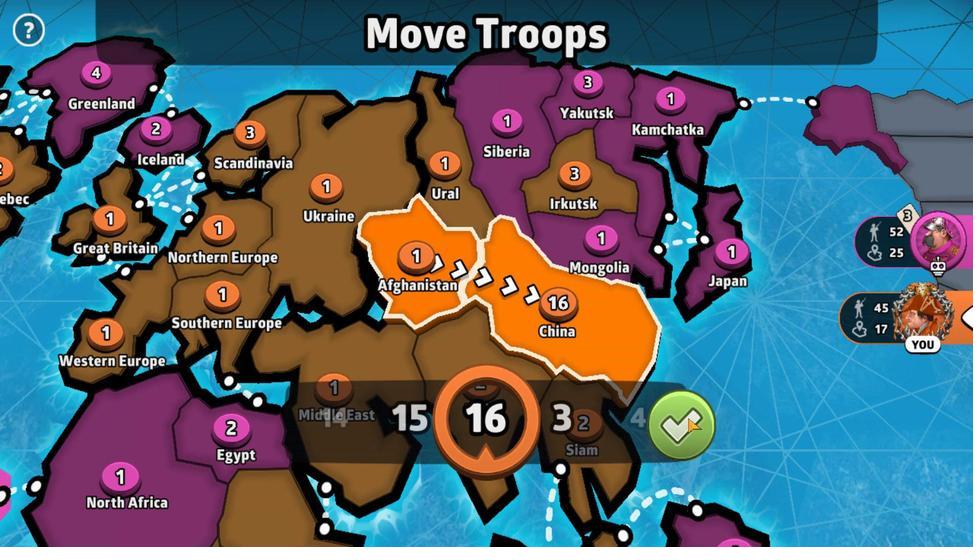 
Action: Mouse pressed left at (685, 408)
Screenshot: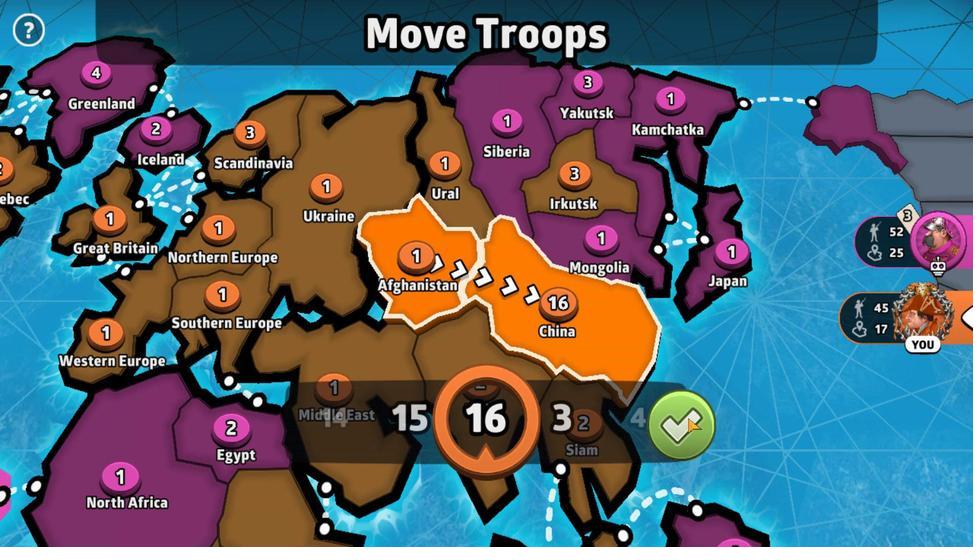 
Action: Mouse moved to (444, 531)
Screenshot: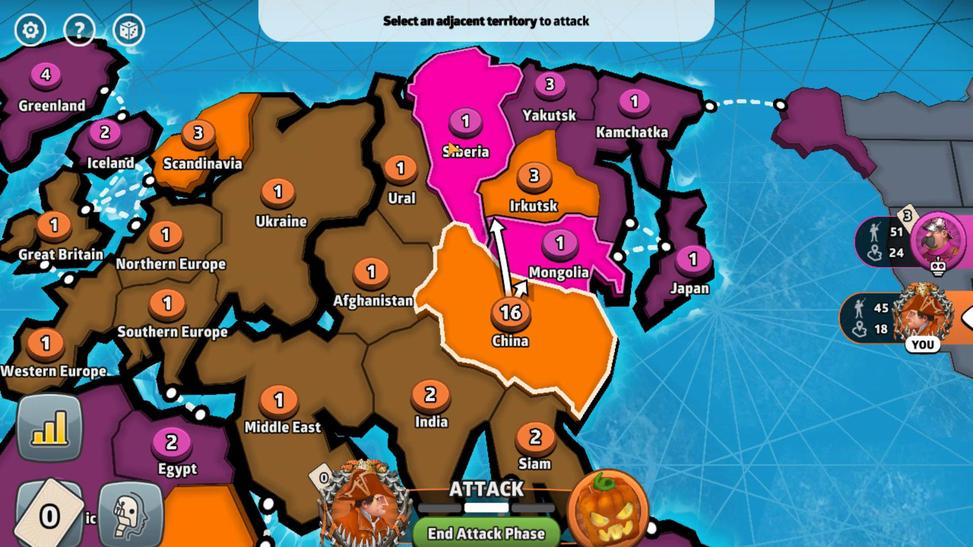 
Action: Mouse pressed left at (444, 531)
Screenshot: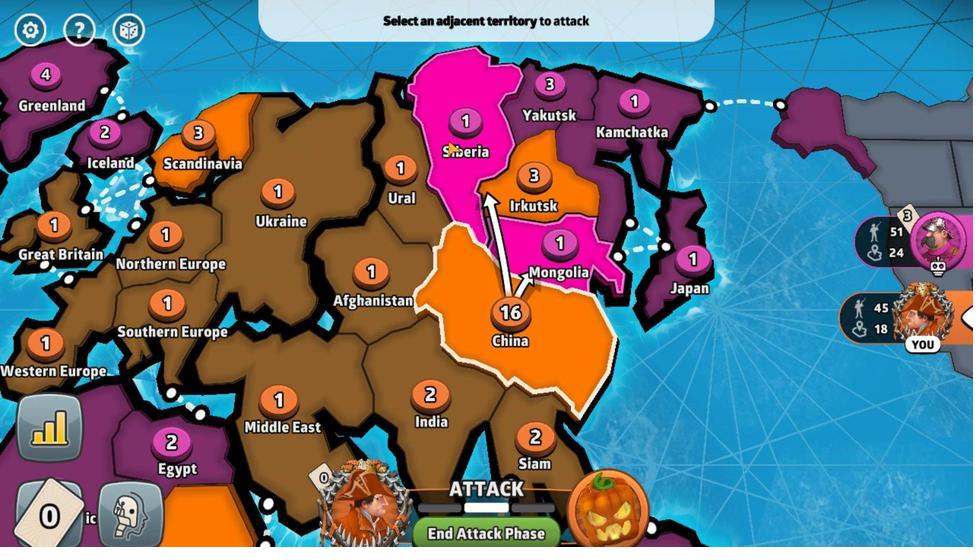 
Action: Mouse moved to (591, 430)
Screenshot: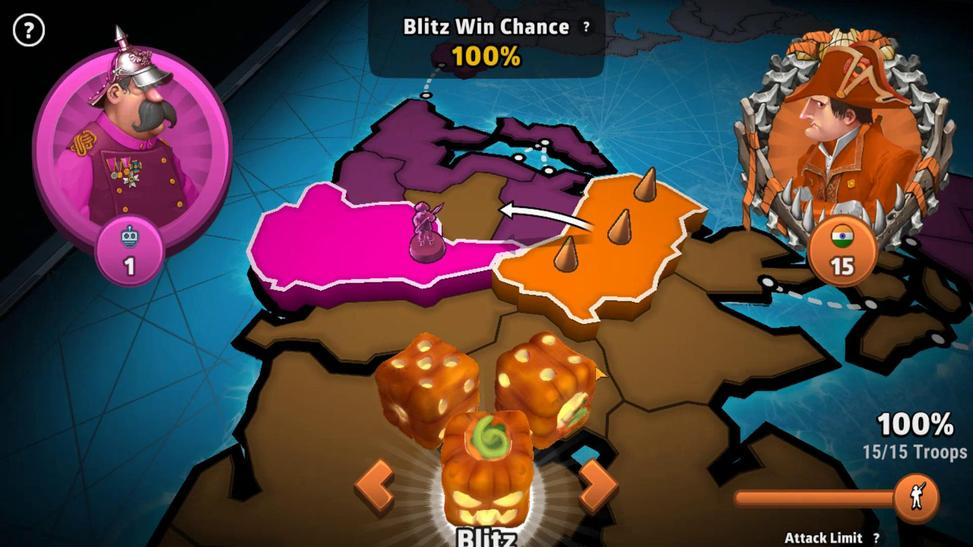 
Action: Mouse pressed left at (591, 430)
Screenshot: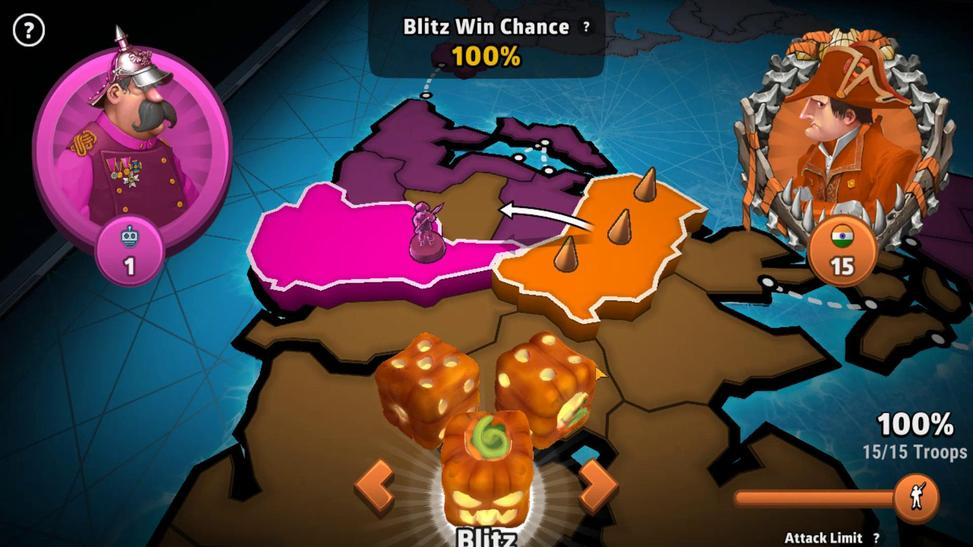 
Action: Mouse moved to (686, 391)
Screenshot: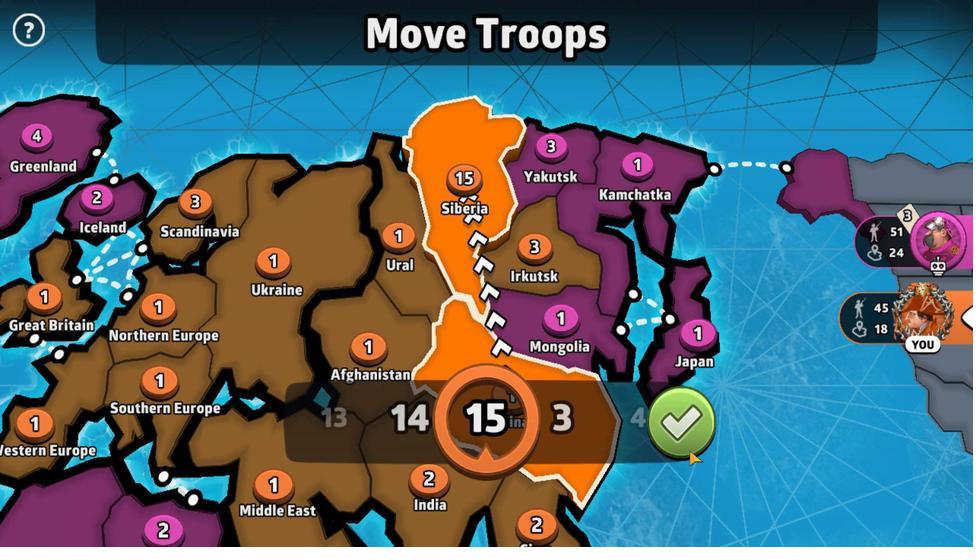 
Action: Mouse pressed left at (686, 391)
Screenshot: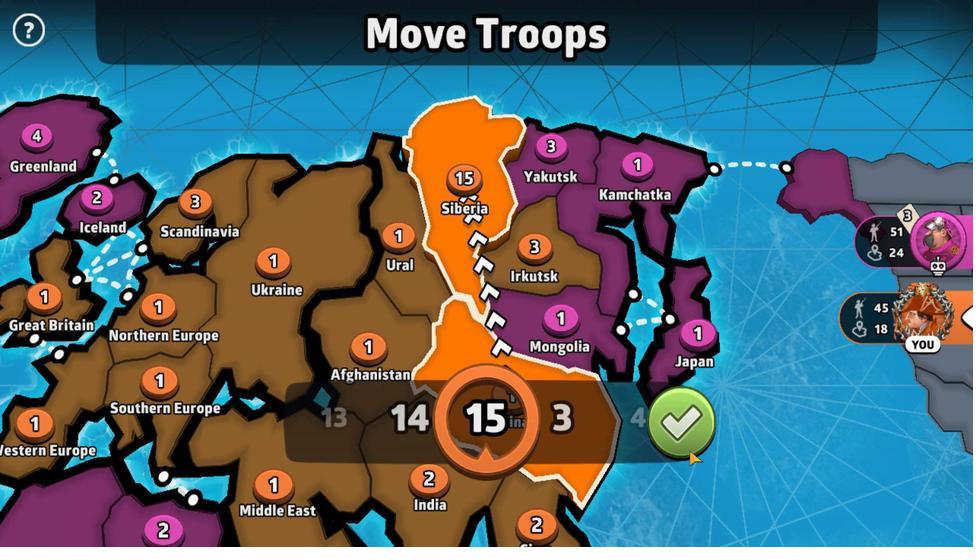 
Action: Mouse moved to (487, 538)
Screenshot: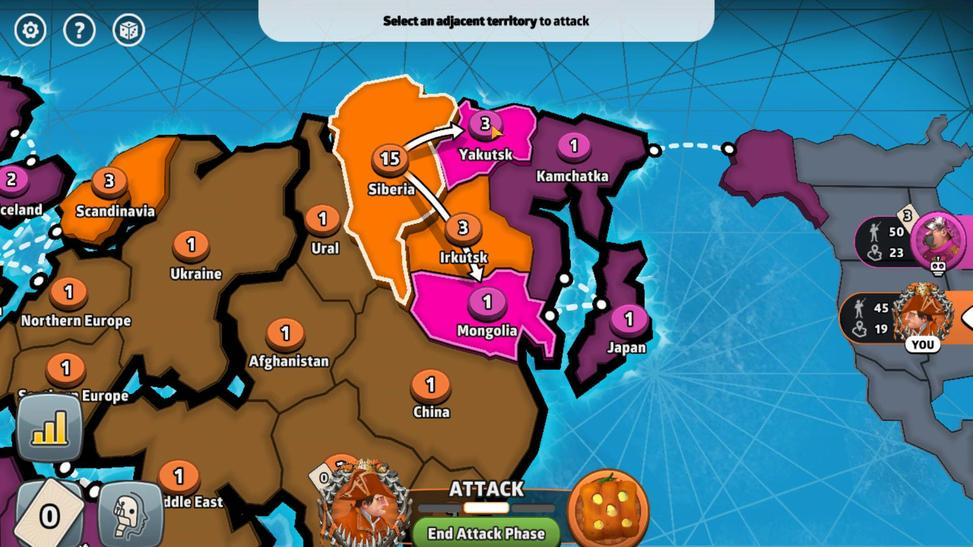 
Action: Mouse pressed left at (487, 538)
Screenshot: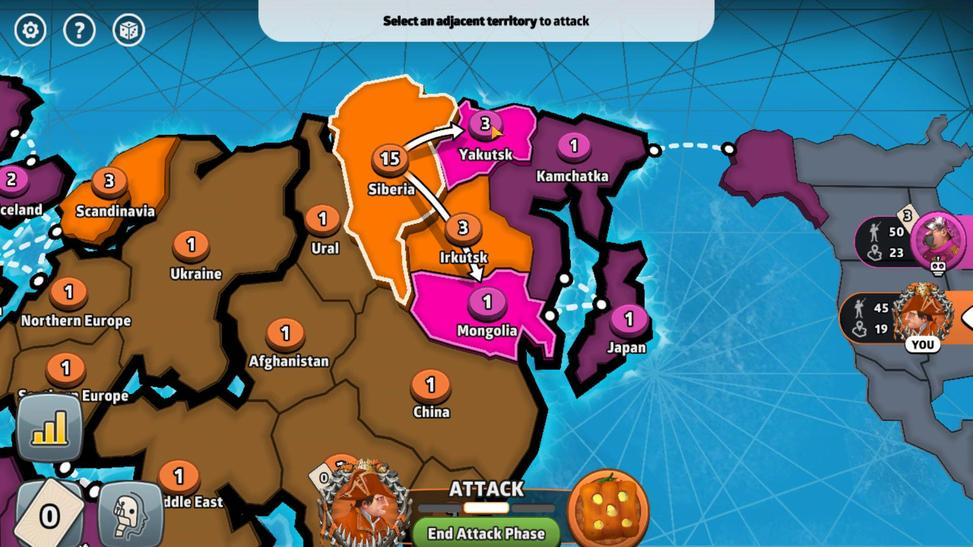 
Action: Mouse moved to (517, 416)
Screenshot: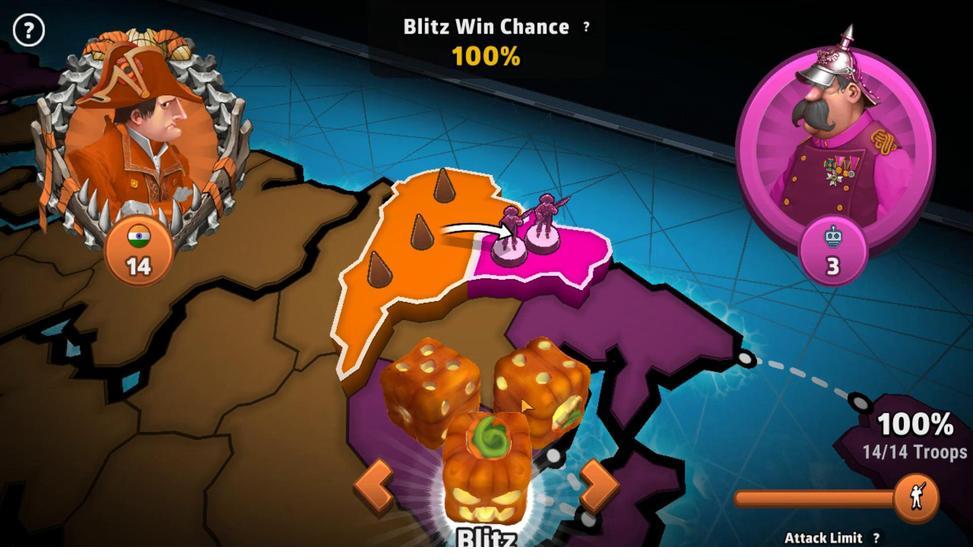 
Action: Mouse pressed left at (517, 416)
Screenshot: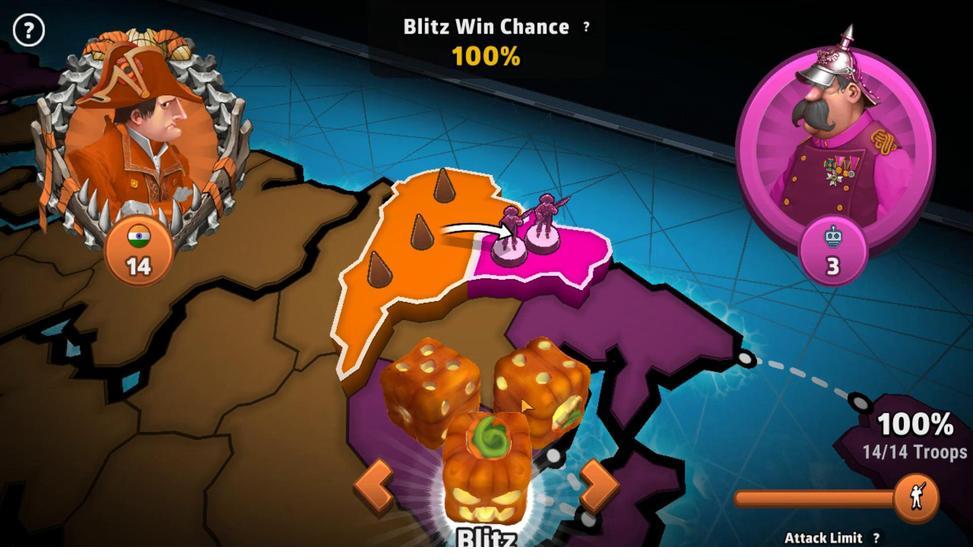 
Action: Mouse moved to (678, 403)
Screenshot: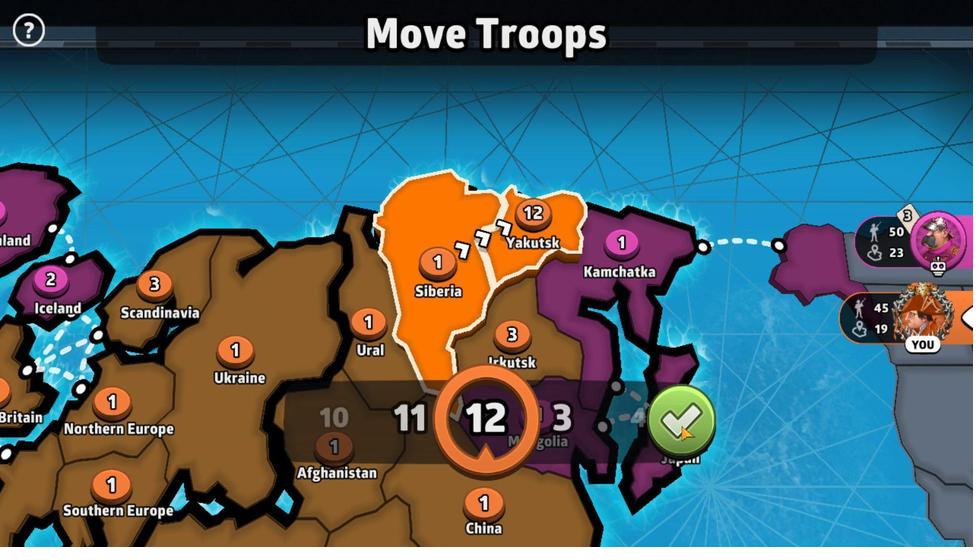 
Action: Mouse pressed left at (678, 403)
Screenshot: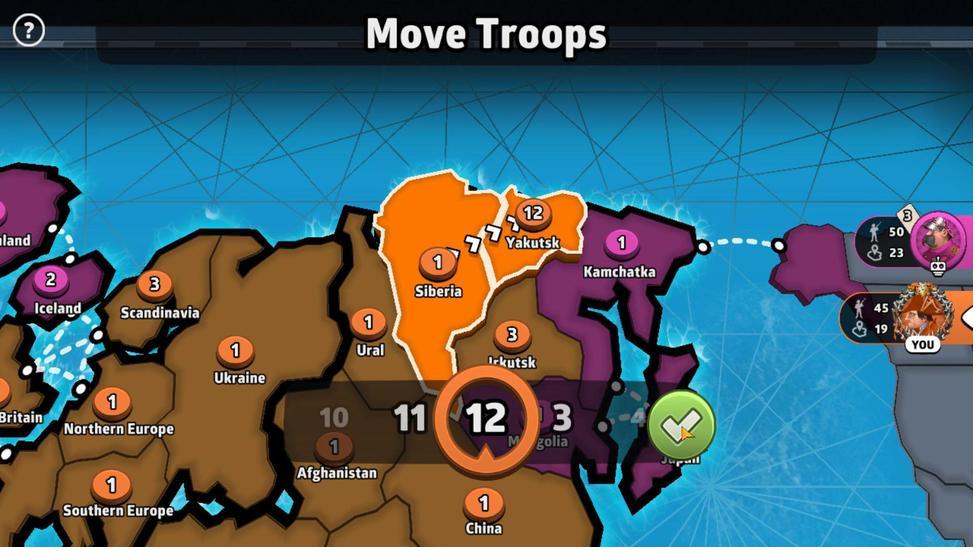 
Action: Mouse moved to (544, 489)
Screenshot: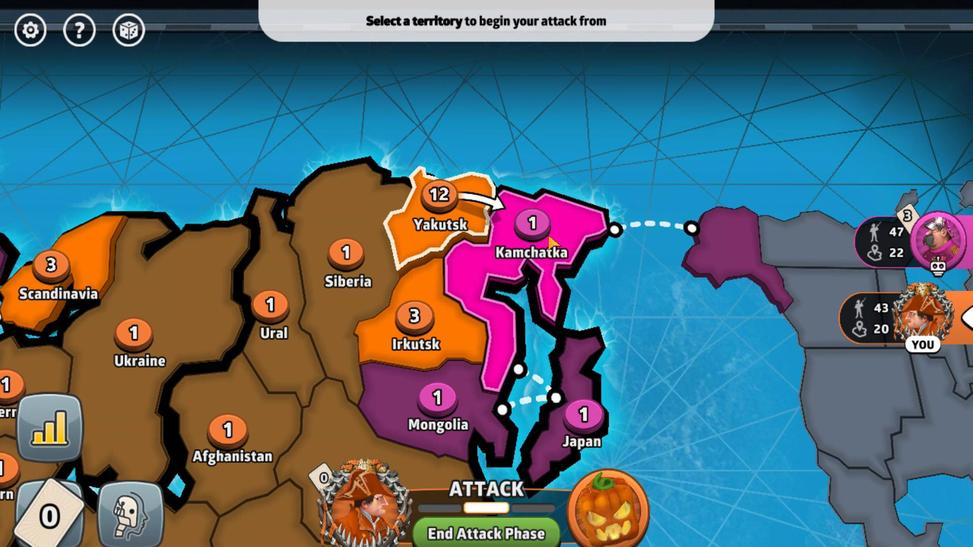 
Action: Mouse pressed left at (544, 489)
Screenshot: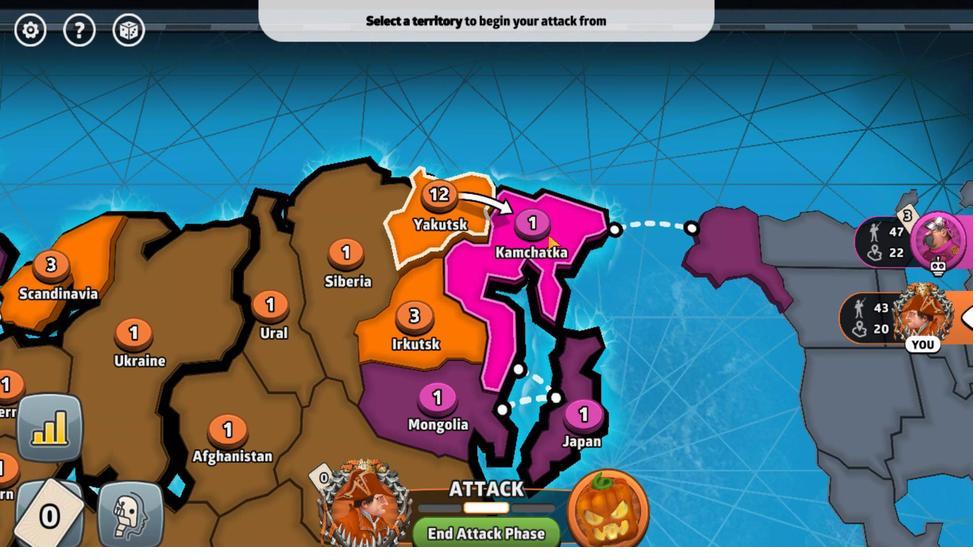 
Action: Mouse moved to (542, 401)
Screenshot: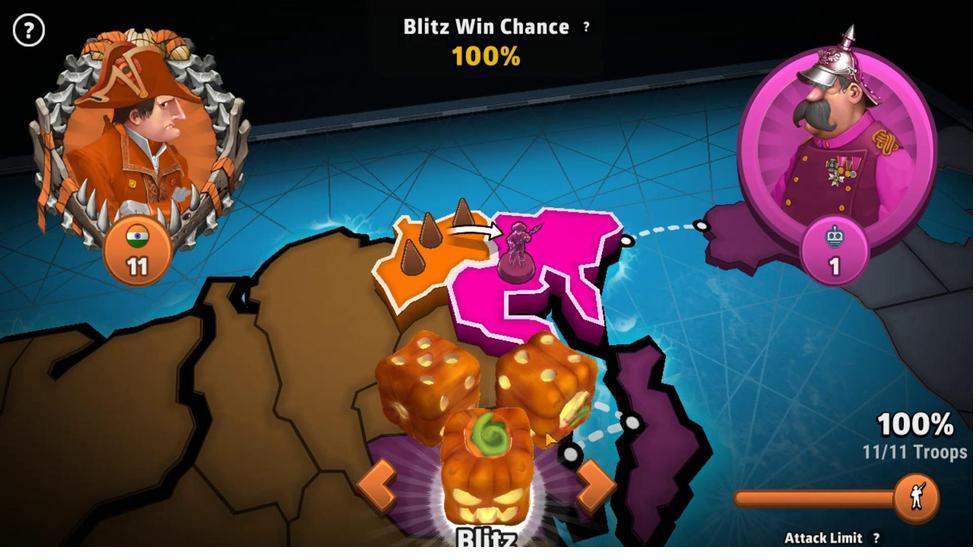 
Action: Mouse pressed left at (542, 401)
Screenshot: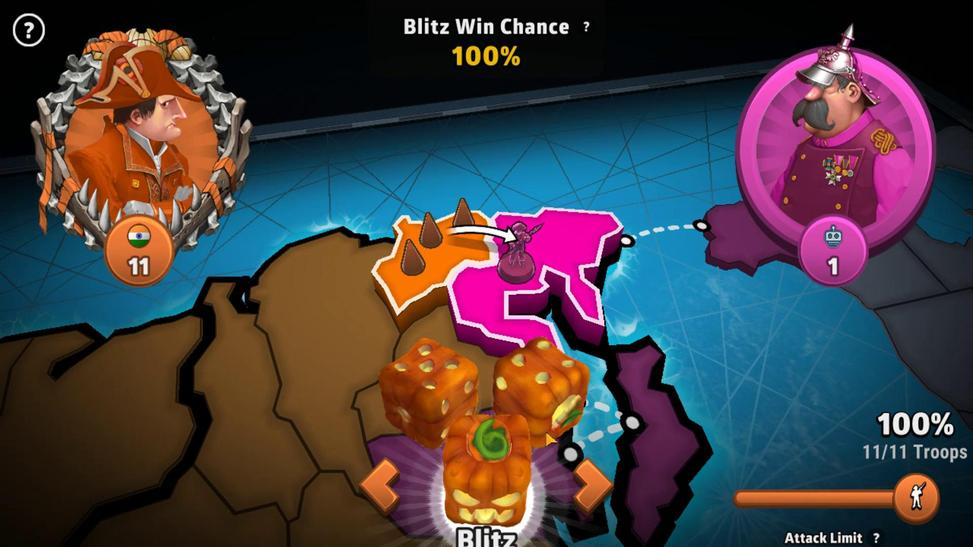 
Action: Mouse moved to (661, 401)
Screenshot: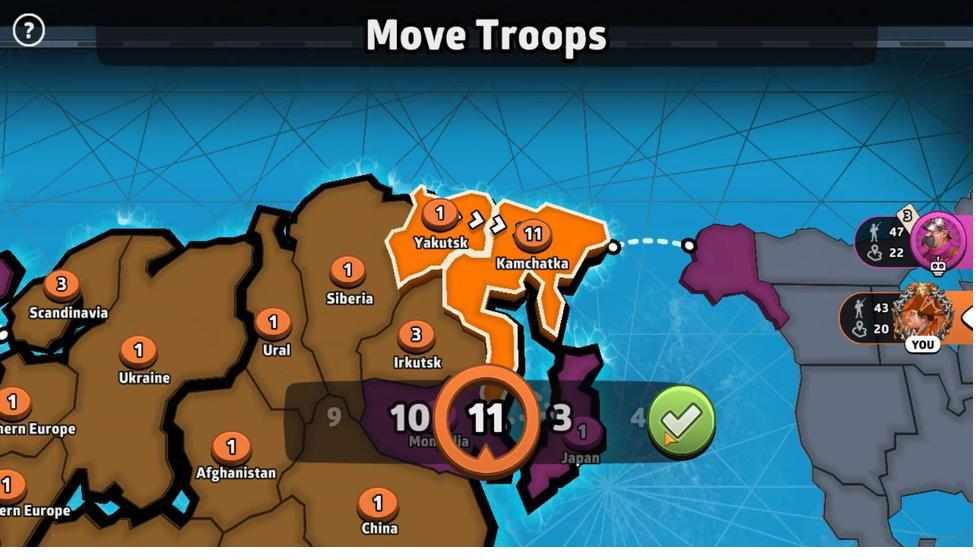 
Action: Mouse pressed left at (661, 401)
Screenshot: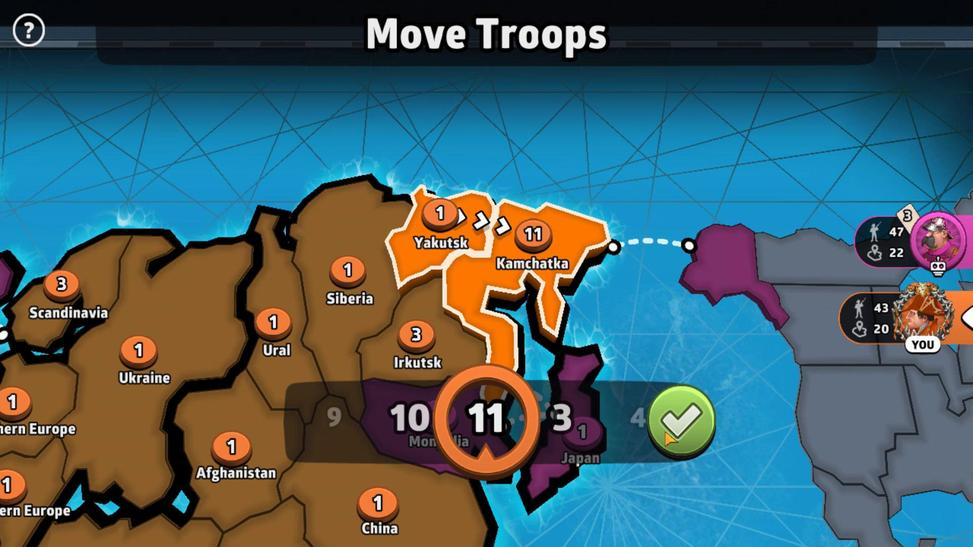 
Action: Mouse moved to (452, 454)
Screenshot: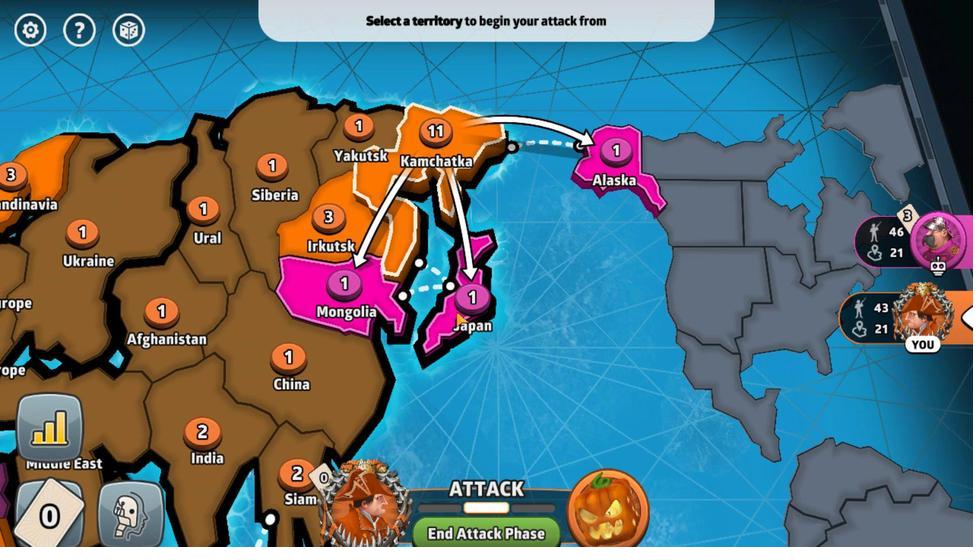 
Action: Mouse pressed left at (452, 454)
Screenshot: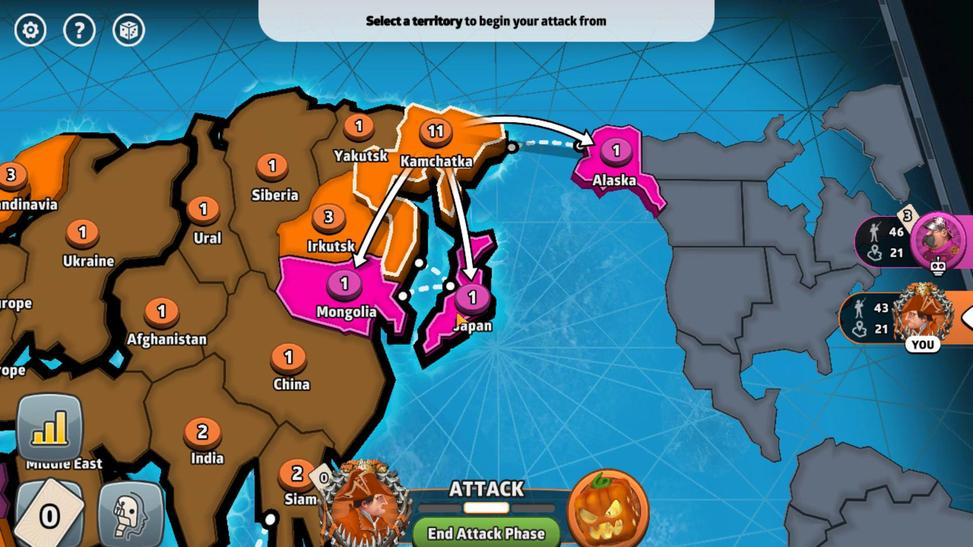 
Action: Mouse moved to (451, 424)
Screenshot: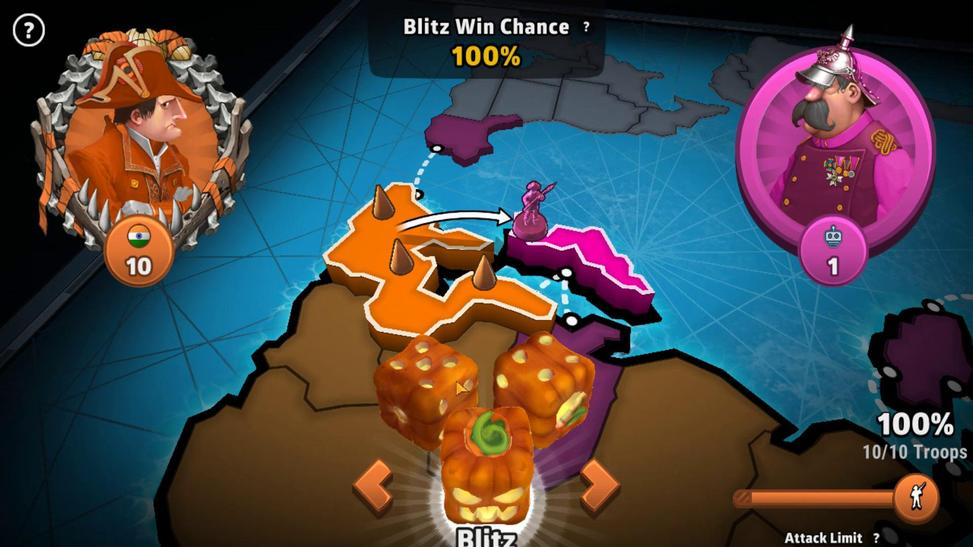 
Action: Mouse pressed left at (451, 424)
Screenshot: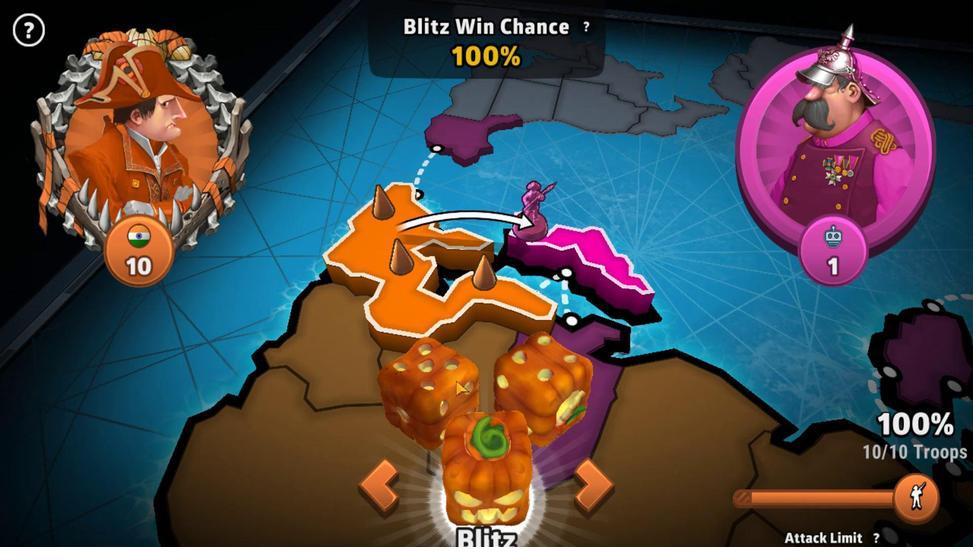 
Action: Mouse moved to (672, 404)
Screenshot: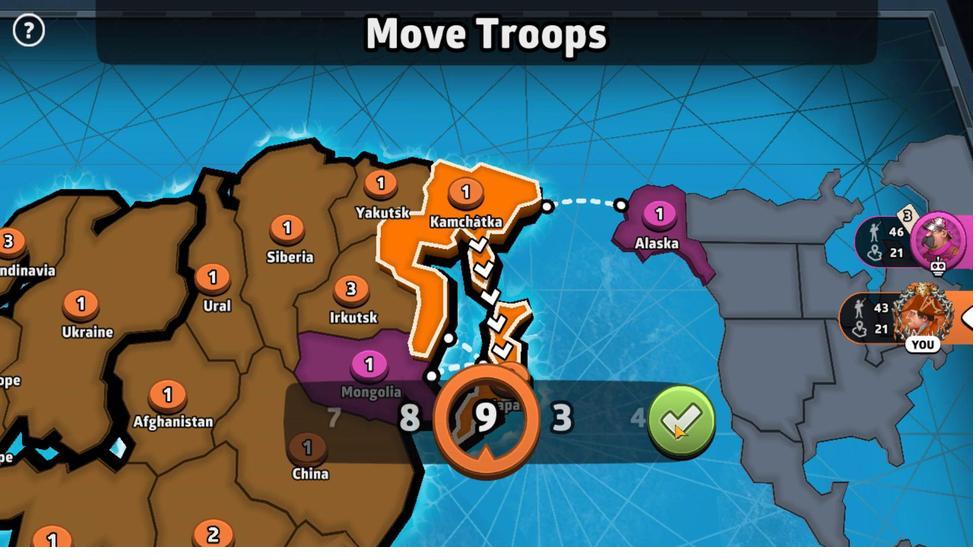 
Action: Mouse pressed left at (672, 404)
Screenshot: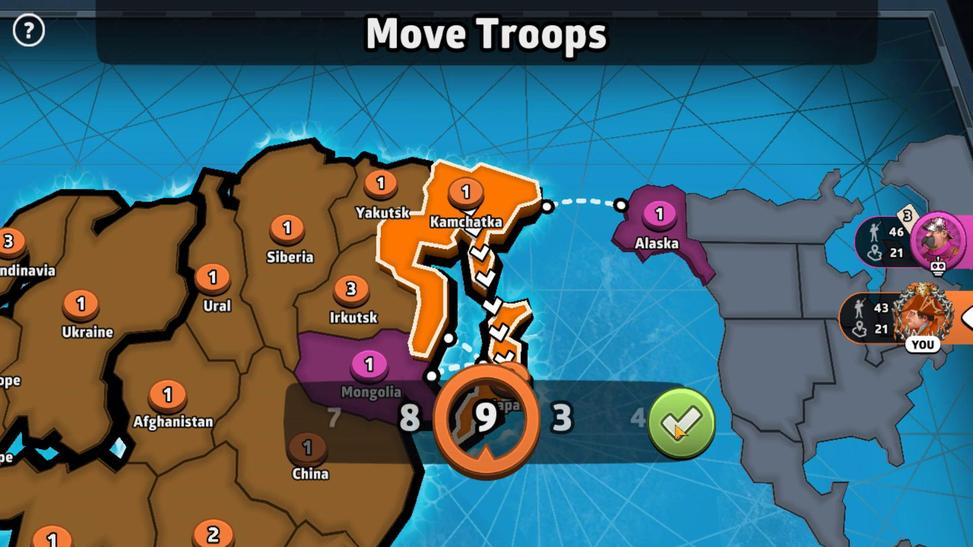 
Action: Mouse moved to (408, 491)
Screenshot: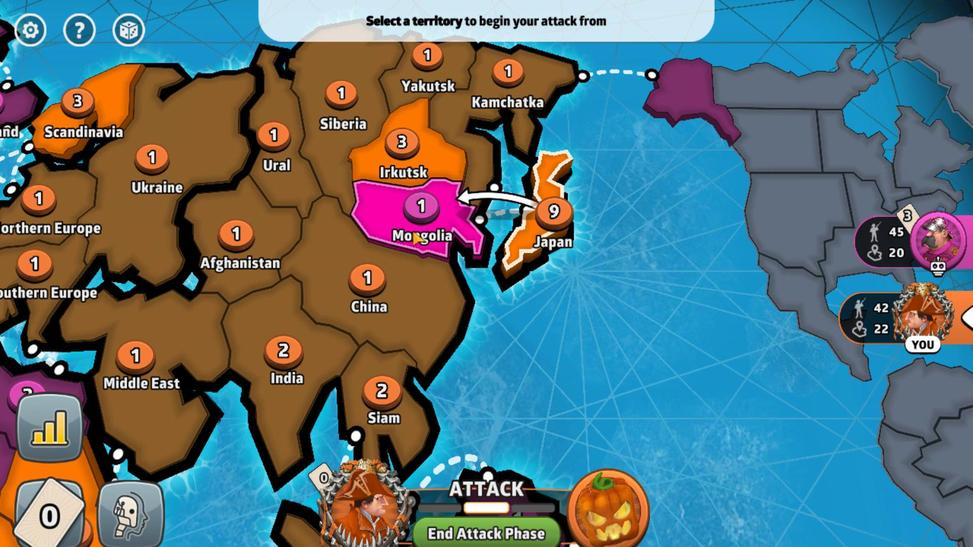 
Action: Mouse pressed left at (408, 491)
Screenshot: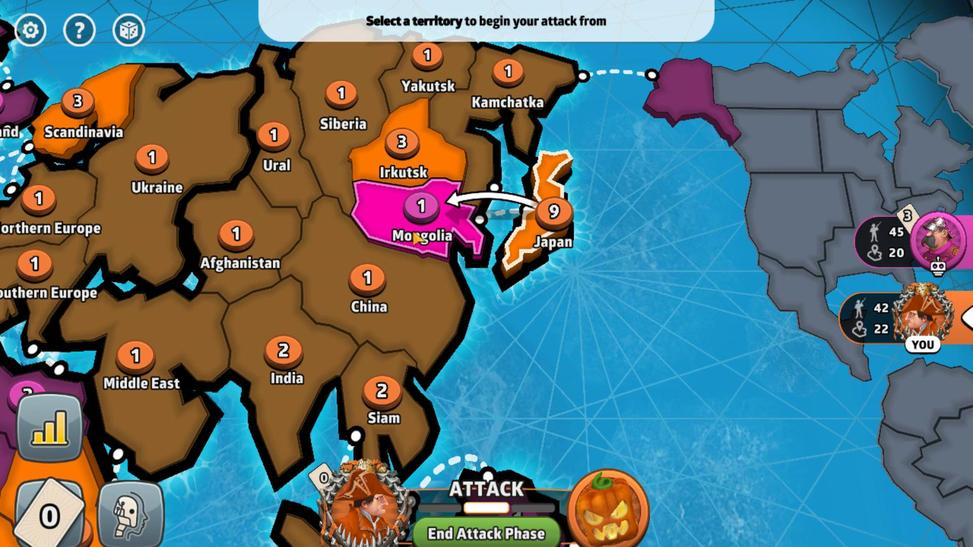 
Action: Mouse moved to (491, 416)
Screenshot: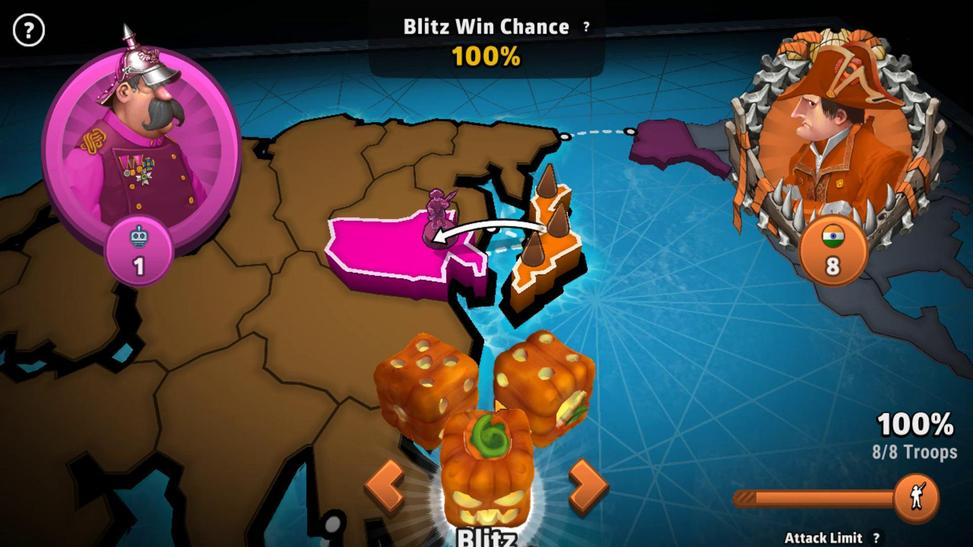 
Action: Mouse pressed left at (491, 416)
Screenshot: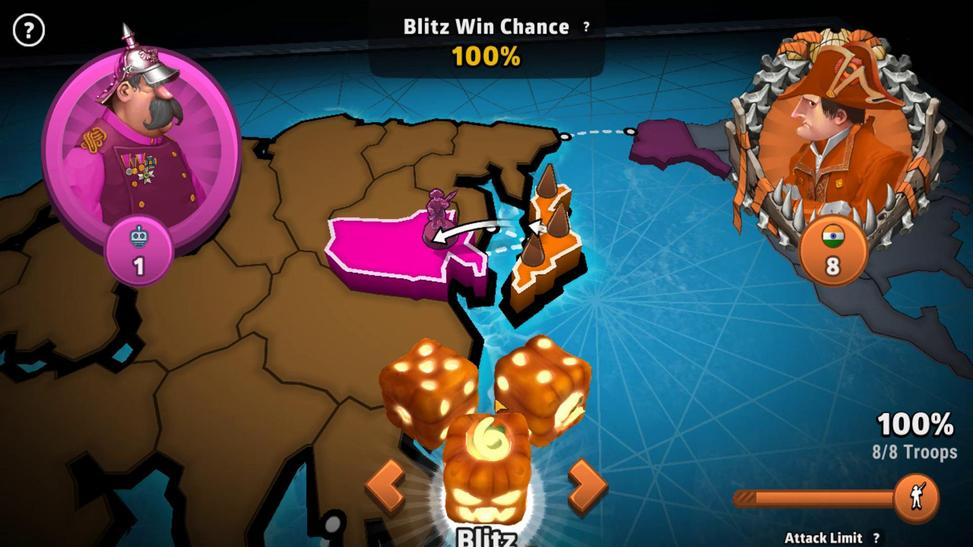 
Action: Mouse moved to (669, 401)
Screenshot: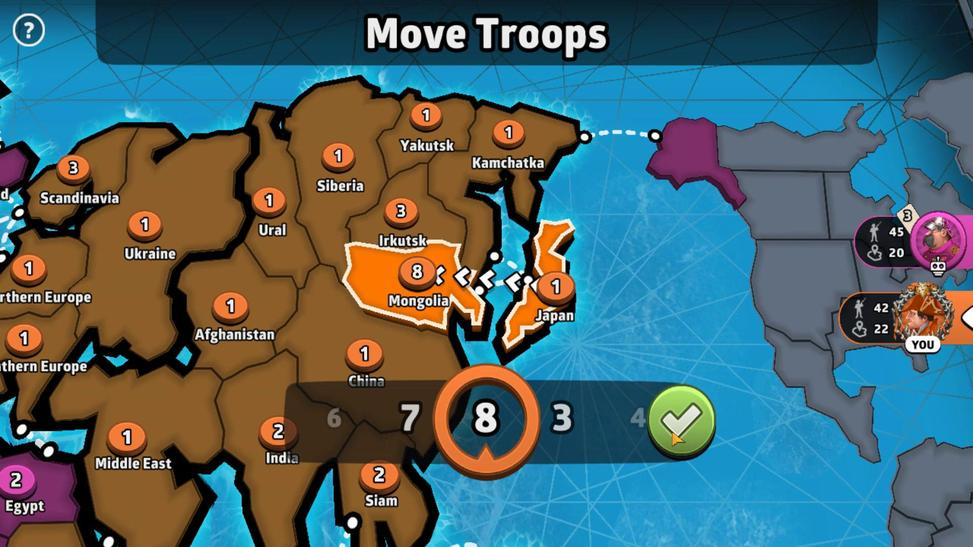 
Action: Mouse pressed left at (669, 401)
Screenshot: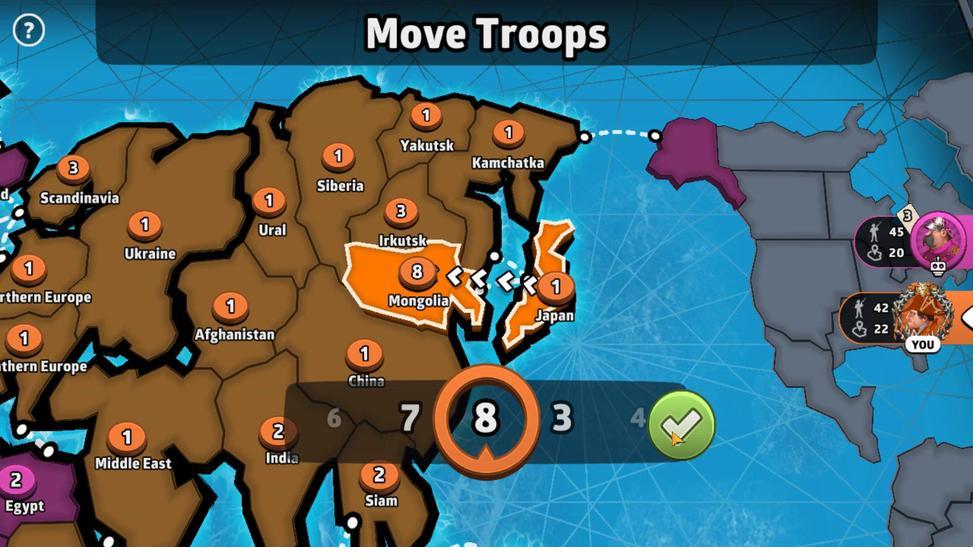 
Action: Mouse moved to (484, 358)
Screenshot: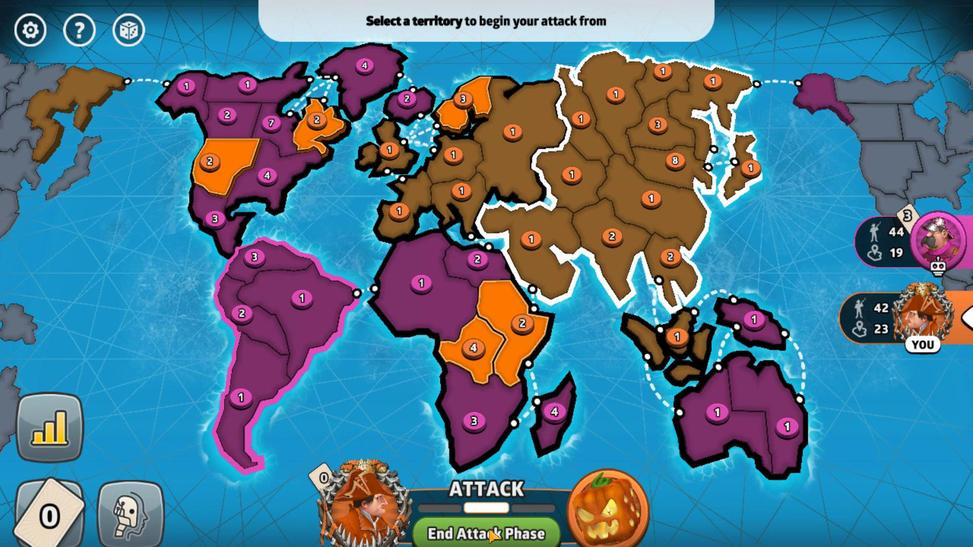 
Action: Mouse pressed left at (484, 358)
Screenshot: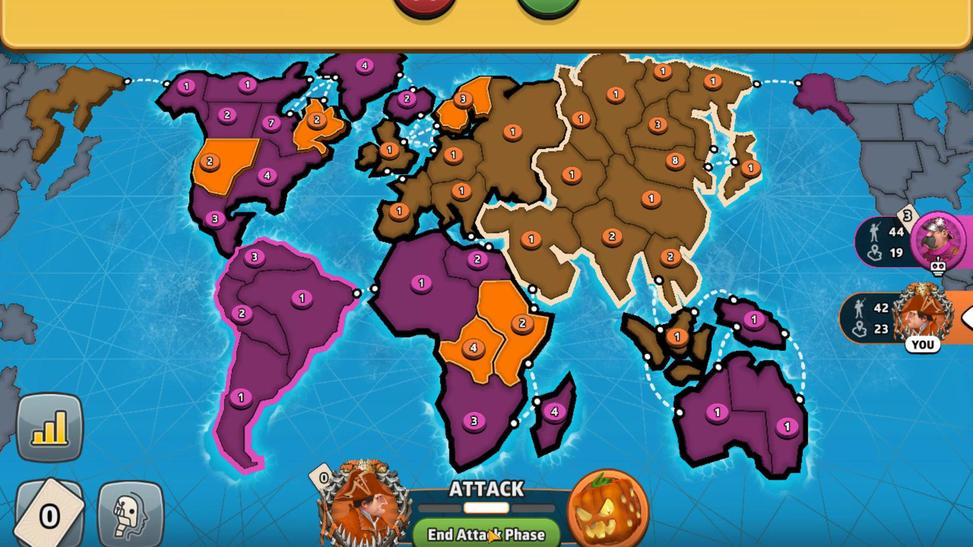 
Action: Mouse moved to (531, 491)
Screenshot: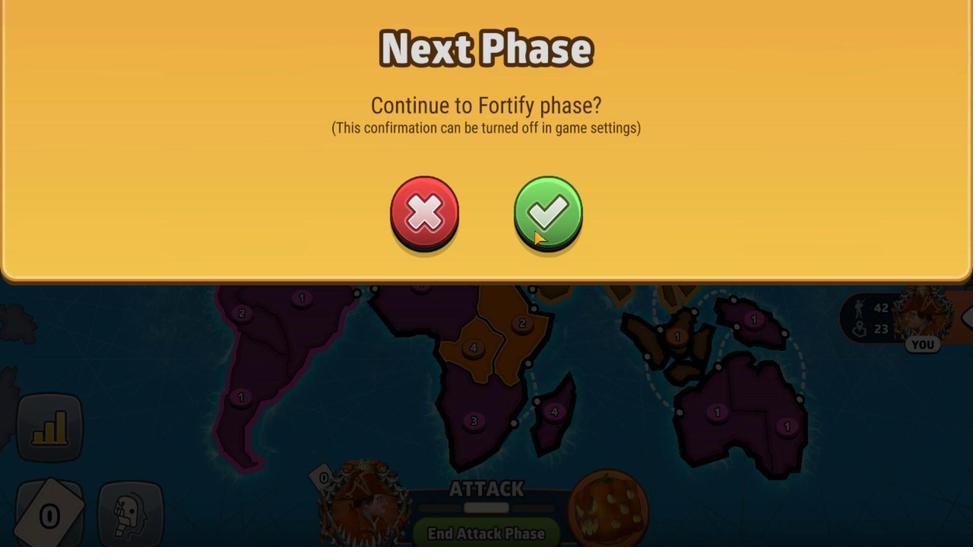 
Action: Mouse pressed left at (531, 491)
Screenshot: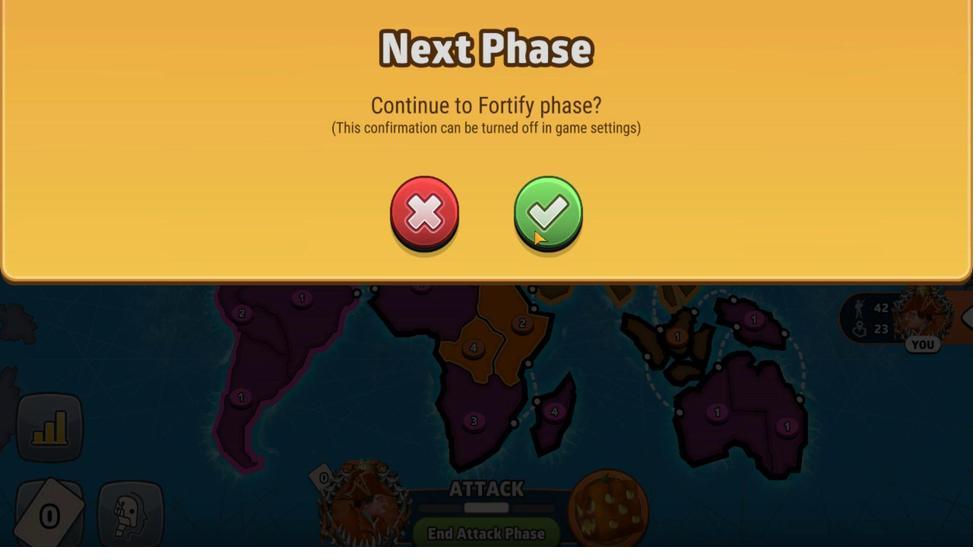
Action: Mouse pressed left at (531, 491)
Screenshot: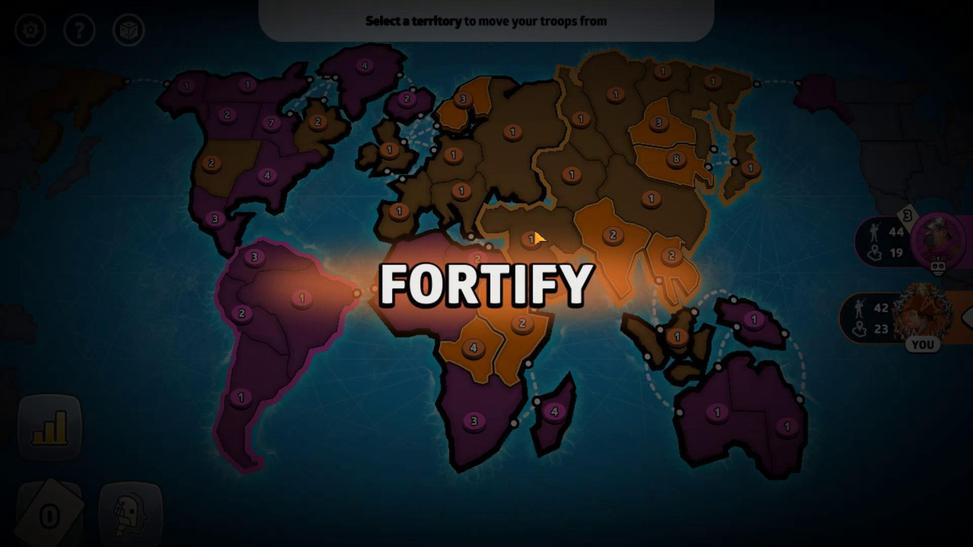 
Action: Mouse moved to (540, 360)
Screenshot: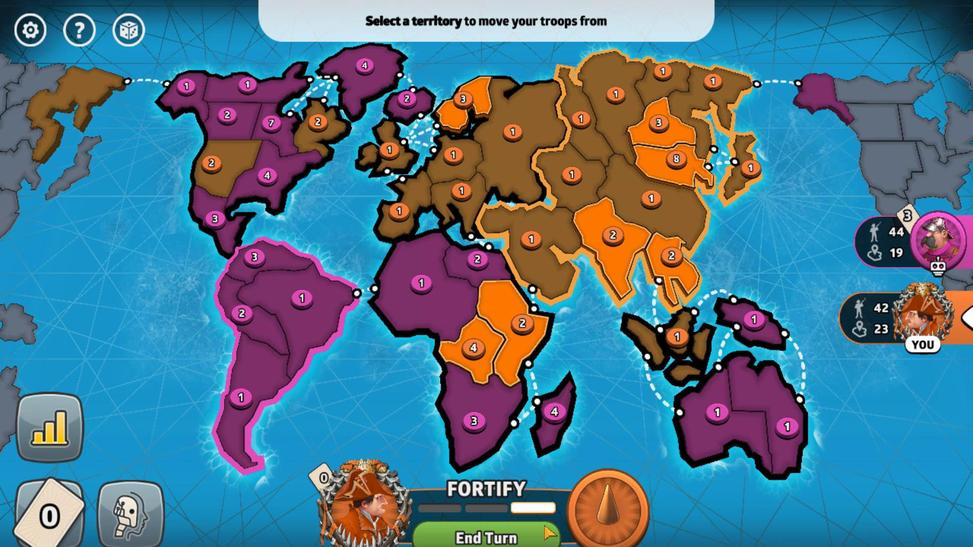 
Action: Mouse pressed left at (540, 360)
Screenshot: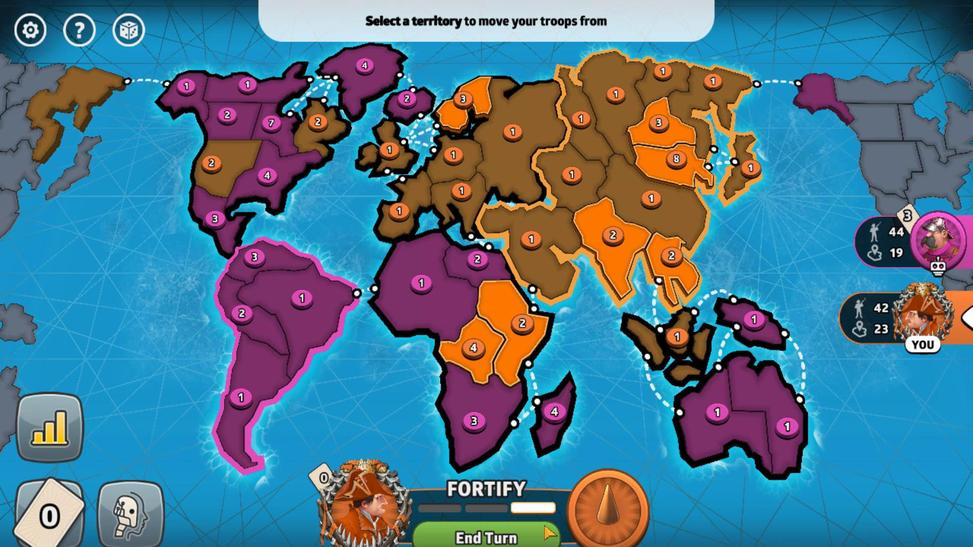 
Action: Mouse moved to (558, 506)
Screenshot: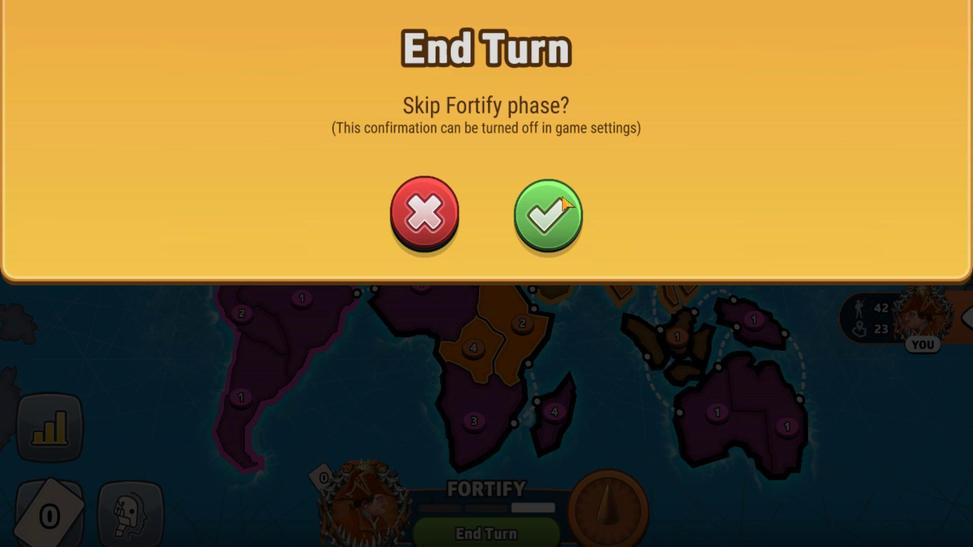 
Action: Mouse pressed left at (558, 506)
Screenshot: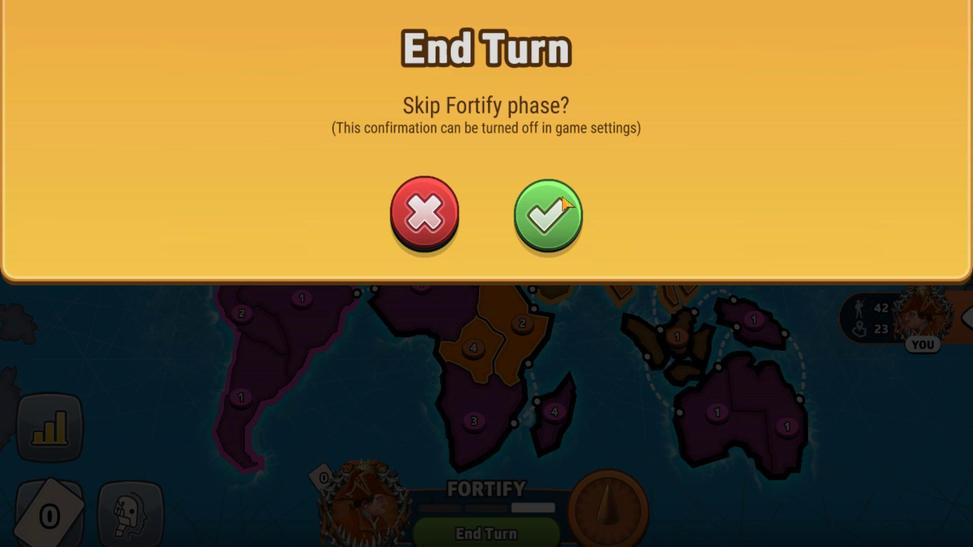 
Action: Mouse moved to (705, 552)
Screenshot: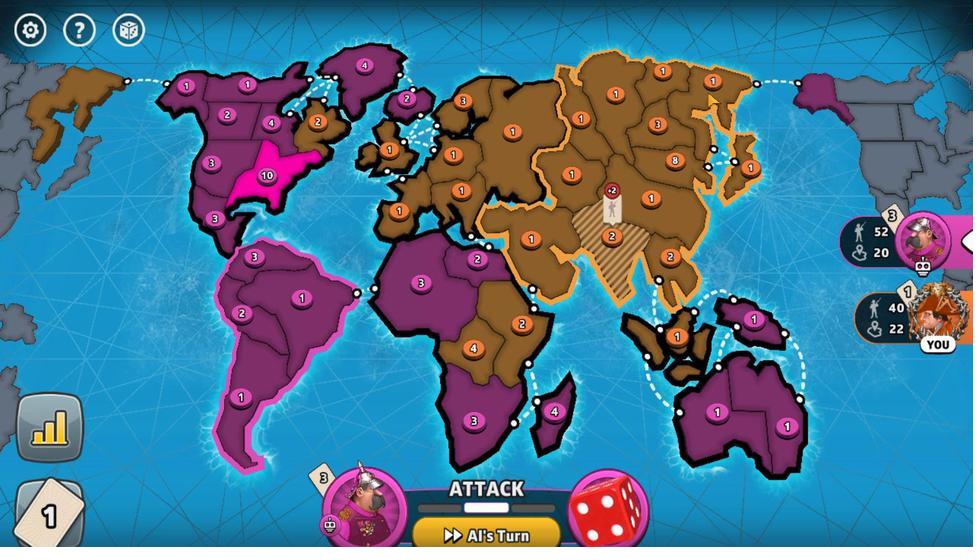 
Action: Mouse pressed left at (705, 552)
Screenshot: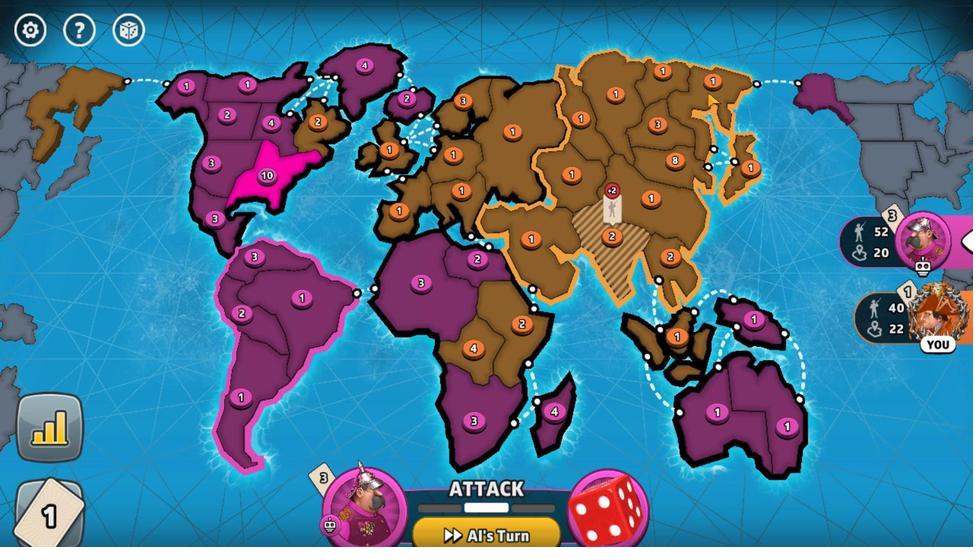 
Action: Mouse moved to (700, 546)
Screenshot: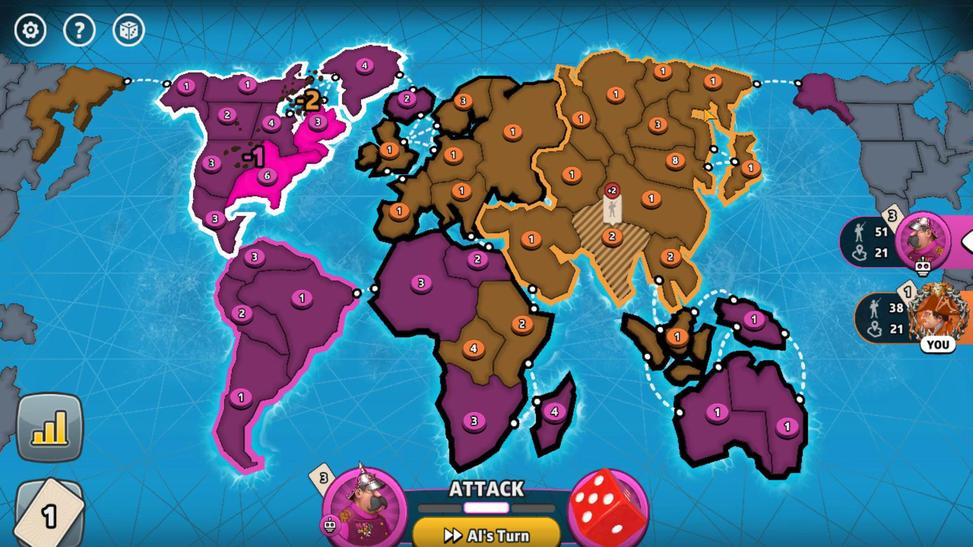 
Action: Mouse pressed left at (700, 546)
Screenshot: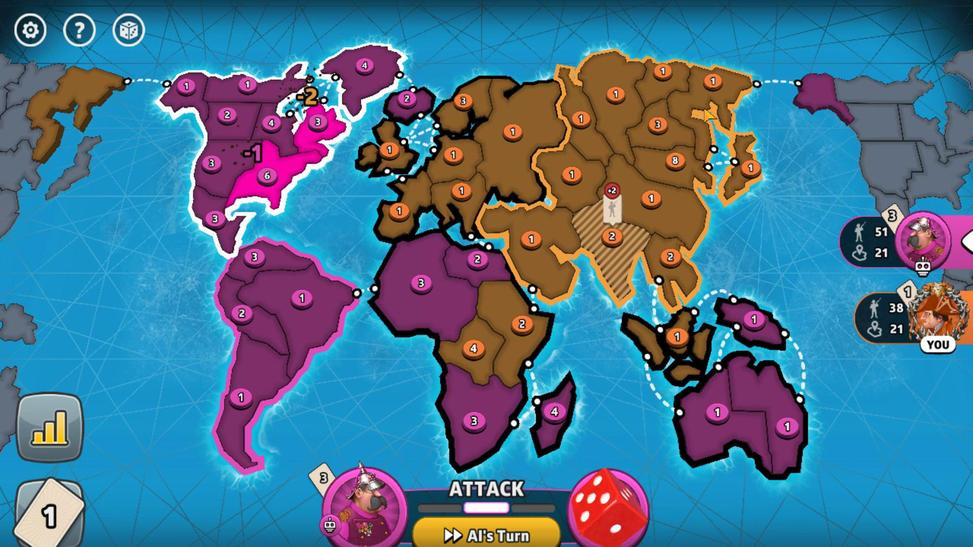 
Action: Mouse pressed left at (700, 546)
Screenshot: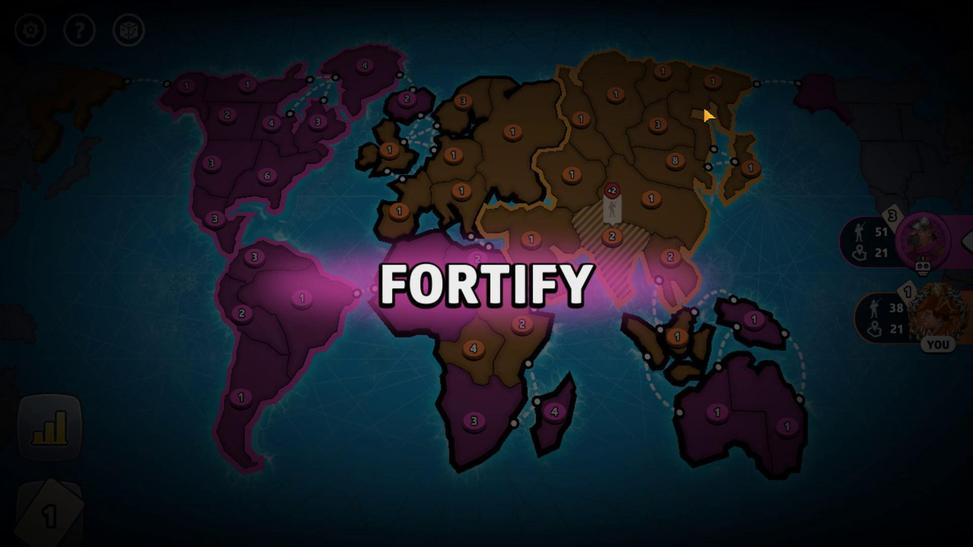 
Action: Mouse moved to (717, 506)
Screenshot: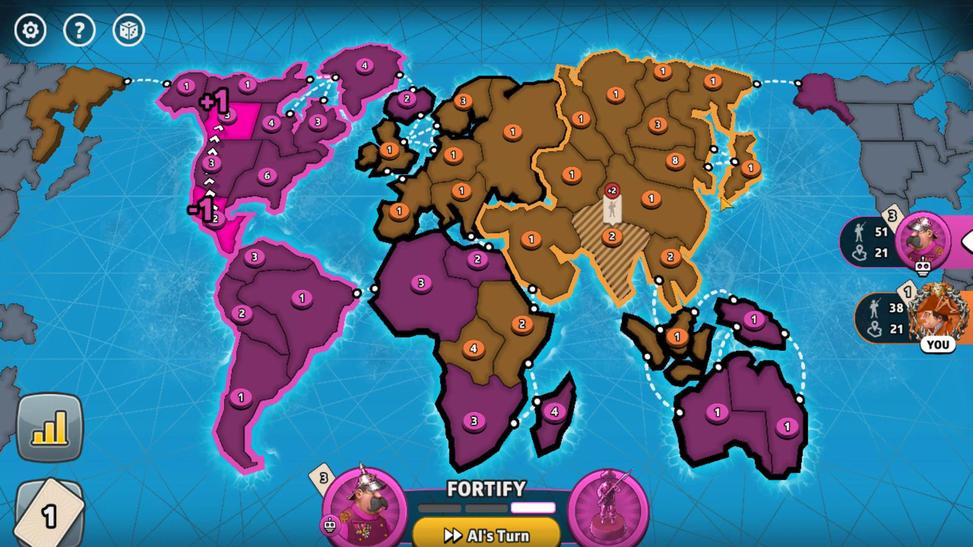 
Action: Mouse pressed left at (717, 506)
Screenshot: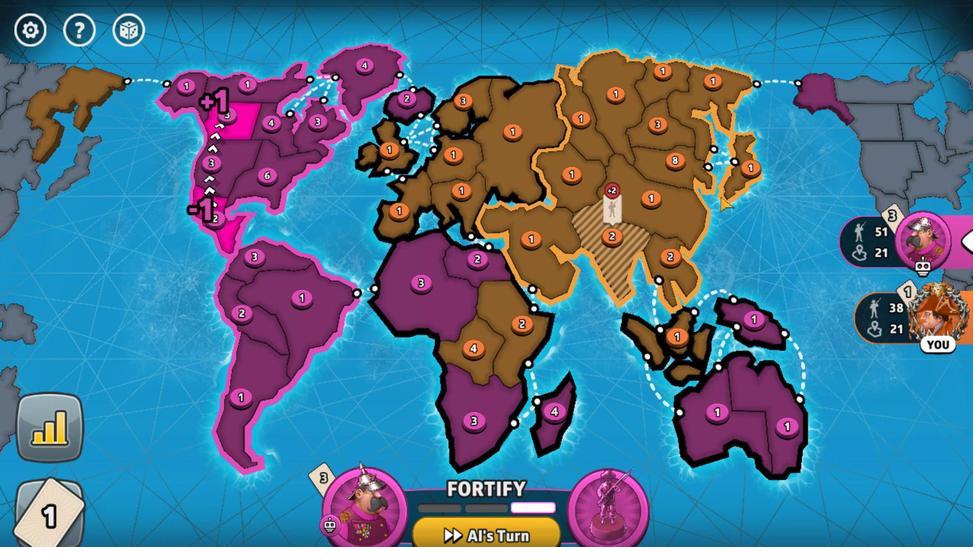 
Action: Mouse moved to (712, 547)
Screenshot: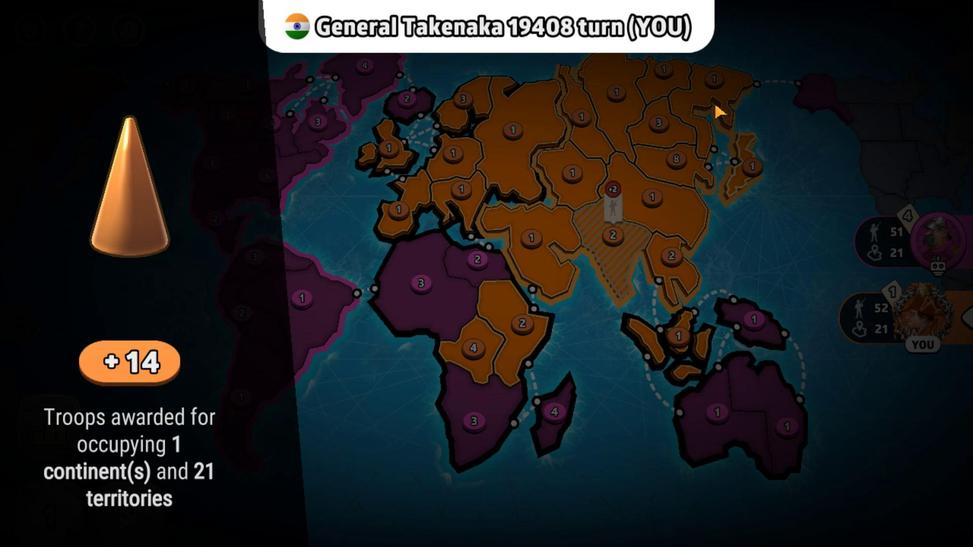 
Action: Mouse pressed left at (712, 547)
Screenshot: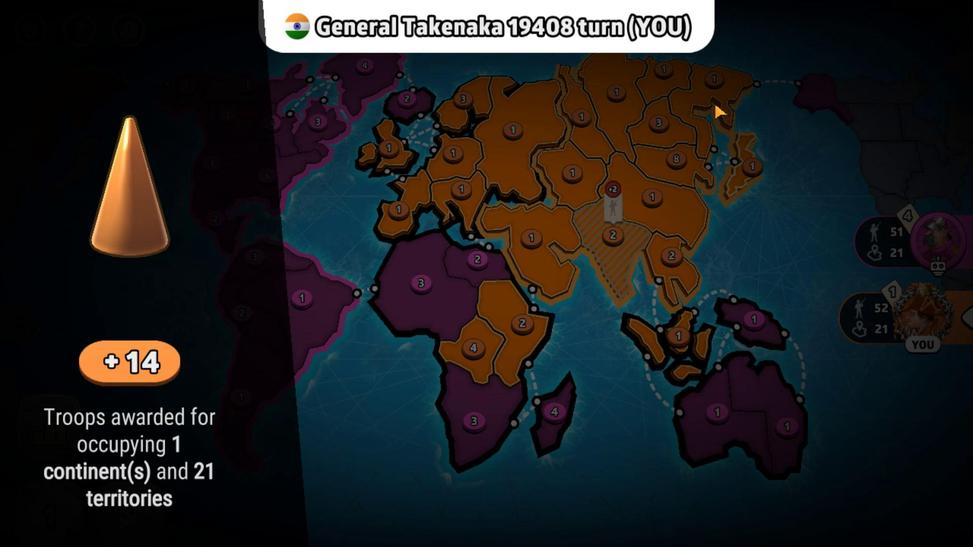 
Action: Mouse moved to (711, 549)
Screenshot: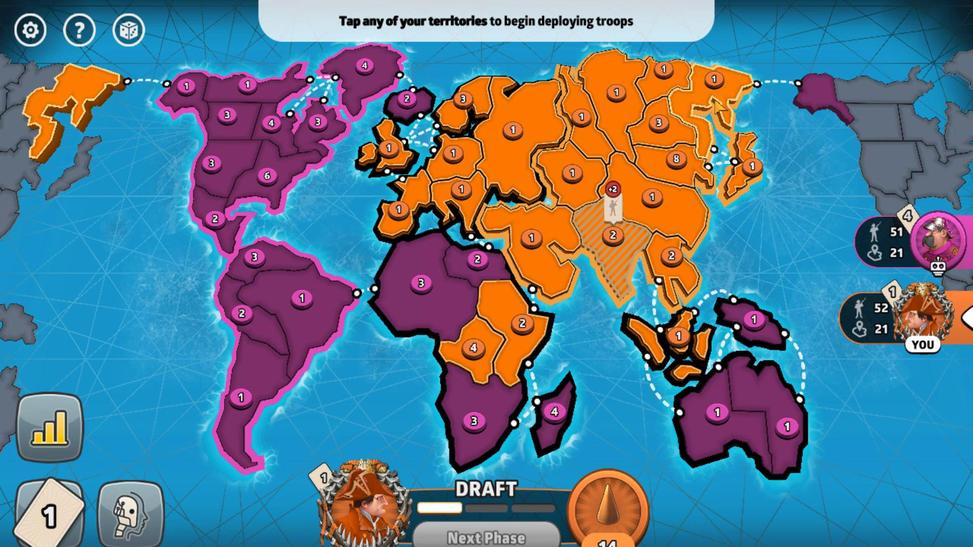 
Action: Mouse pressed left at (711, 549)
Screenshot: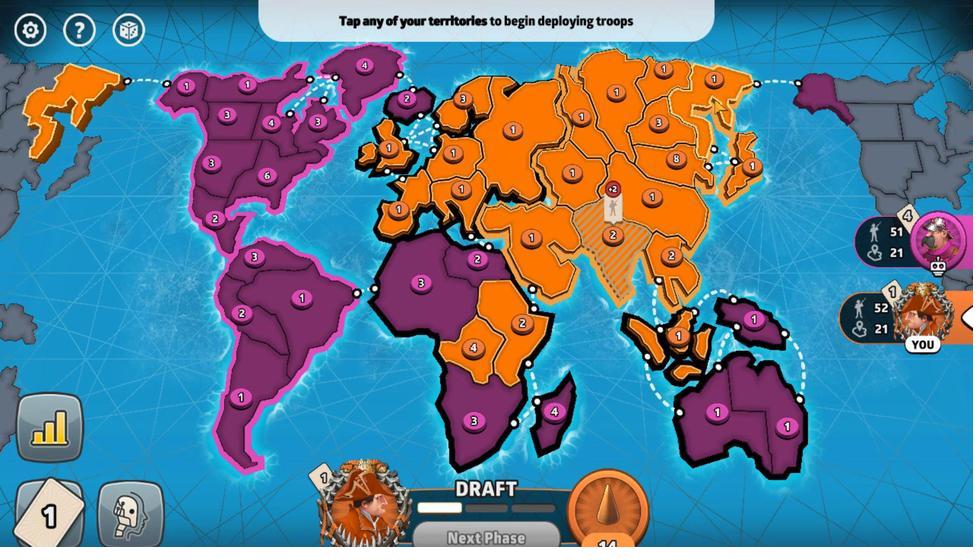 
Action: Mouse moved to (691, 411)
Screenshot: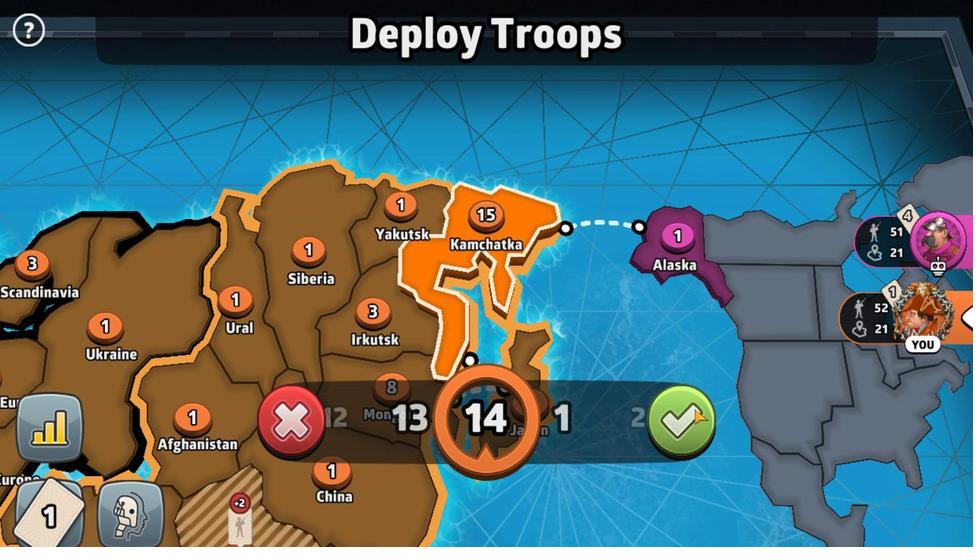 
Action: Mouse pressed left at (691, 411)
Screenshot: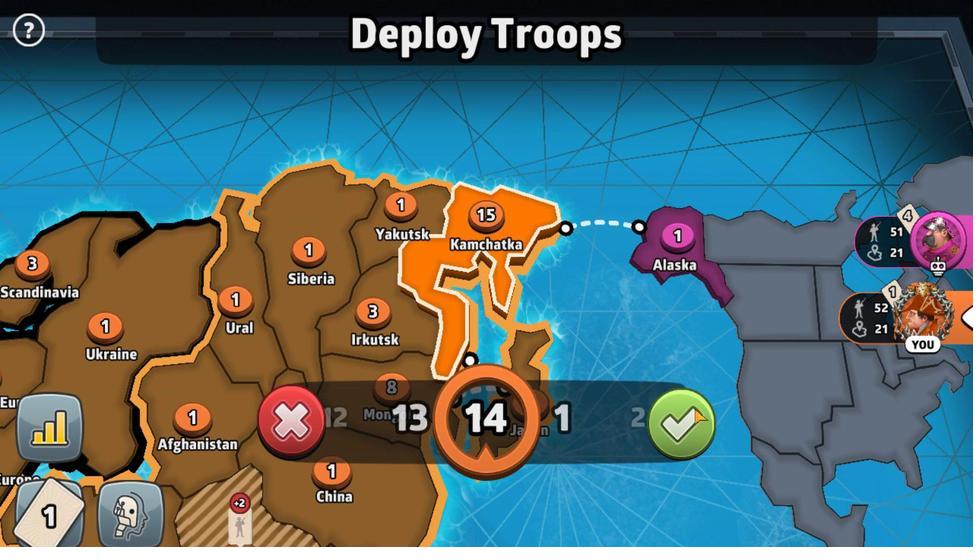 
Action: Mouse moved to (545, 353)
Screenshot: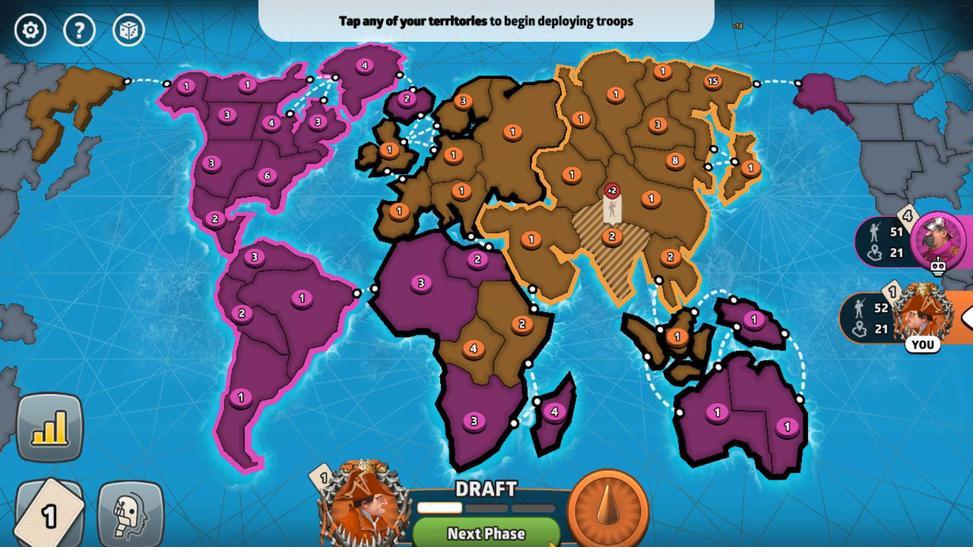 
Action: Mouse pressed left at (545, 353)
Screenshot: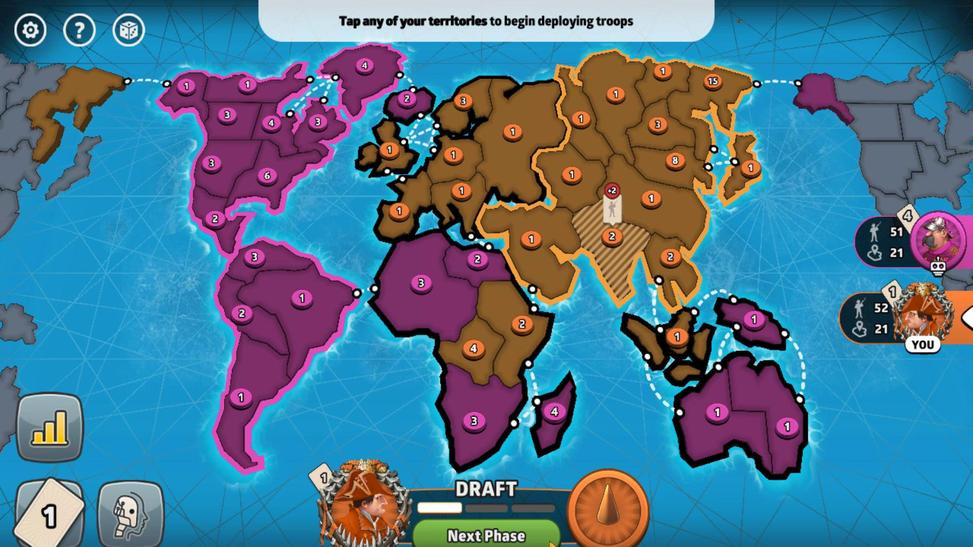 
Action: Mouse moved to (578, 520)
Screenshot: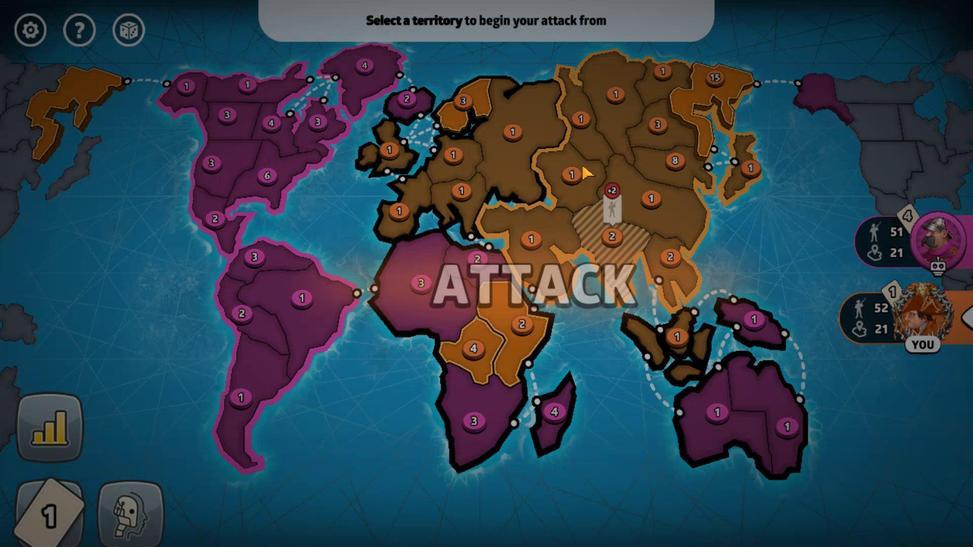 
Action: Mouse pressed left at (578, 520)
Screenshot: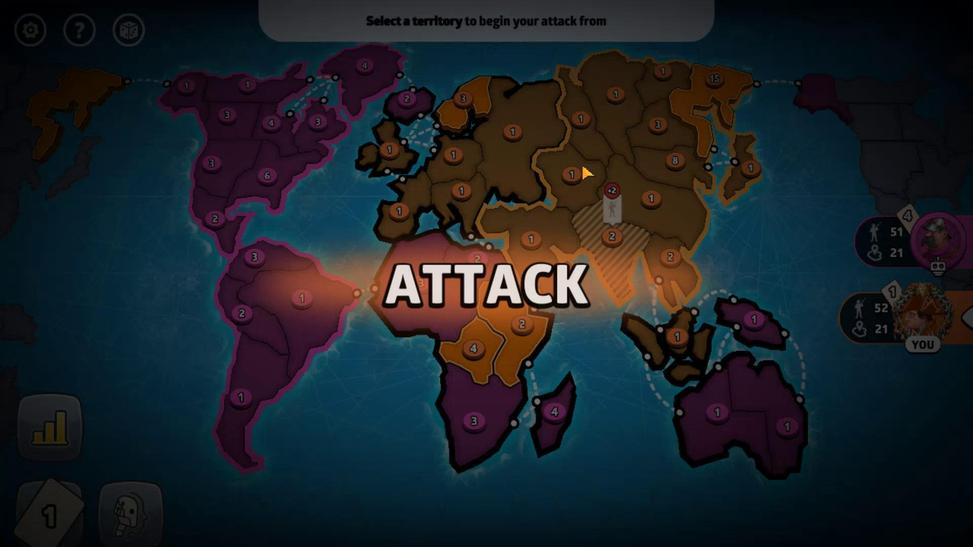 
Action: Mouse moved to (725, 556)
Screenshot: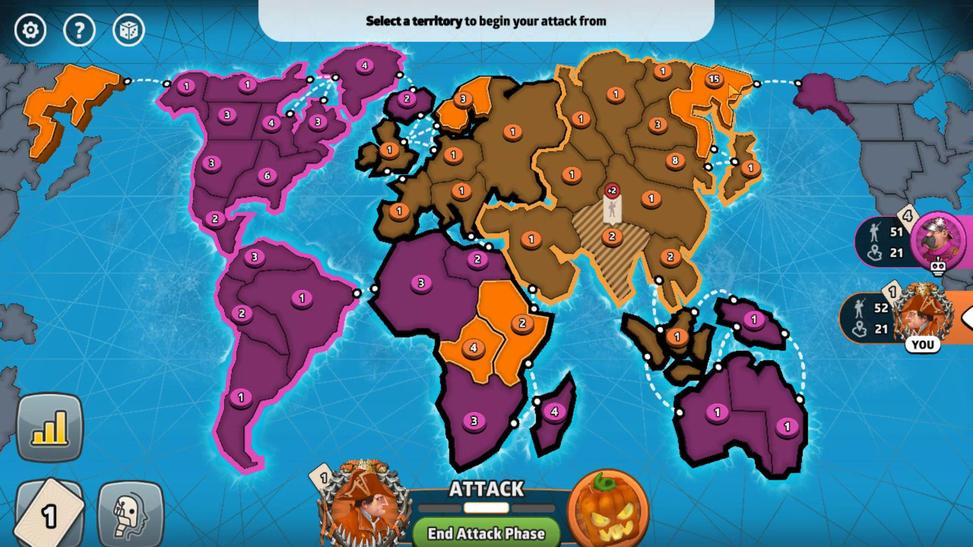 
Action: Mouse pressed left at (725, 556)
Screenshot: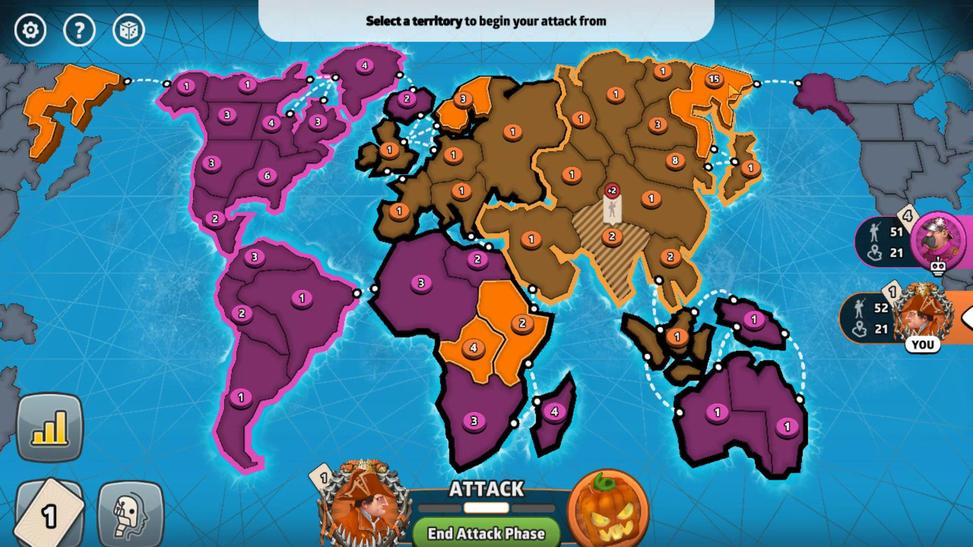 
Action: Mouse moved to (606, 494)
Screenshot: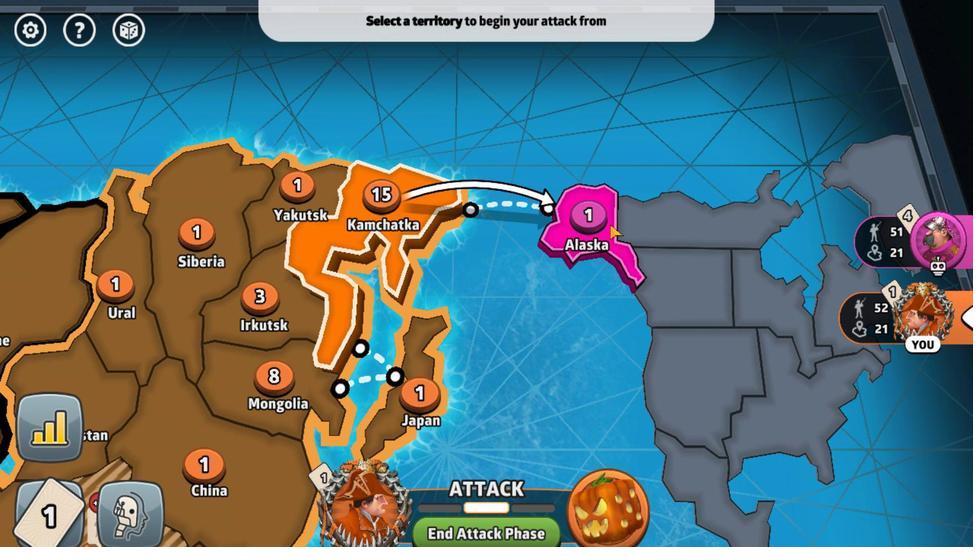 
Action: Mouse pressed left at (606, 494)
Screenshot: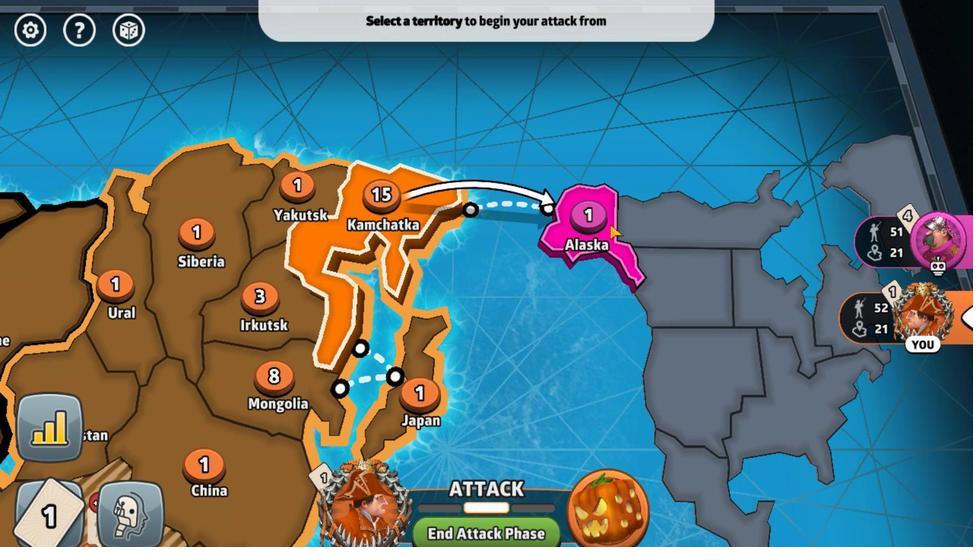 
Action: Mouse moved to (537, 420)
Screenshot: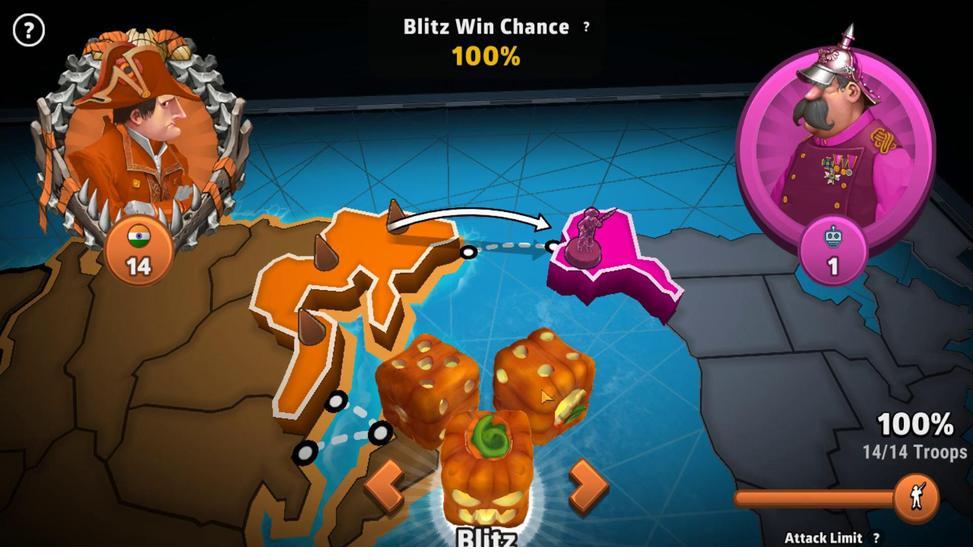 
Action: Mouse pressed left at (537, 420)
Screenshot: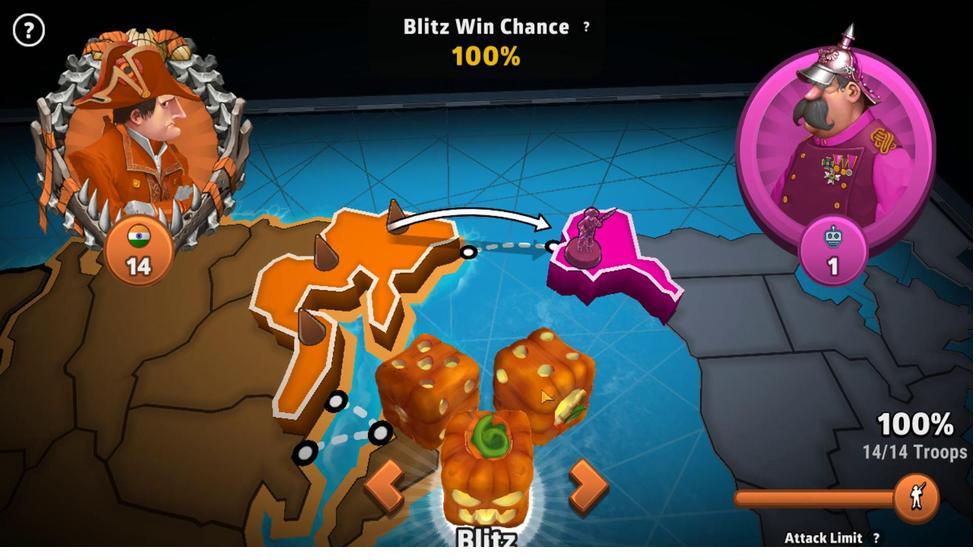 
Action: Mouse moved to (678, 395)
Screenshot: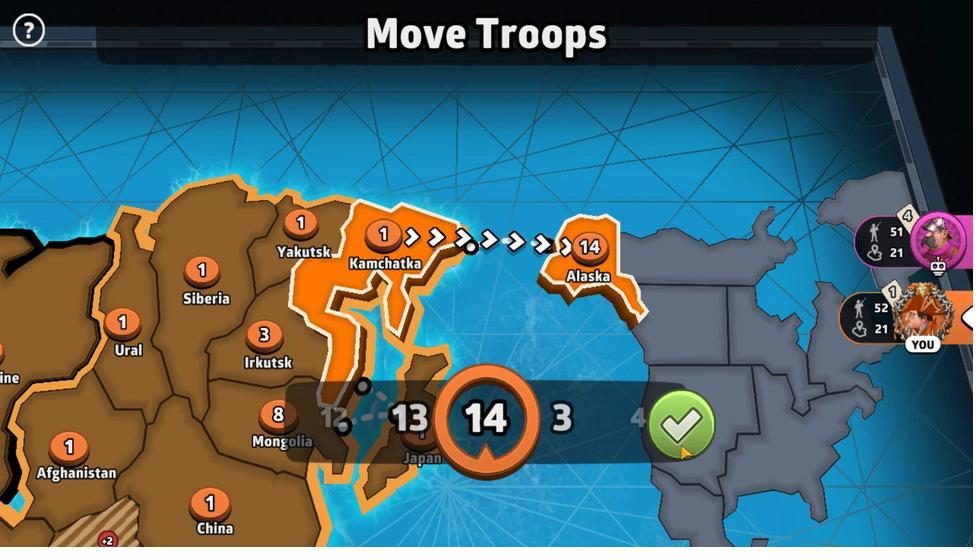 
Action: Mouse pressed left at (678, 395)
Screenshot: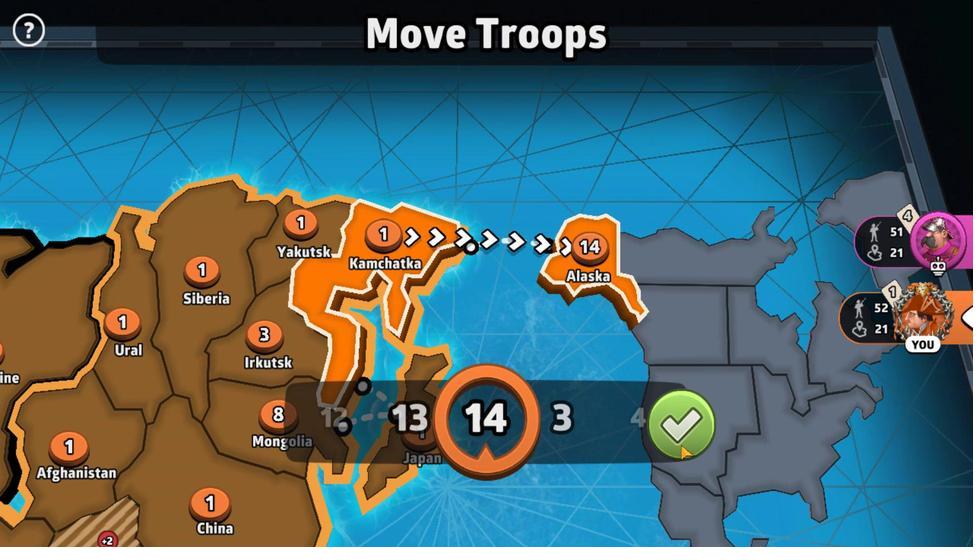 
Action: Mouse moved to (570, 496)
Screenshot: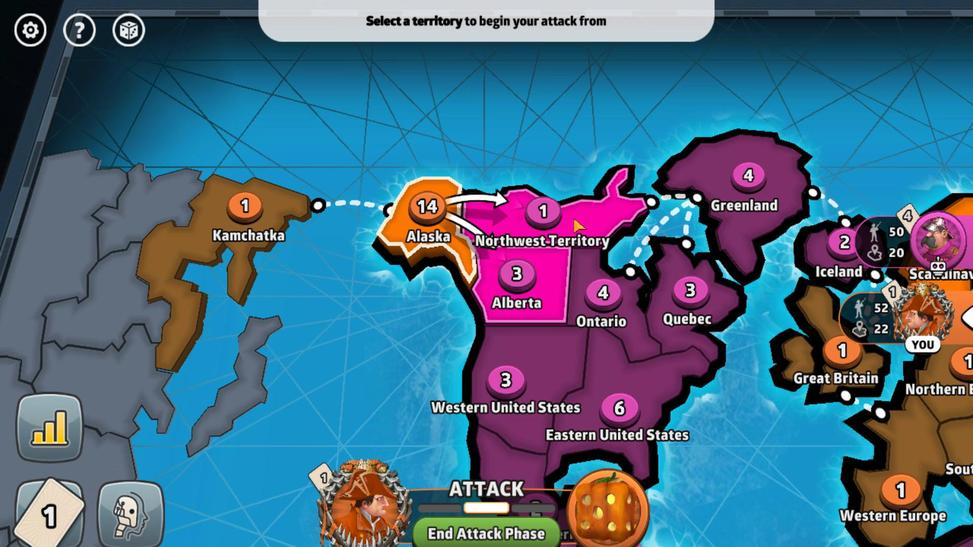 
Action: Mouse pressed left at (570, 496)
Screenshot: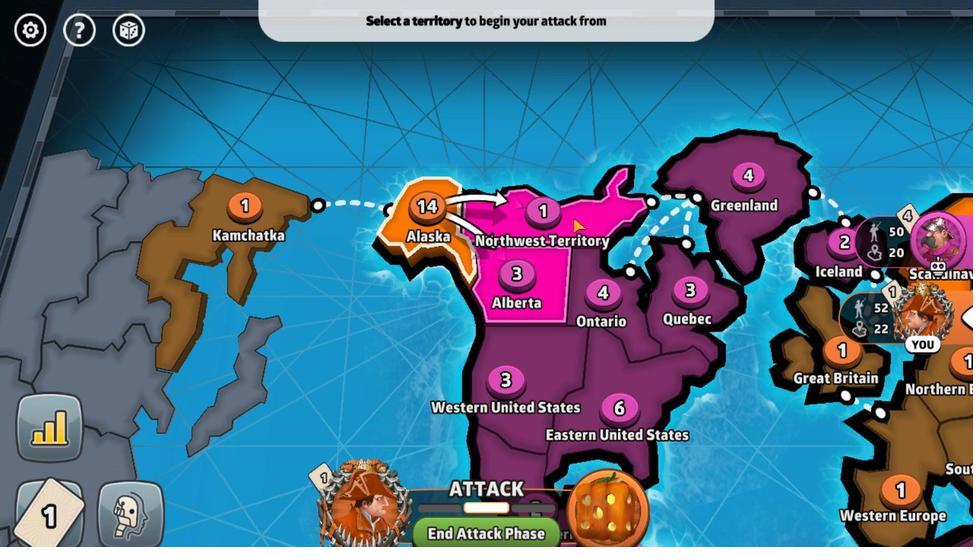 
Action: Mouse moved to (485, 450)
Screenshot: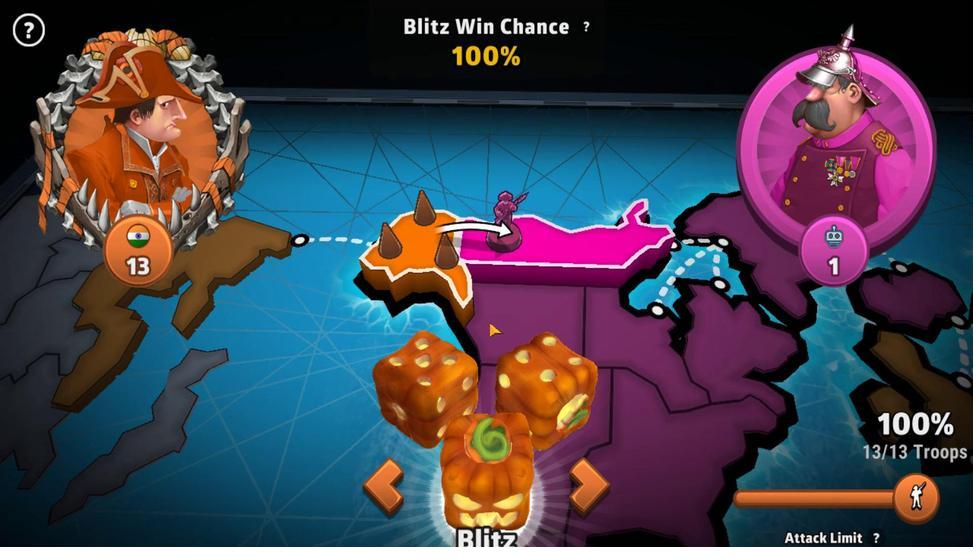 
Action: Mouse pressed left at (485, 450)
Screenshot: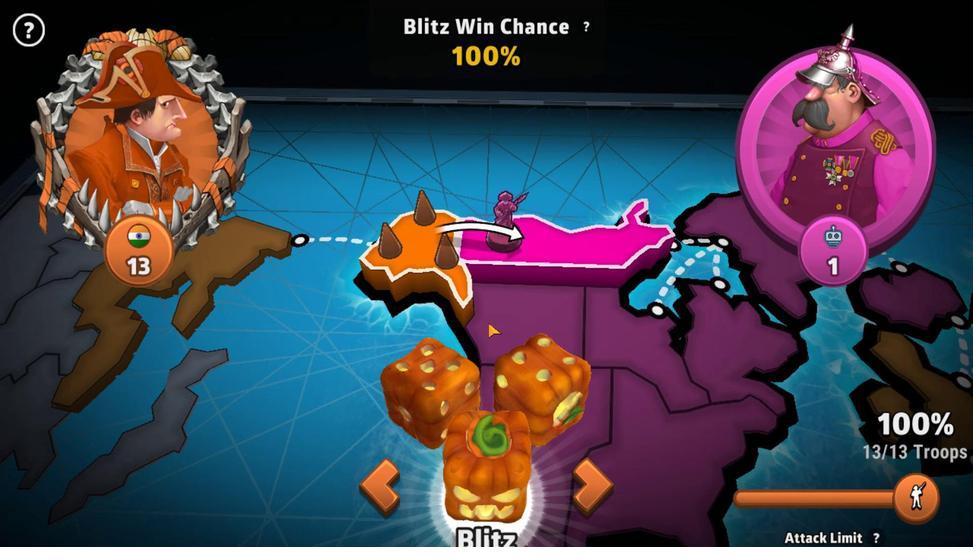 
Action: Mouse moved to (681, 406)
Screenshot: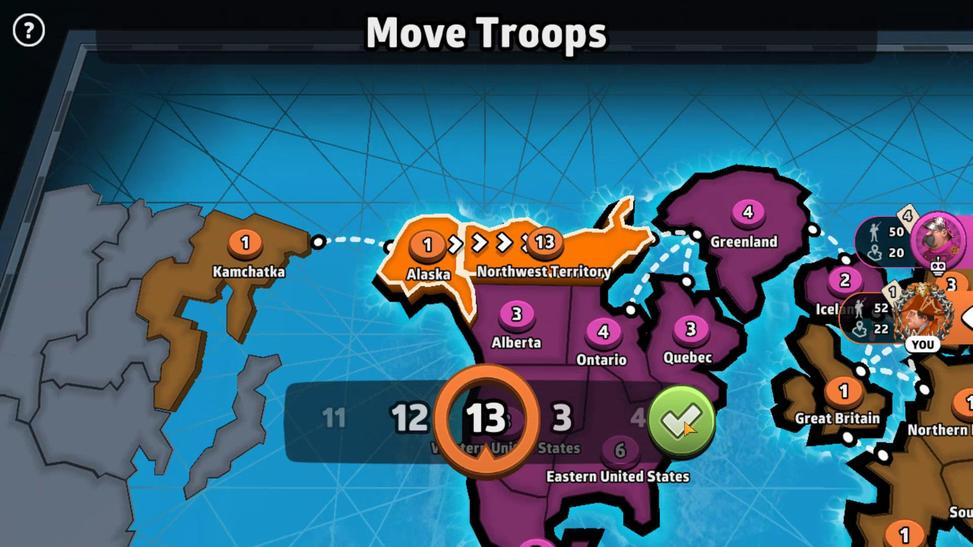 
Action: Mouse pressed left at (681, 406)
Screenshot: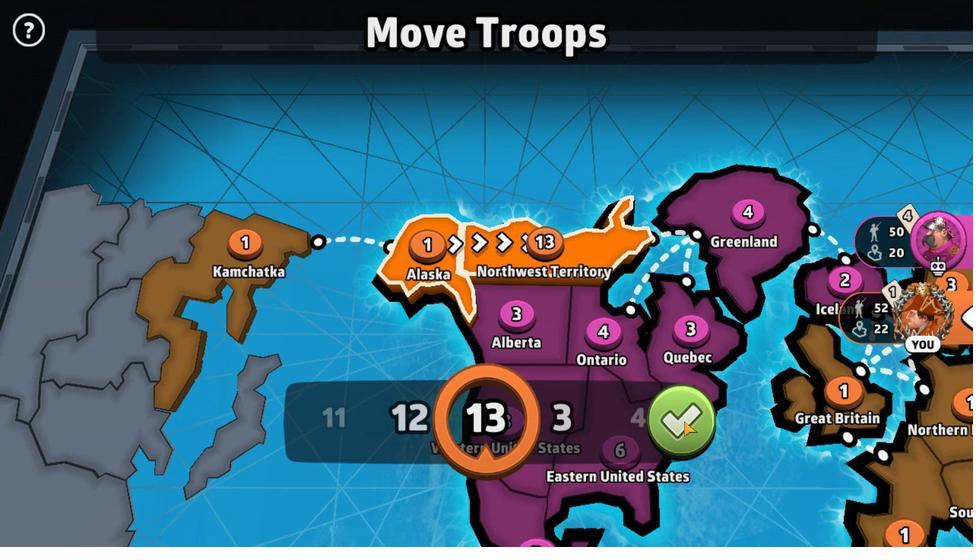 
Action: Mouse moved to (375, 479)
Screenshot: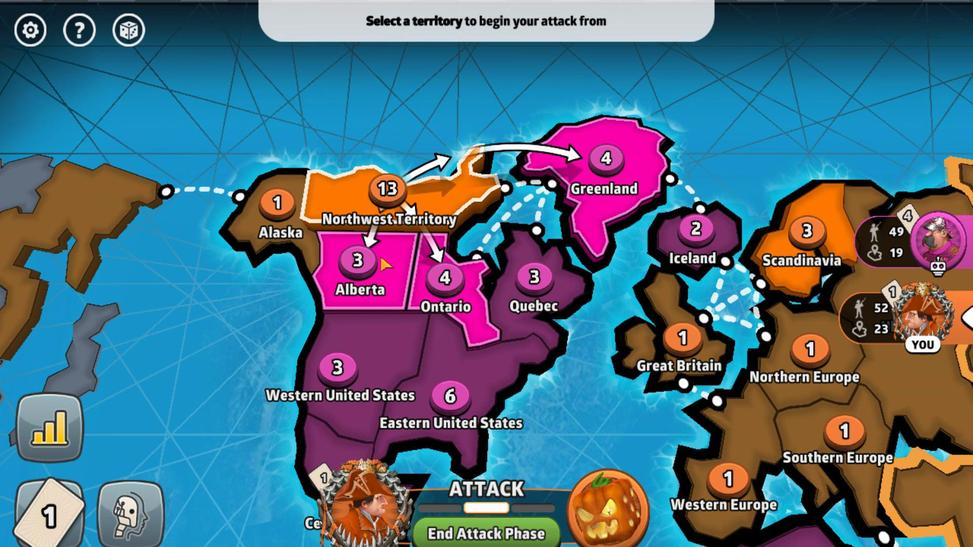 
Action: Mouse pressed left at (375, 479)
Screenshot: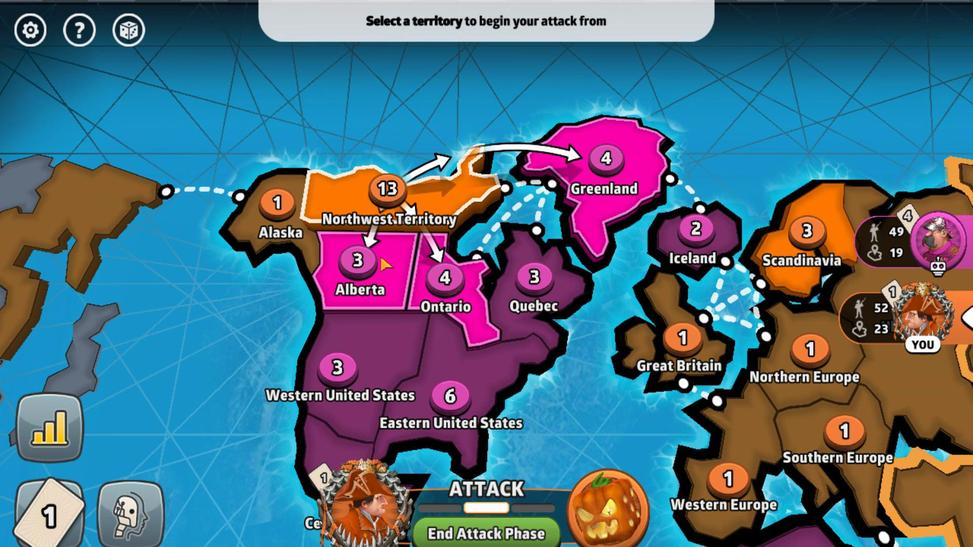 
Action: Mouse moved to (477, 445)
Screenshot: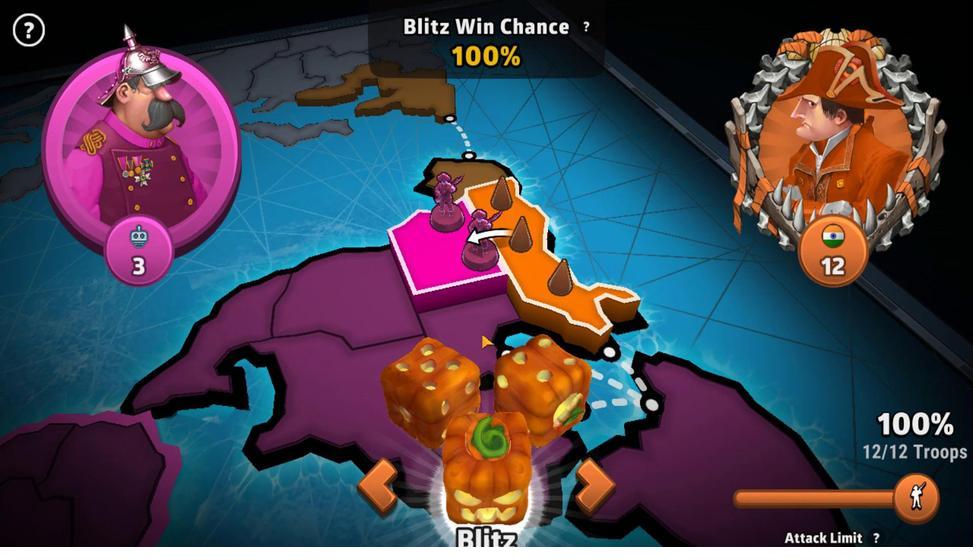 
Action: Mouse pressed left at (477, 445)
Screenshot: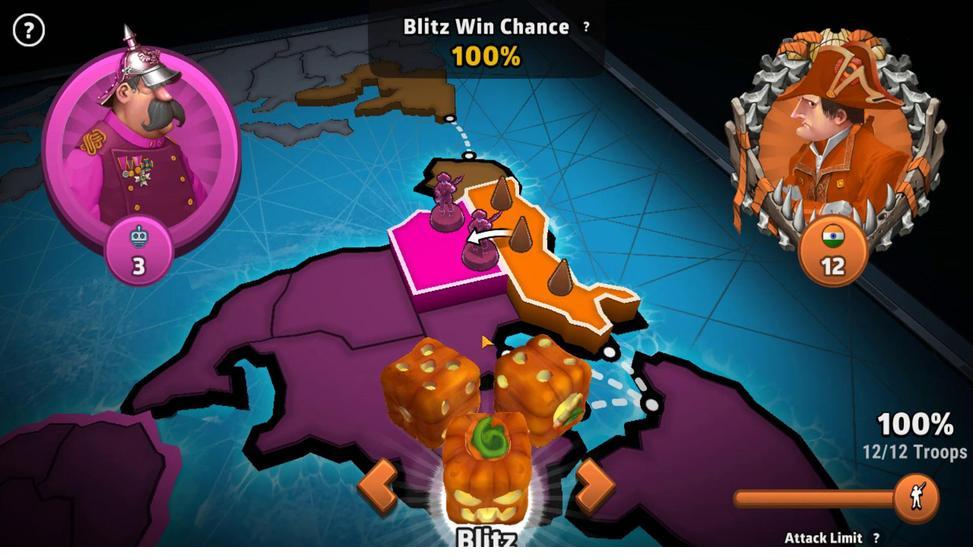
Action: Mouse moved to (672, 407)
Screenshot: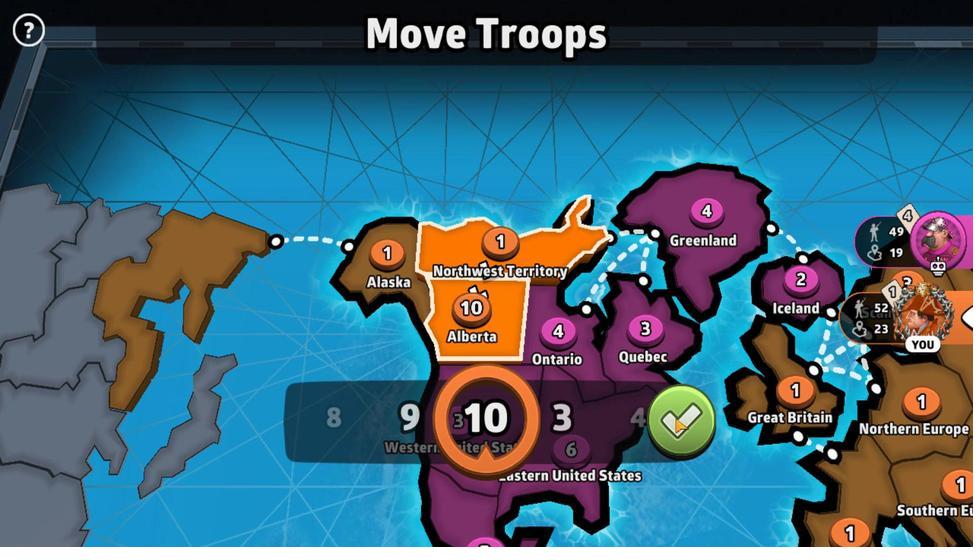 
Action: Mouse pressed left at (672, 407)
Screenshot: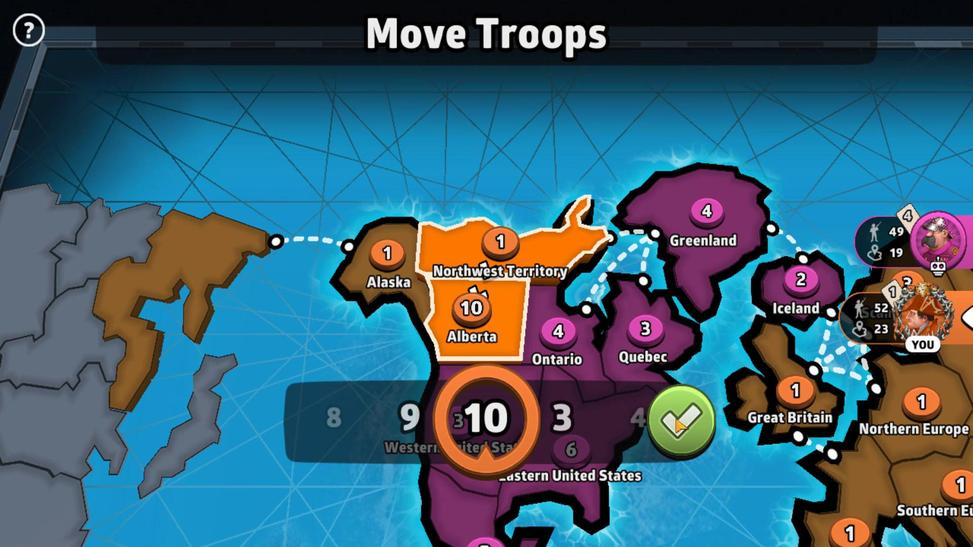 
Action: Mouse moved to (524, 520)
Screenshot: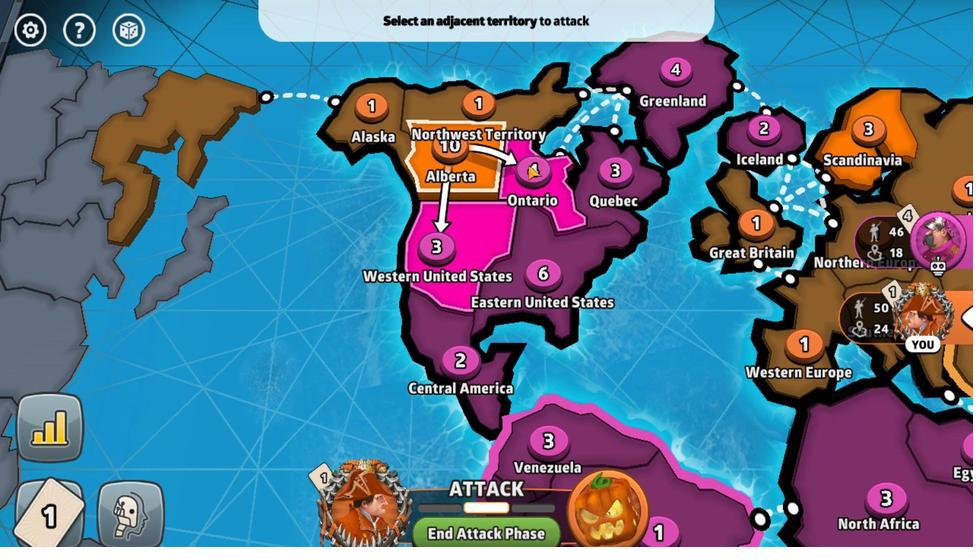 
Action: Mouse pressed left at (524, 520)
Screenshot: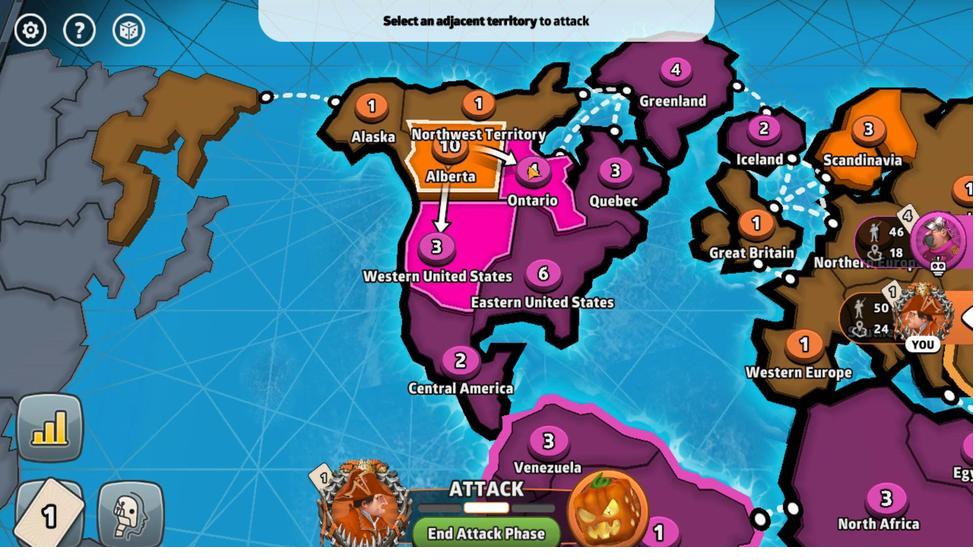 
Action: Mouse moved to (520, 430)
Screenshot: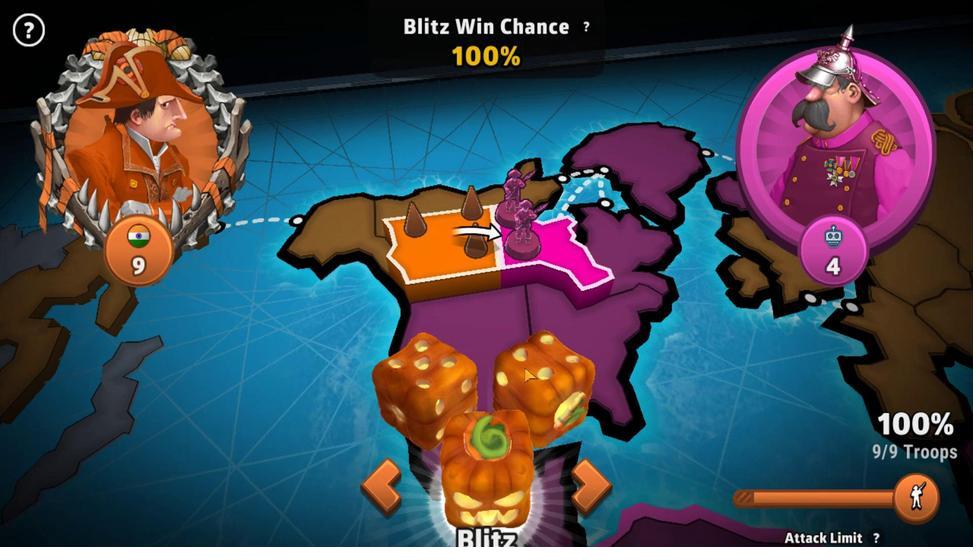 
Action: Mouse pressed left at (520, 430)
Screenshot: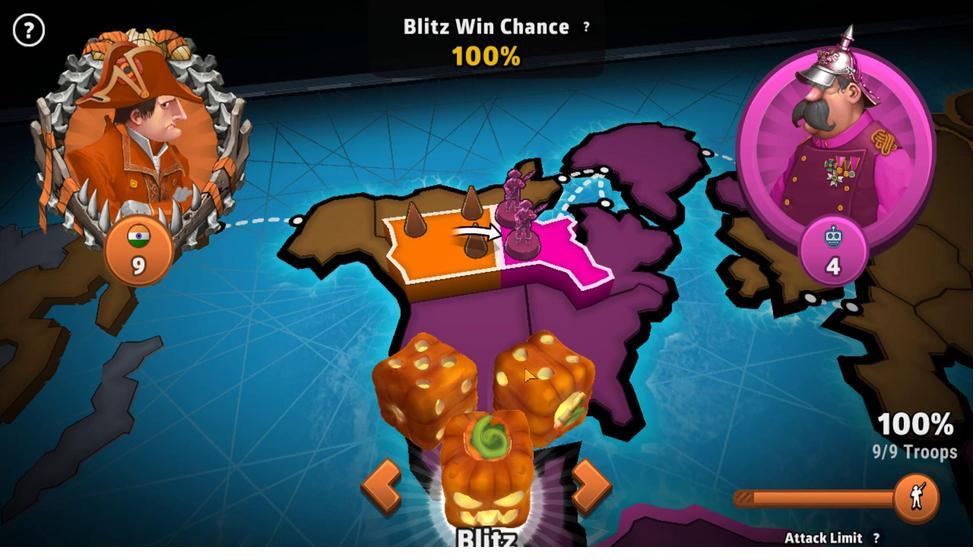 
Action: Mouse moved to (658, 406)
Screenshot: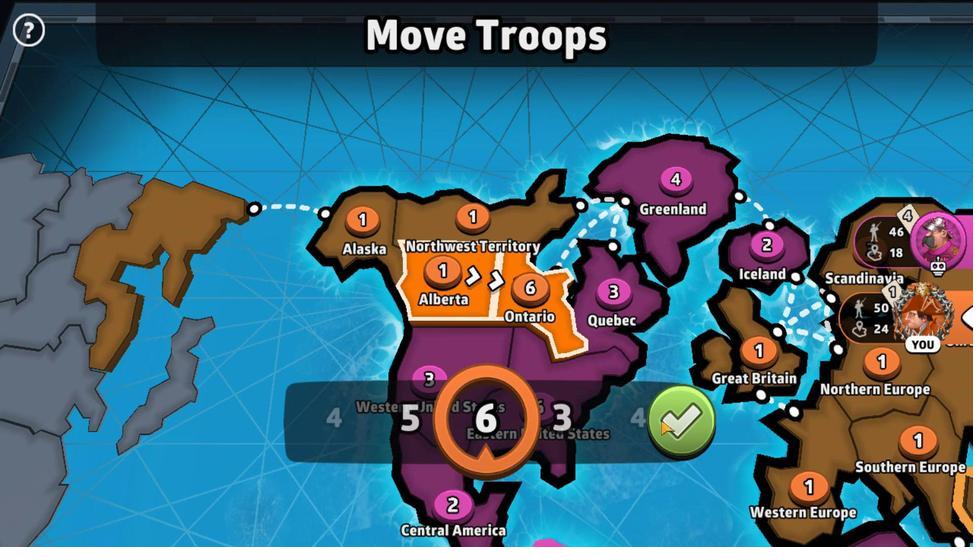 
Action: Mouse pressed left at (658, 406)
Screenshot: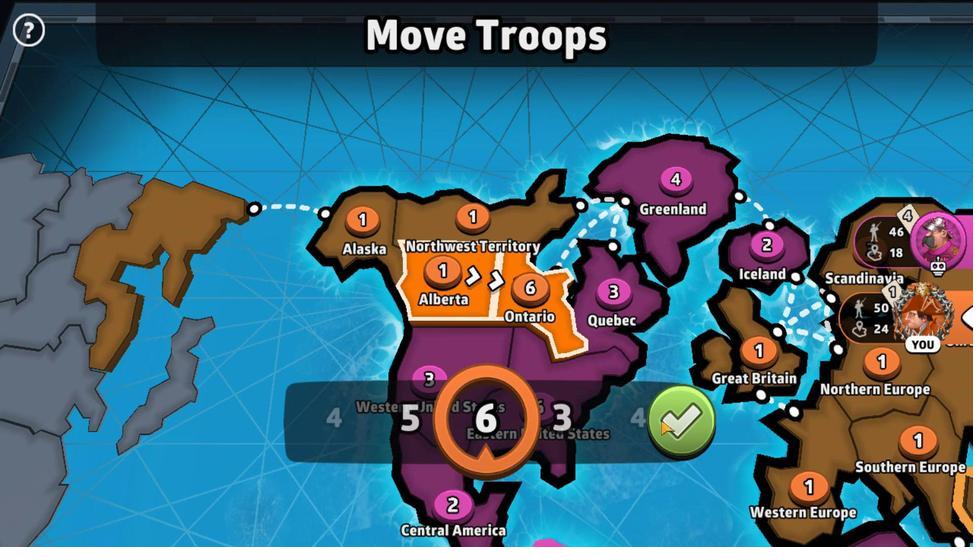 
Action: Mouse moved to (500, 358)
Screenshot: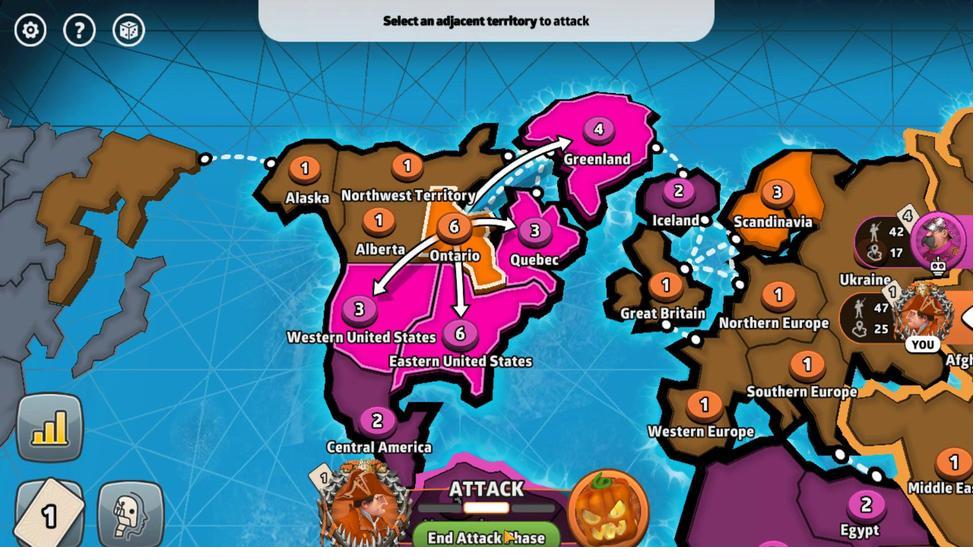 
Action: Mouse pressed left at (500, 358)
Screenshot: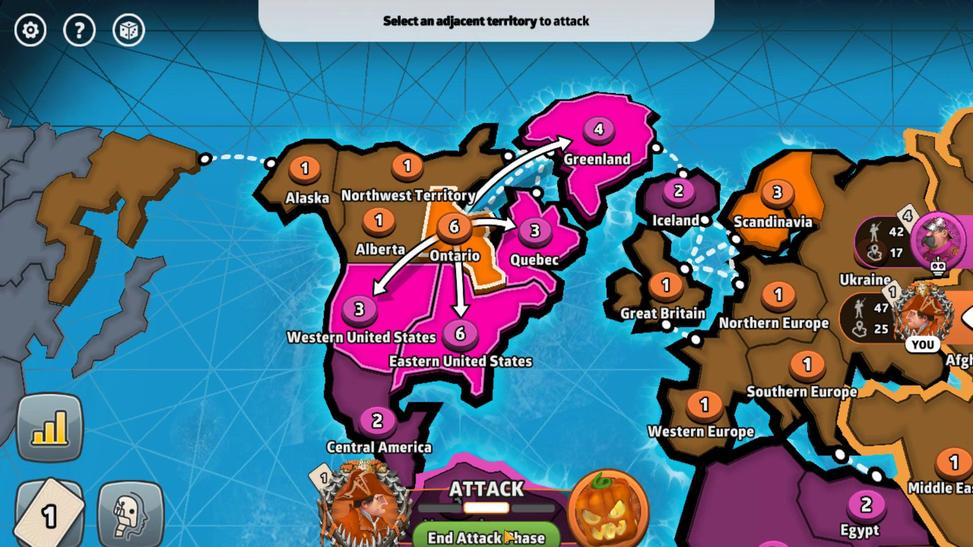 
Action: Mouse moved to (563, 488)
Screenshot: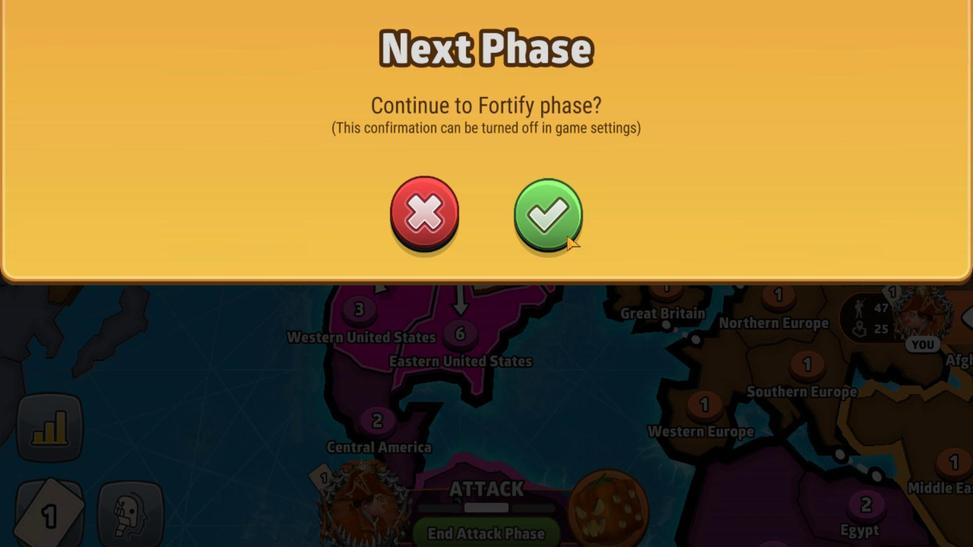 
Action: Mouse pressed left at (563, 488)
Screenshot: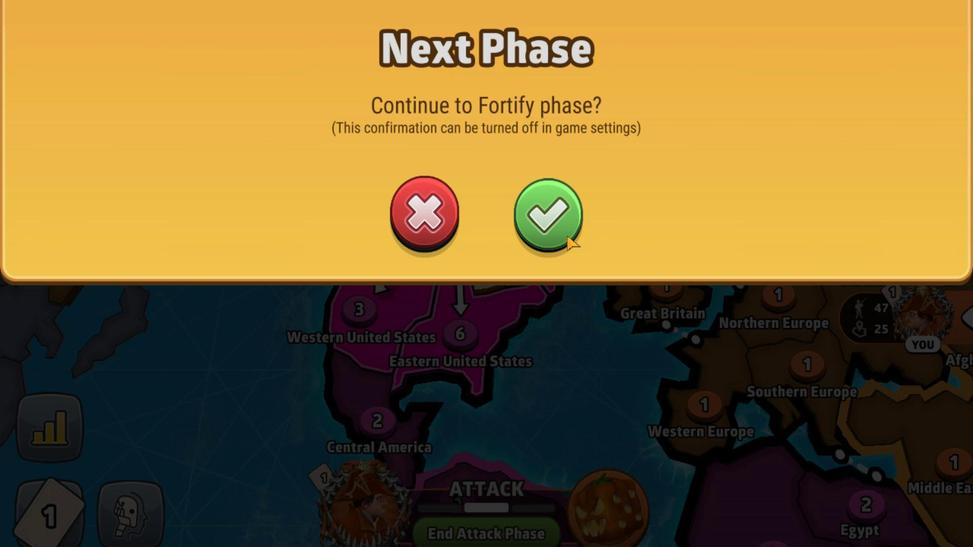 
Action: Mouse moved to (579, 436)
Screenshot: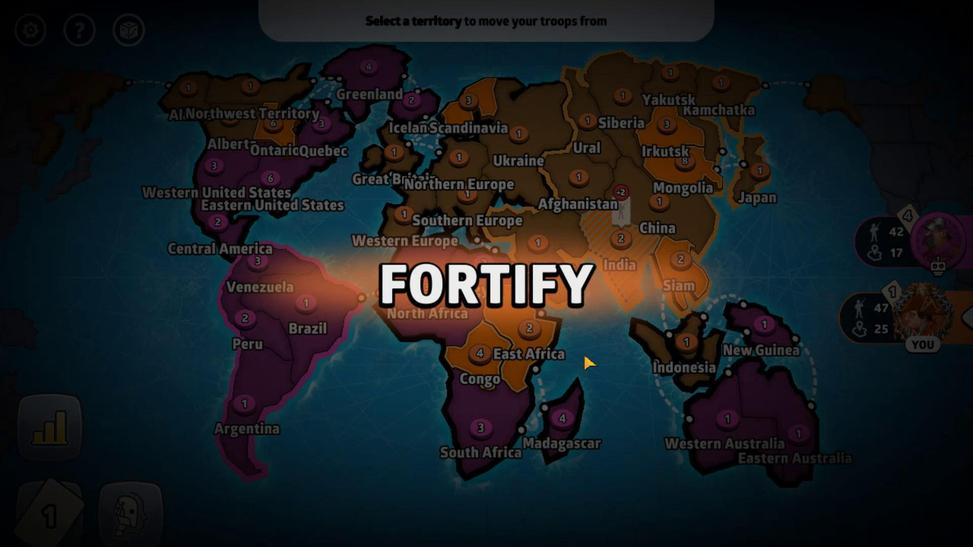 
Action: Mouse pressed left at (579, 436)
Screenshot: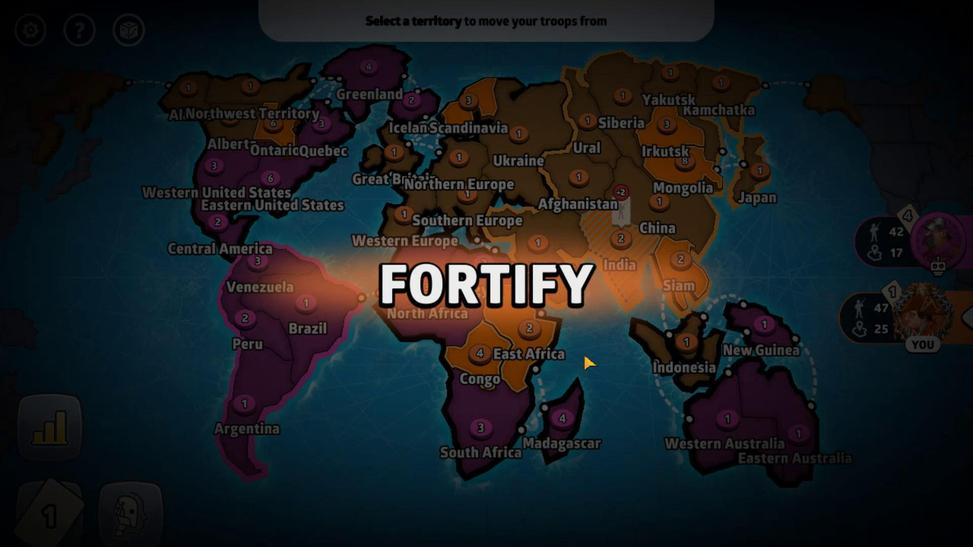 
Action: Mouse moved to (508, 352)
Screenshot: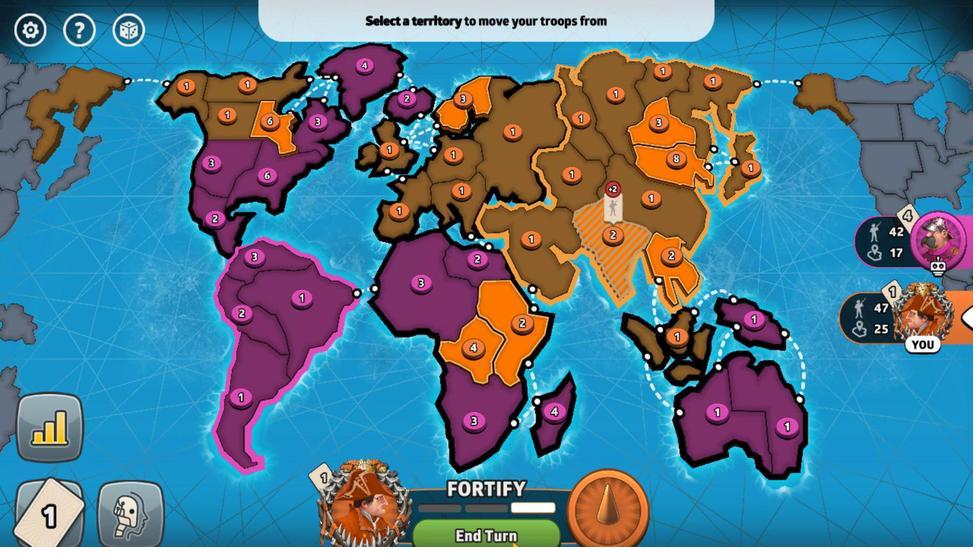 
Action: Mouse pressed left at (508, 352)
Screenshot: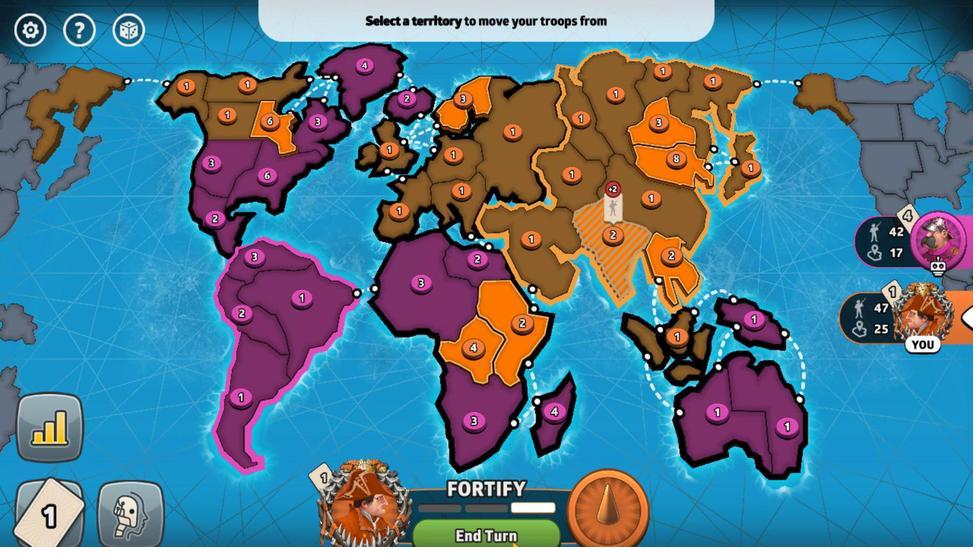 
Action: Mouse moved to (543, 492)
Screenshot: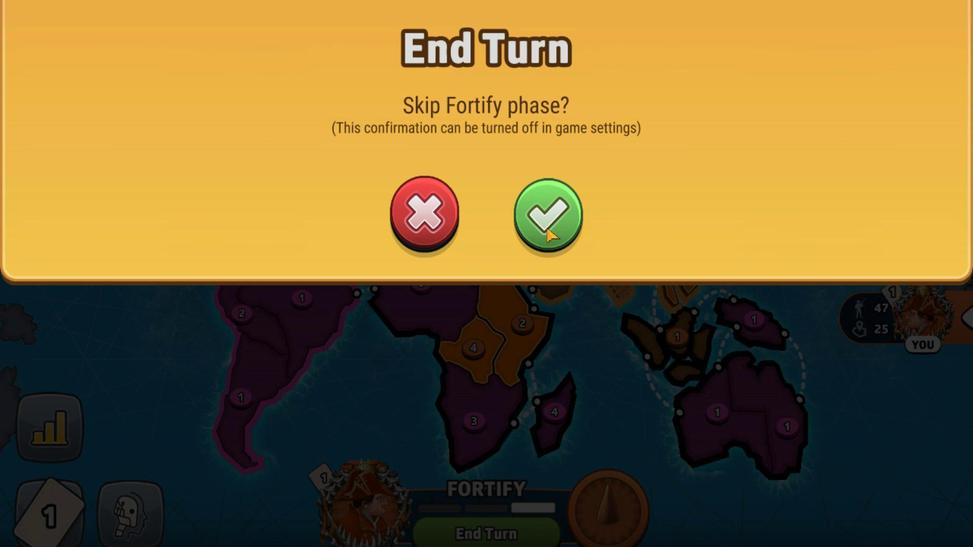 
Action: Mouse pressed left at (543, 492)
Screenshot: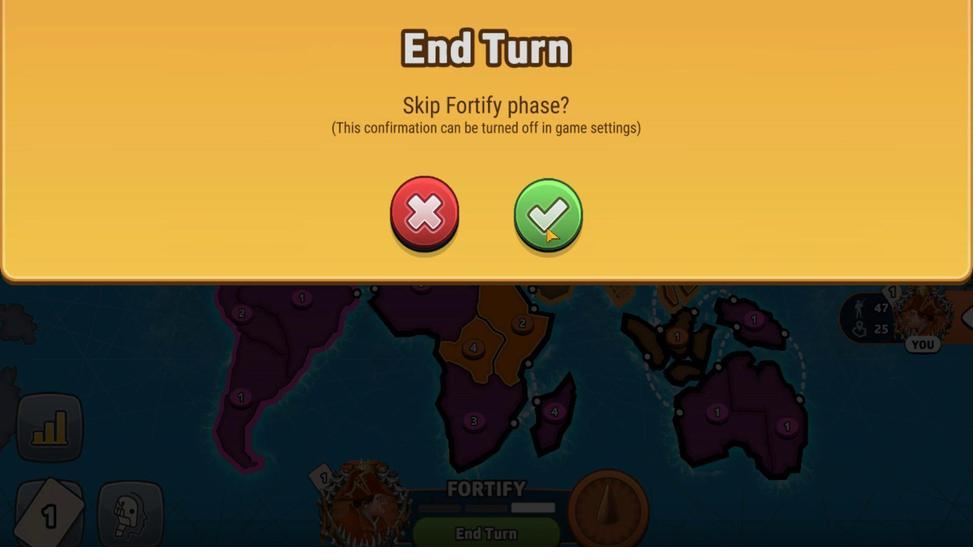 
Action: Mouse moved to (260, 540)
Screenshot: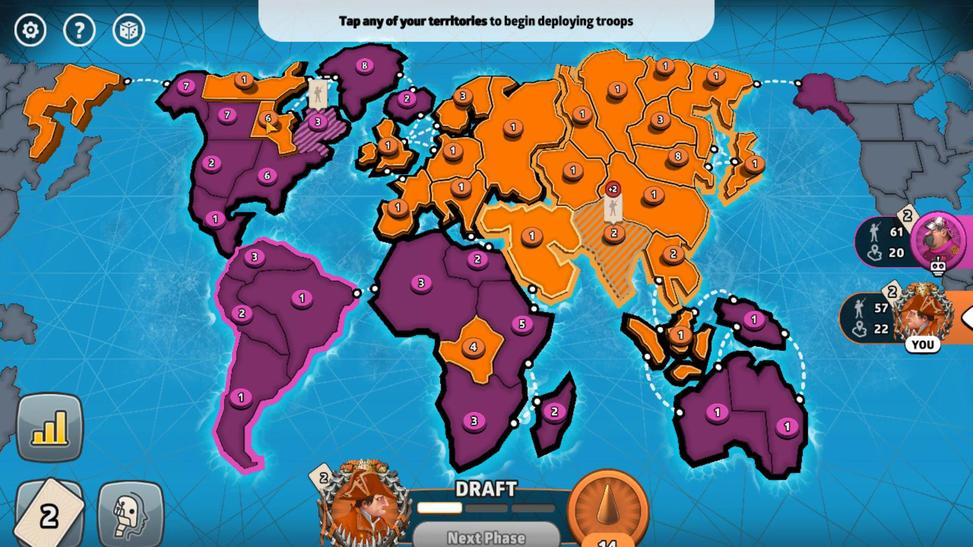 
Action: Mouse pressed left at (260, 540)
Screenshot: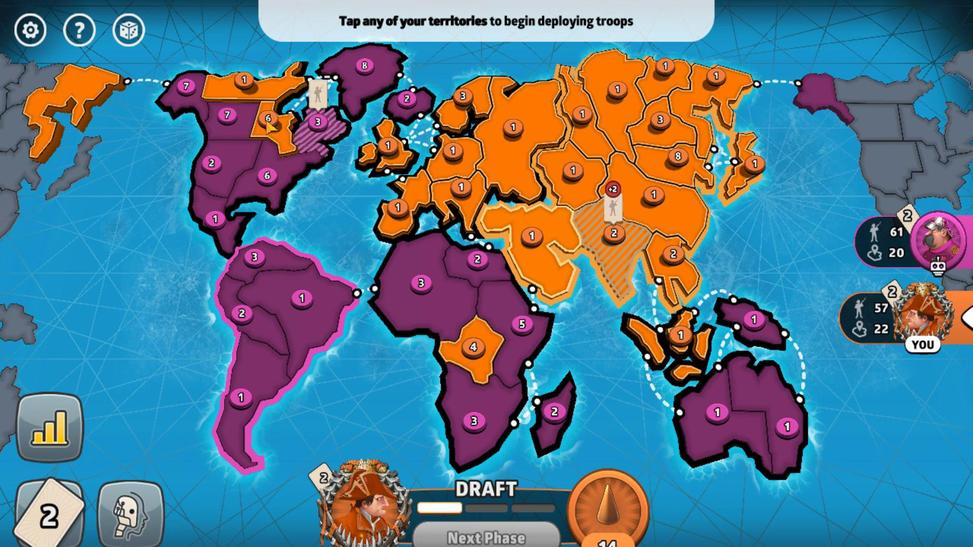
Action: Mouse moved to (698, 403)
Screenshot: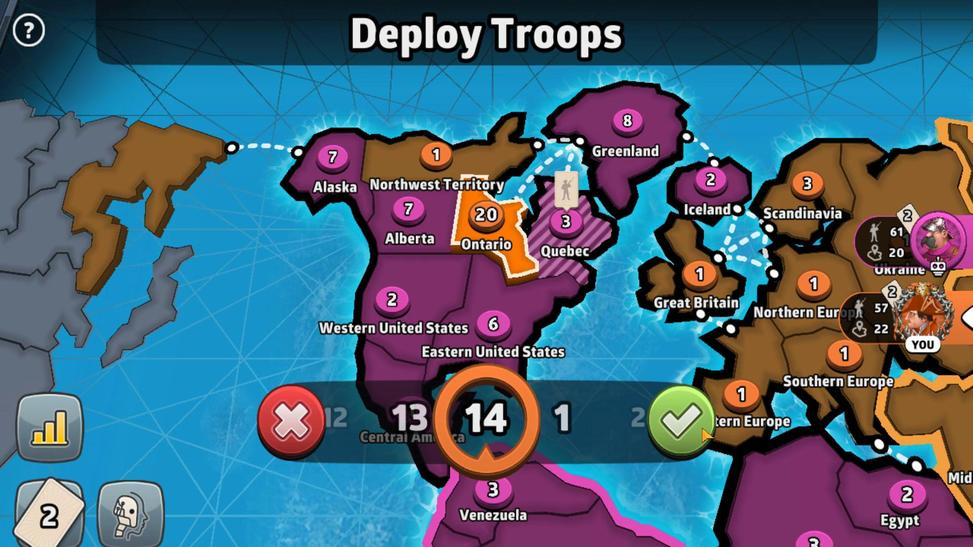 
Action: Mouse pressed left at (698, 403)
Screenshot: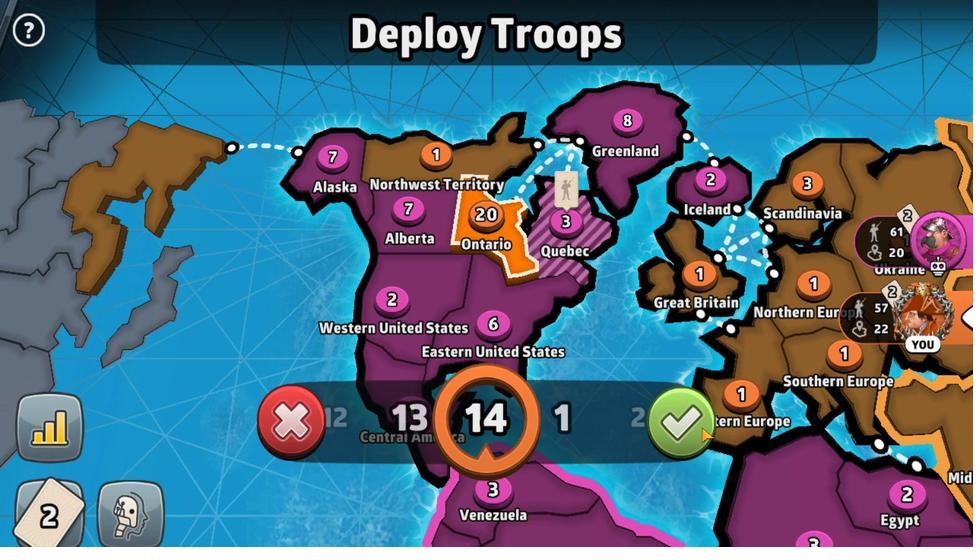 
Action: Mouse moved to (469, 361)
Screenshot: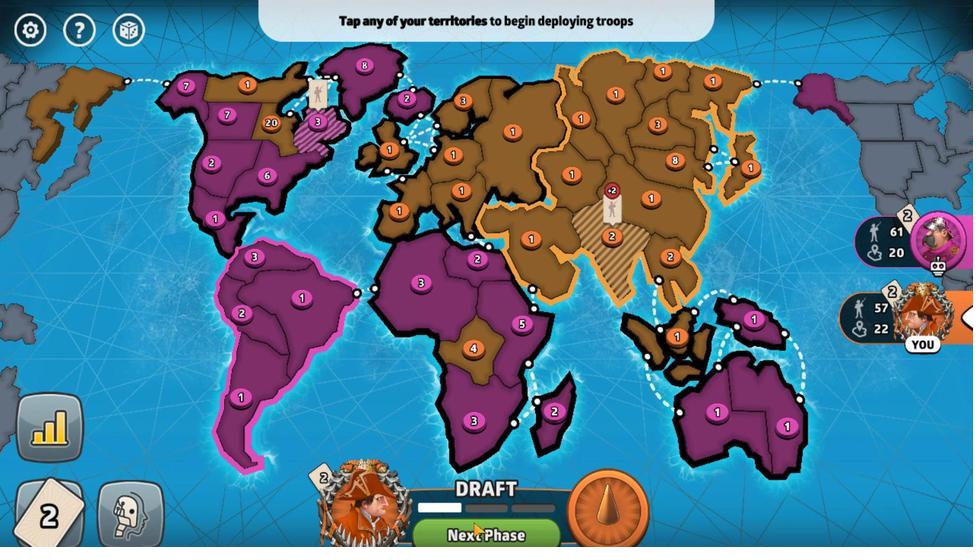 
Action: Mouse pressed left at (469, 361)
Screenshot: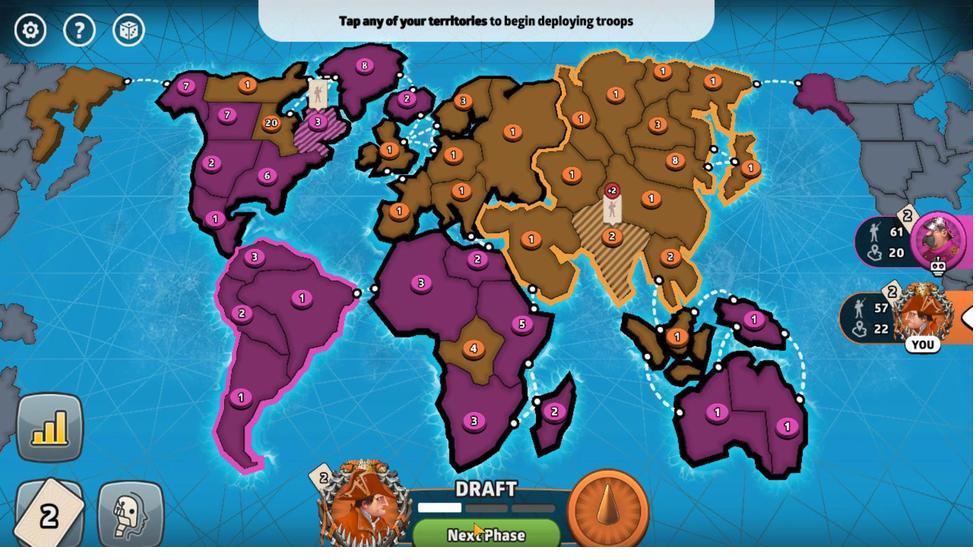
Action: Mouse moved to (281, 506)
Screenshot: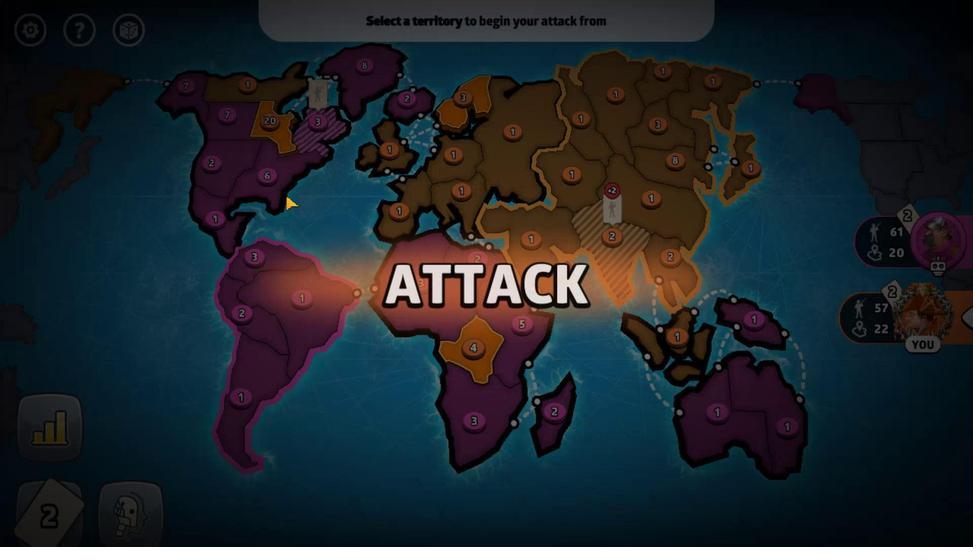
Action: Mouse pressed left at (281, 506)
Screenshot: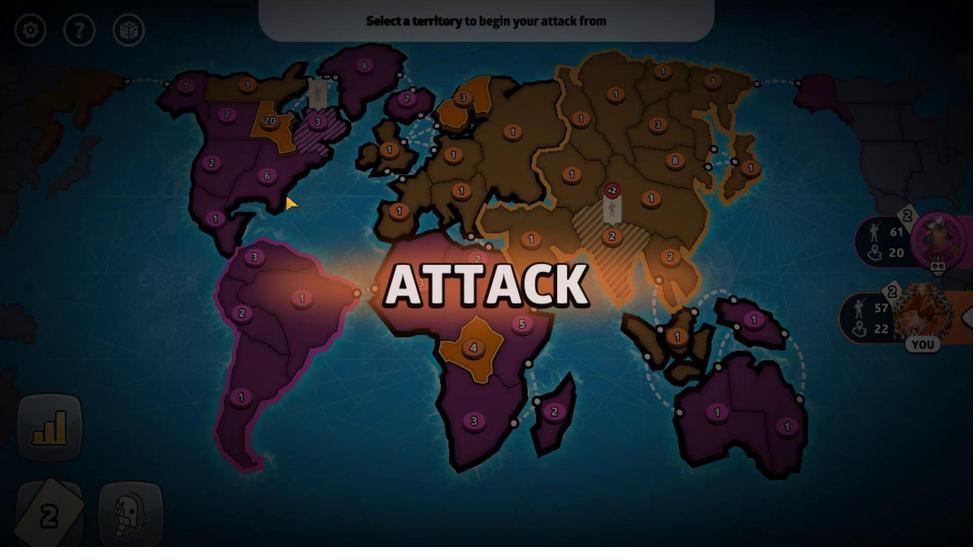 
Action: Mouse moved to (273, 534)
Screenshot: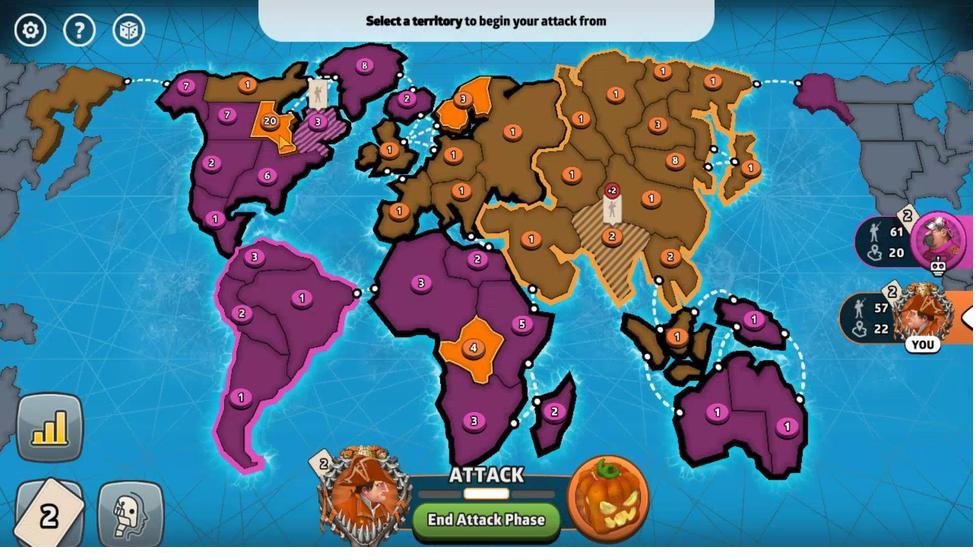 
Action: Mouse pressed left at (273, 534)
Screenshot: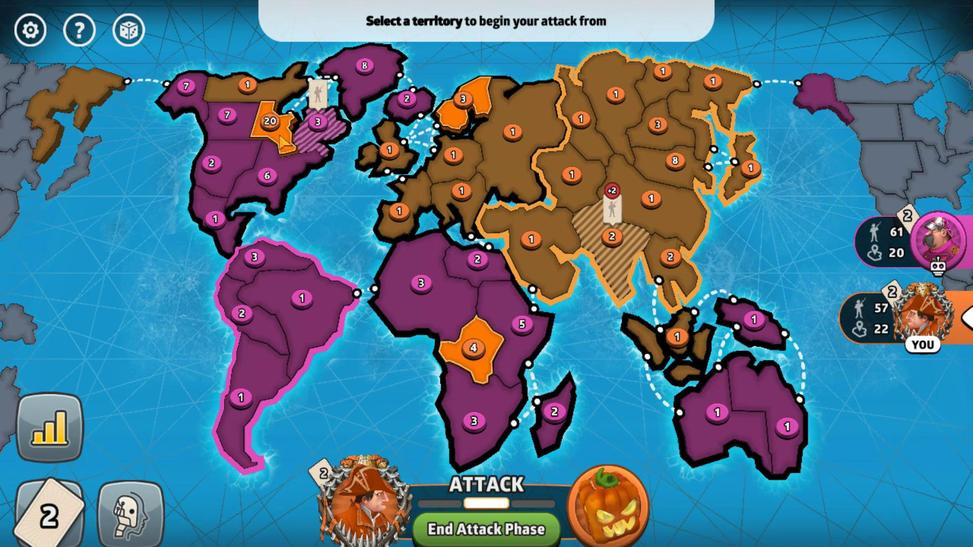 
Action: Mouse moved to (379, 484)
Screenshot: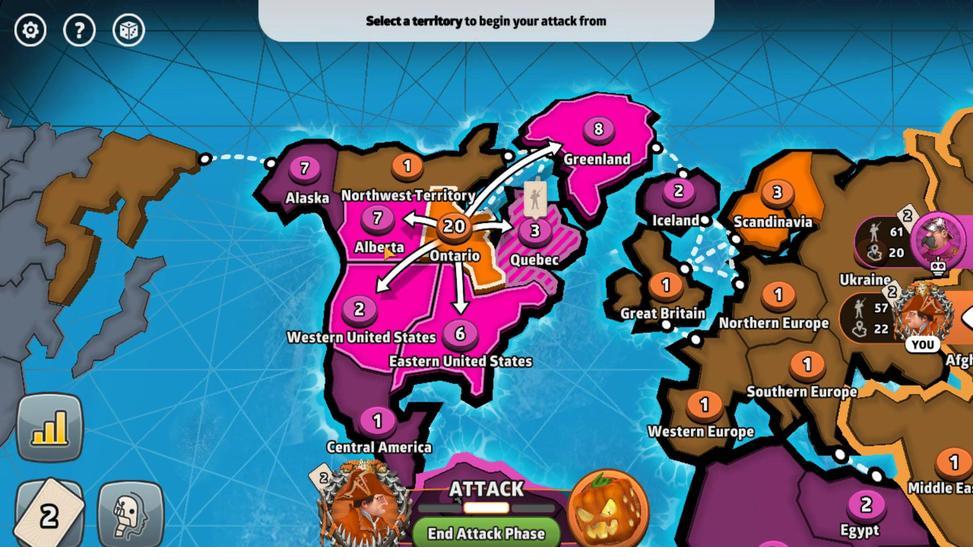 
Action: Mouse pressed left at (379, 484)
Screenshot: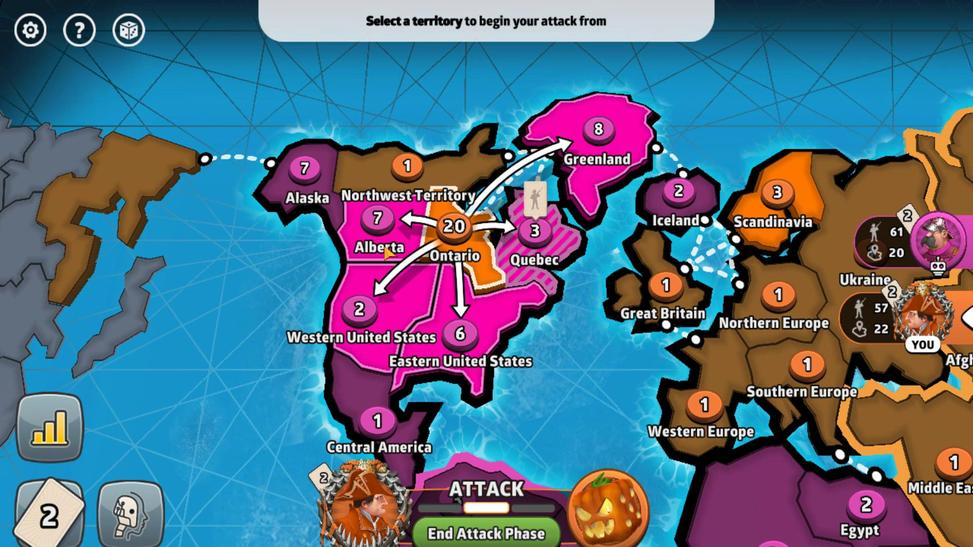 
Action: Mouse moved to (449, 408)
Screenshot: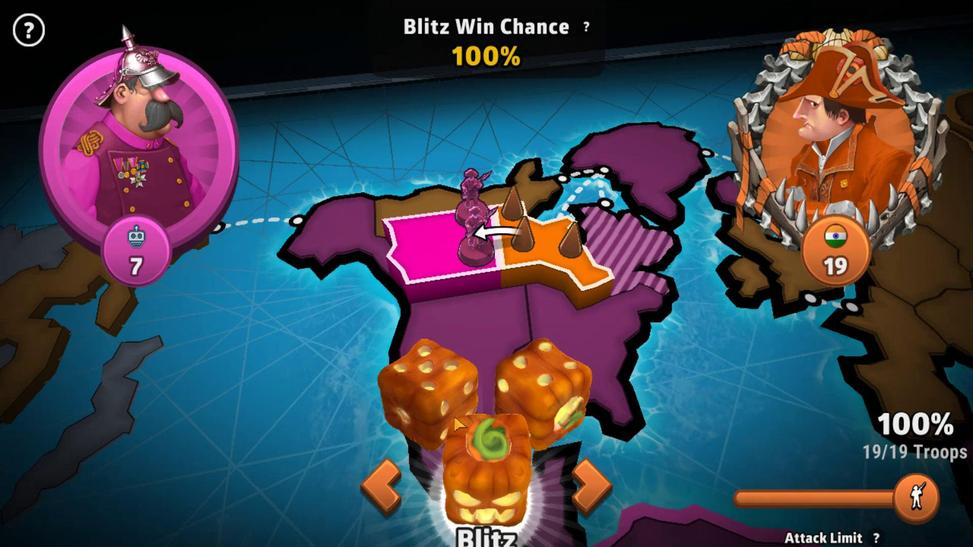 
Action: Mouse pressed left at (449, 408)
Screenshot: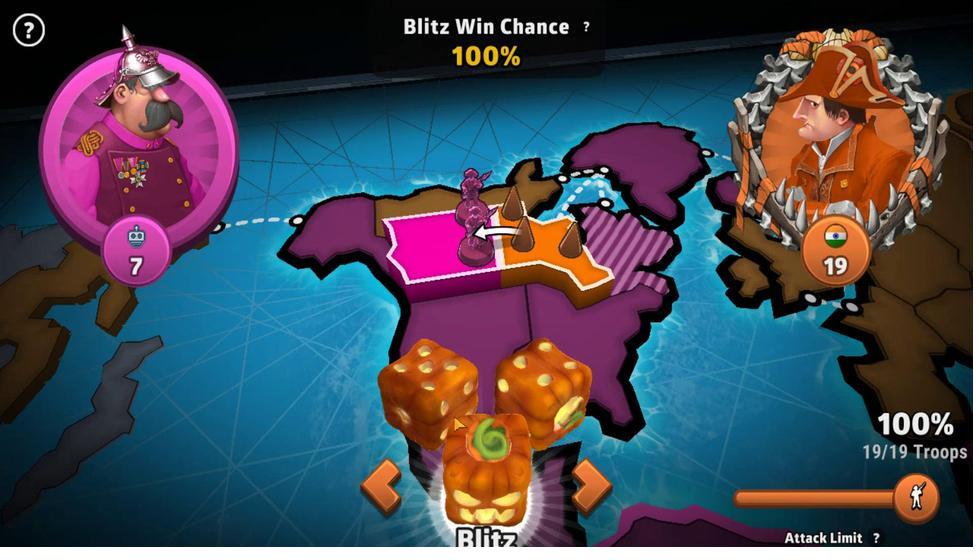 
Action: Mouse moved to (689, 403)
Screenshot: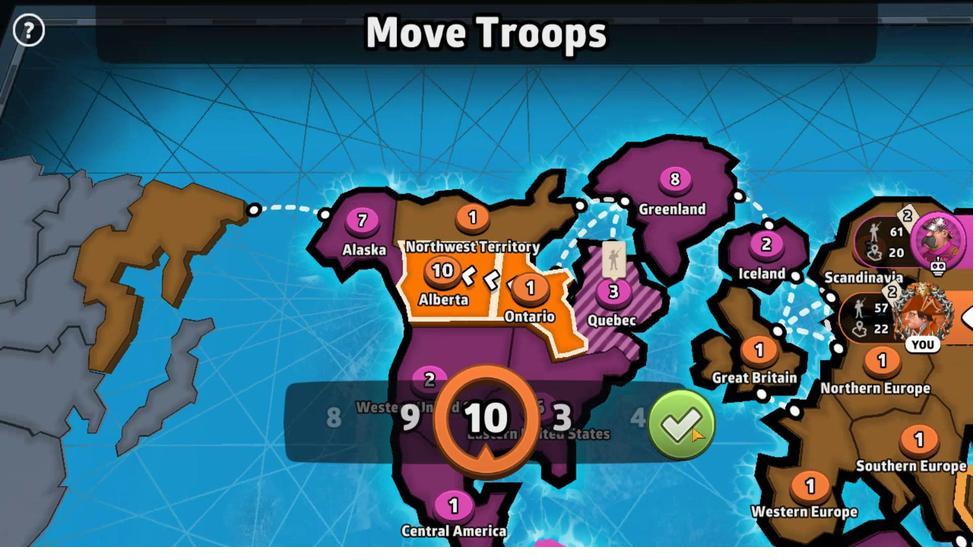 
Action: Mouse pressed left at (689, 403)
Screenshot: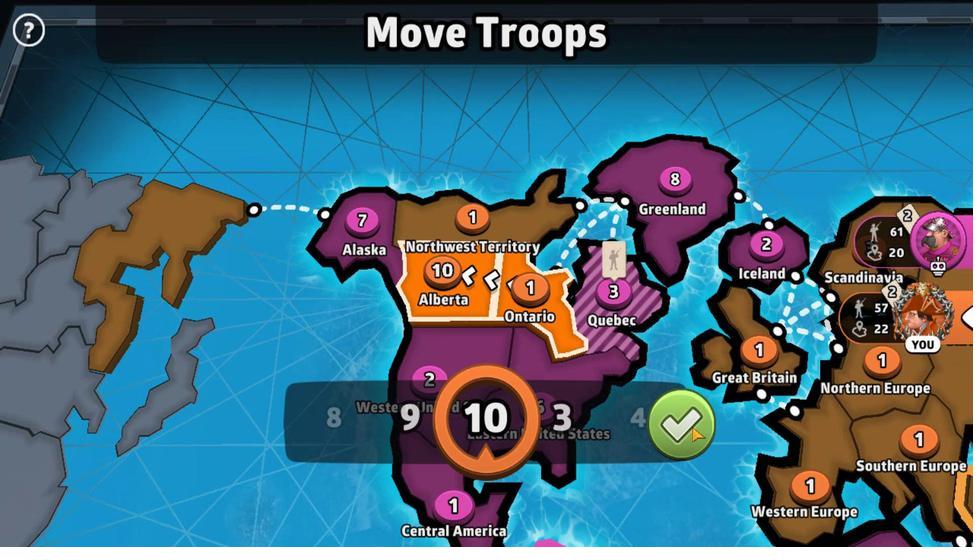 
Action: Mouse moved to (540, 462)
Screenshot: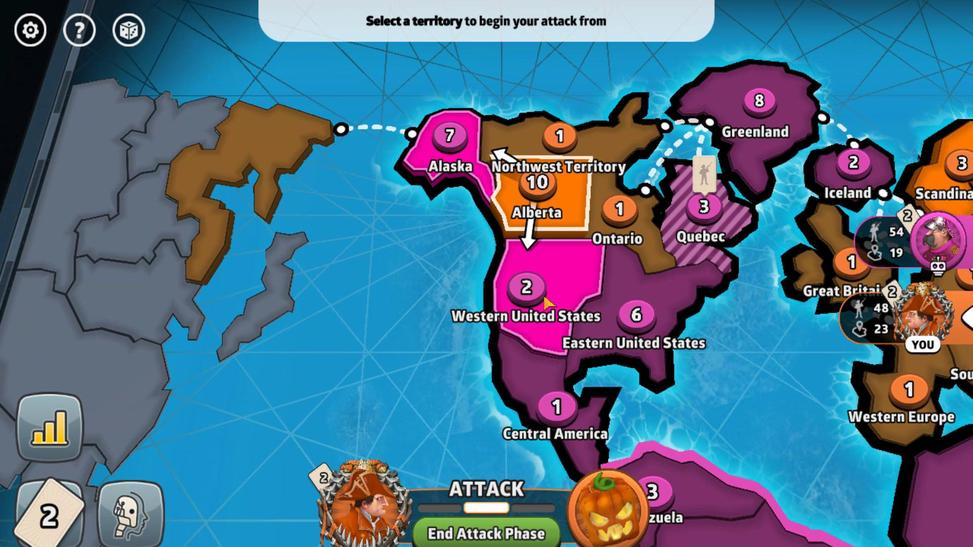 
Action: Mouse pressed left at (540, 462)
Screenshot: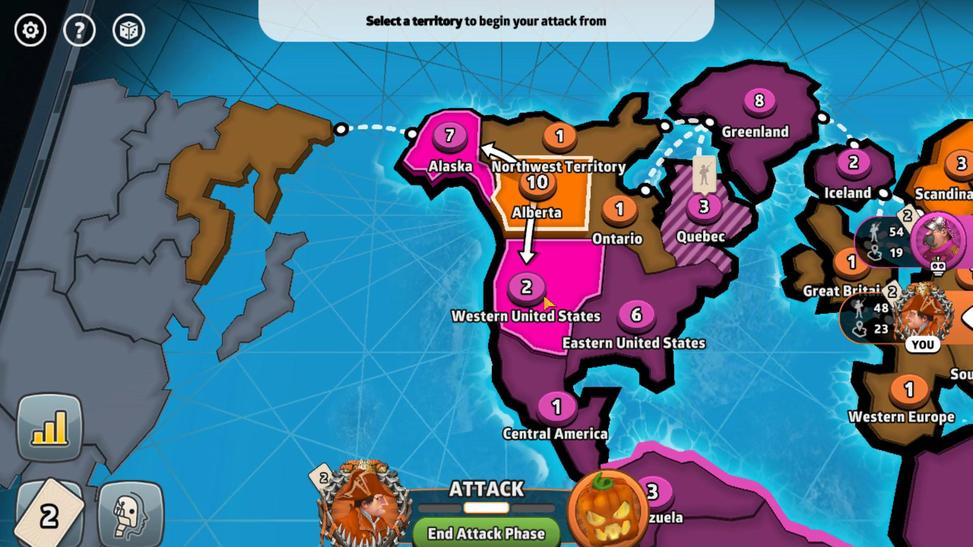 
Action: Mouse moved to (533, 418)
Screenshot: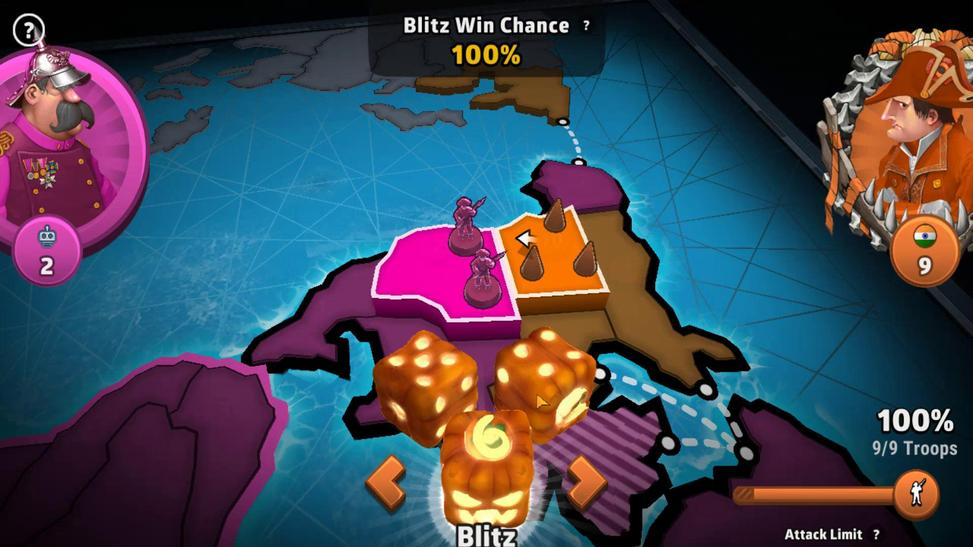 
Action: Mouse pressed left at (533, 418)
Screenshot: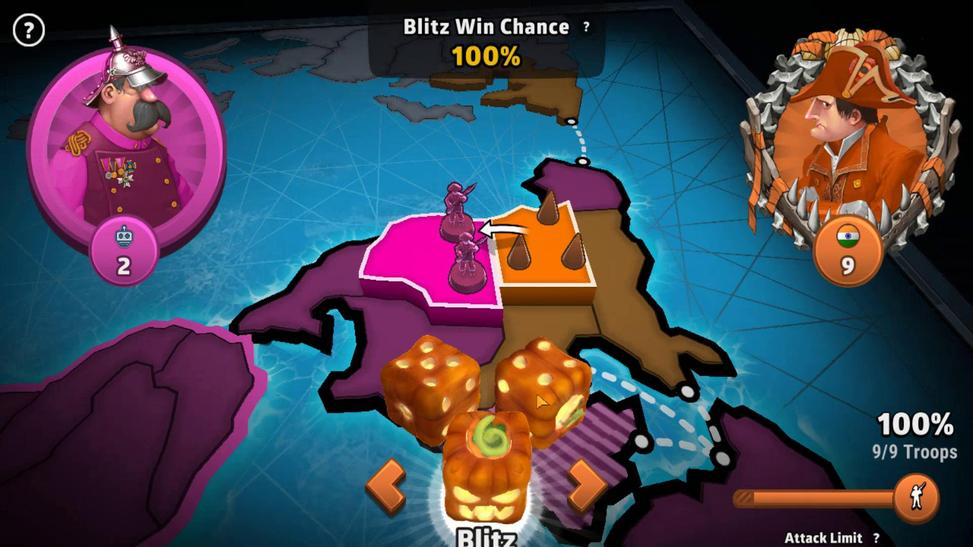 
Action: Mouse moved to (674, 408)
Screenshot: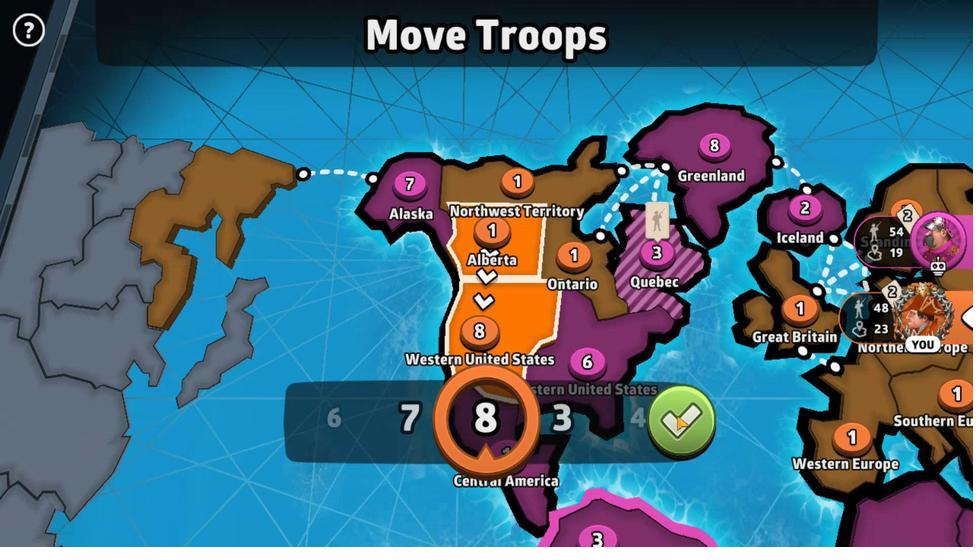 
Action: Mouse pressed left at (674, 408)
Screenshot: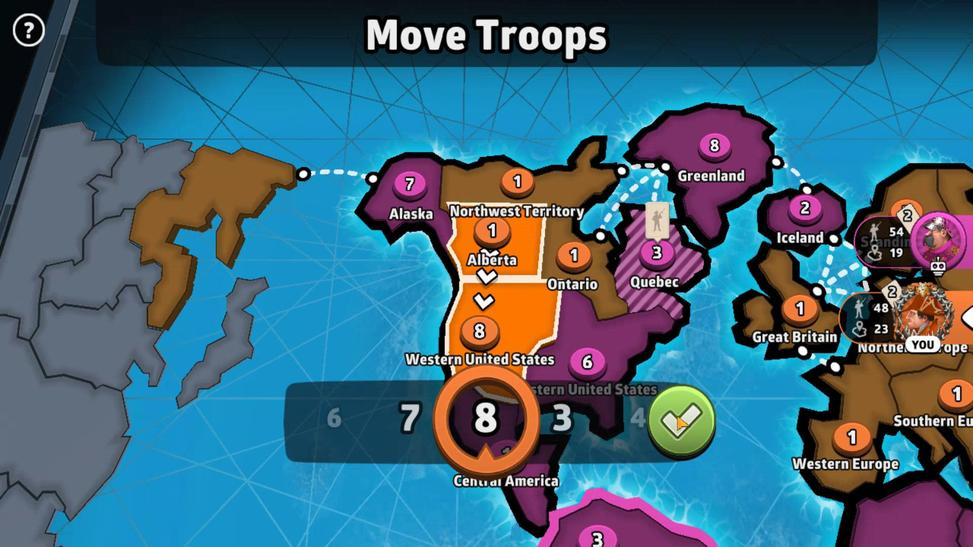 
Action: Mouse moved to (437, 478)
Screenshot: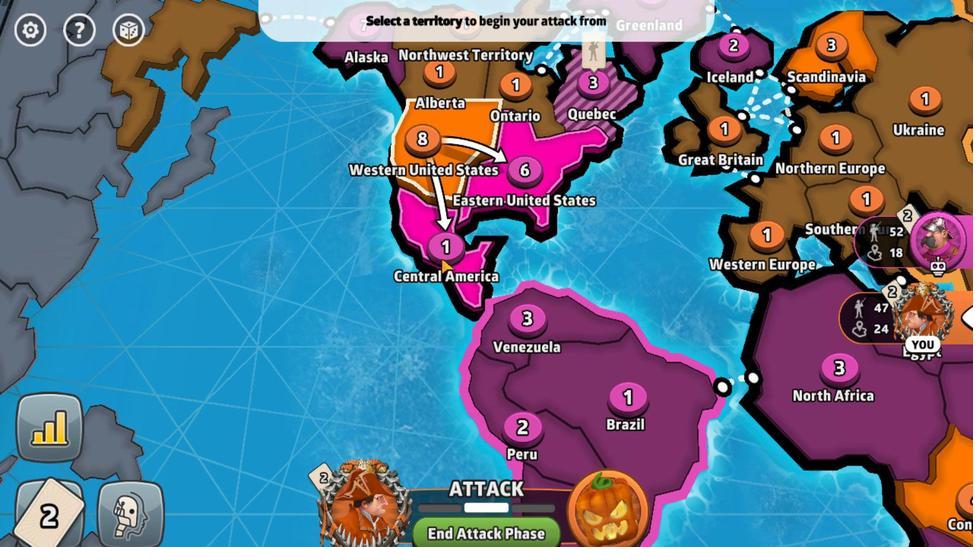
Action: Mouse pressed left at (437, 478)
Screenshot: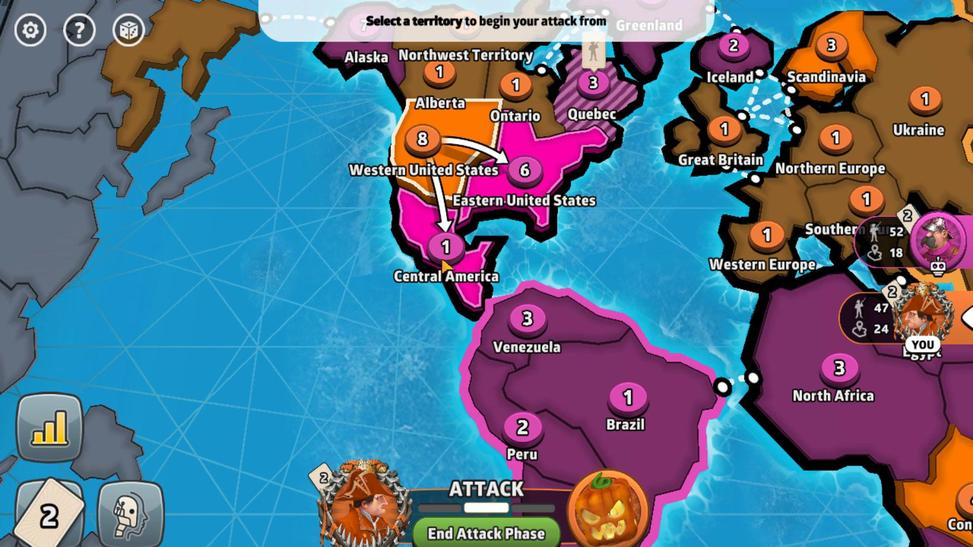 
Action: Mouse moved to (510, 428)
Screenshot: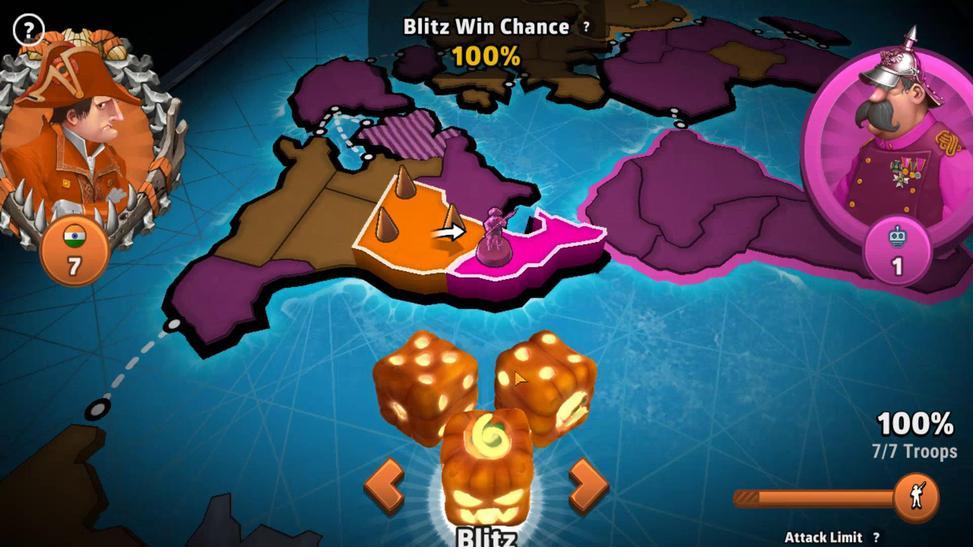 
Action: Mouse pressed left at (510, 428)
Screenshot: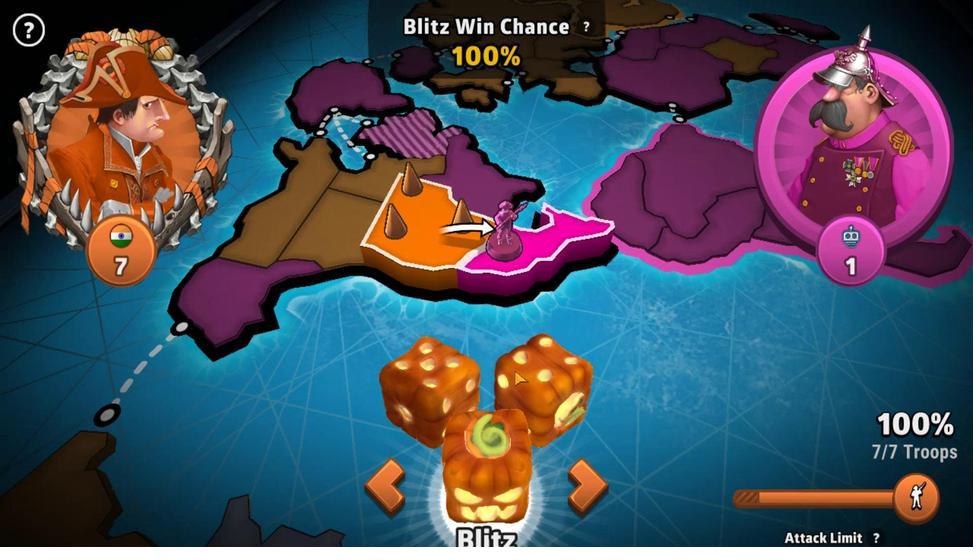 
Action: Mouse moved to (669, 402)
Screenshot: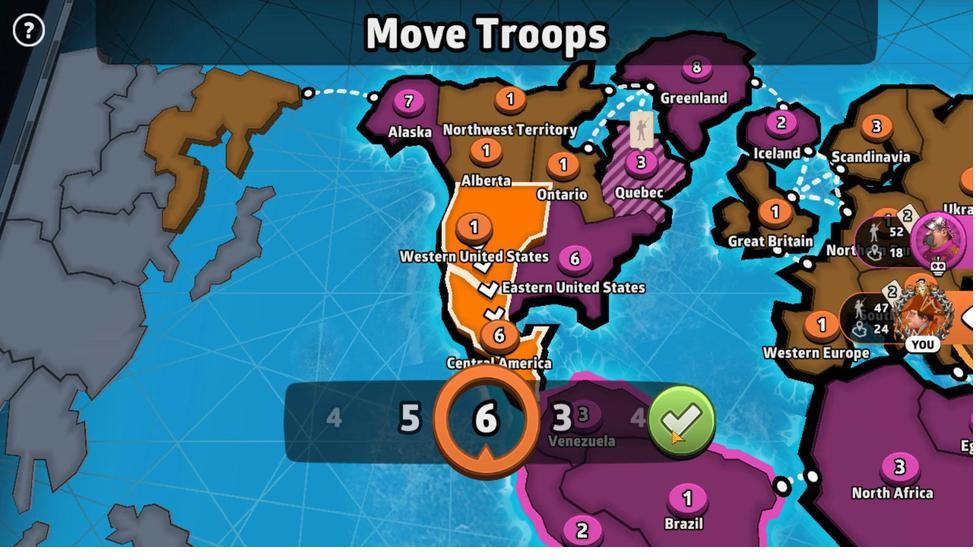 
Action: Mouse pressed left at (669, 402)
Screenshot: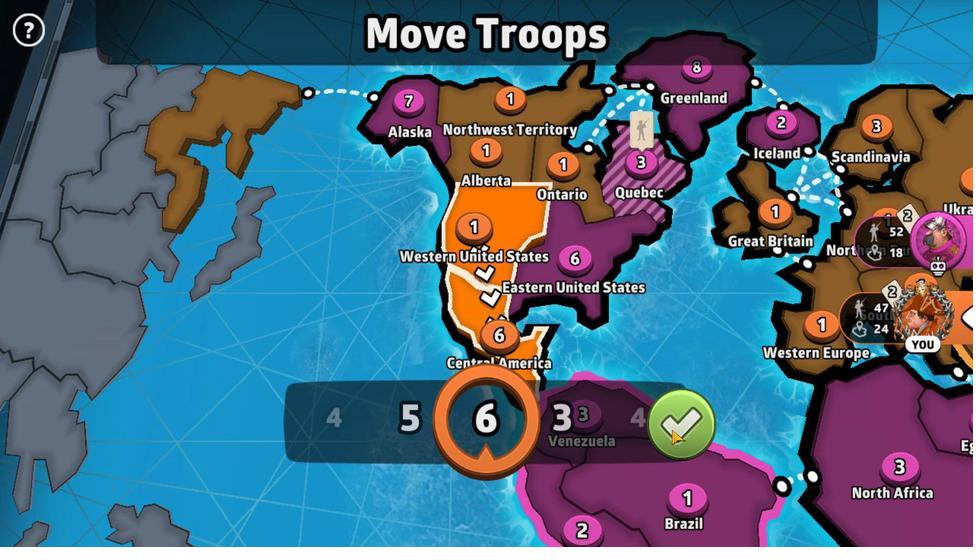 
Action: Mouse moved to (486, 474)
Screenshot: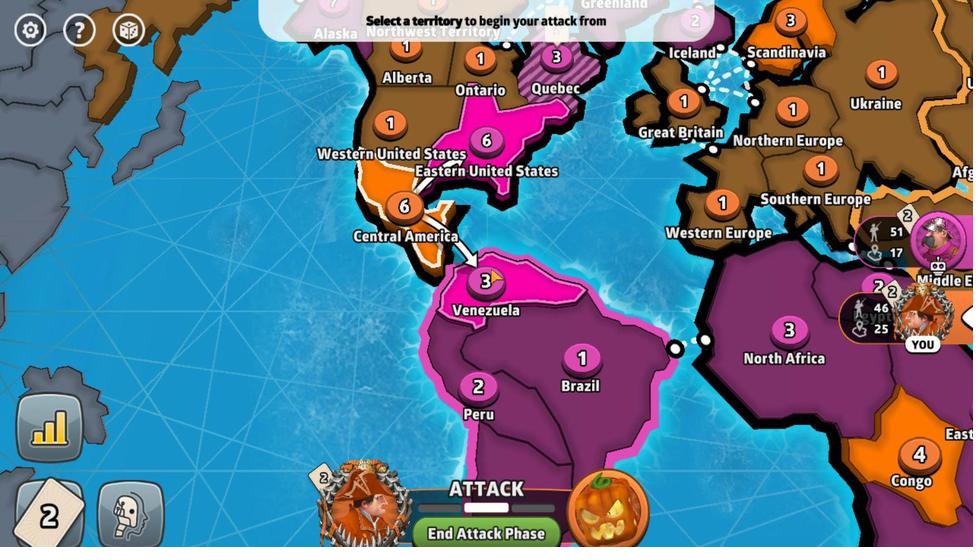 
Action: Mouse pressed left at (486, 474)
Screenshot: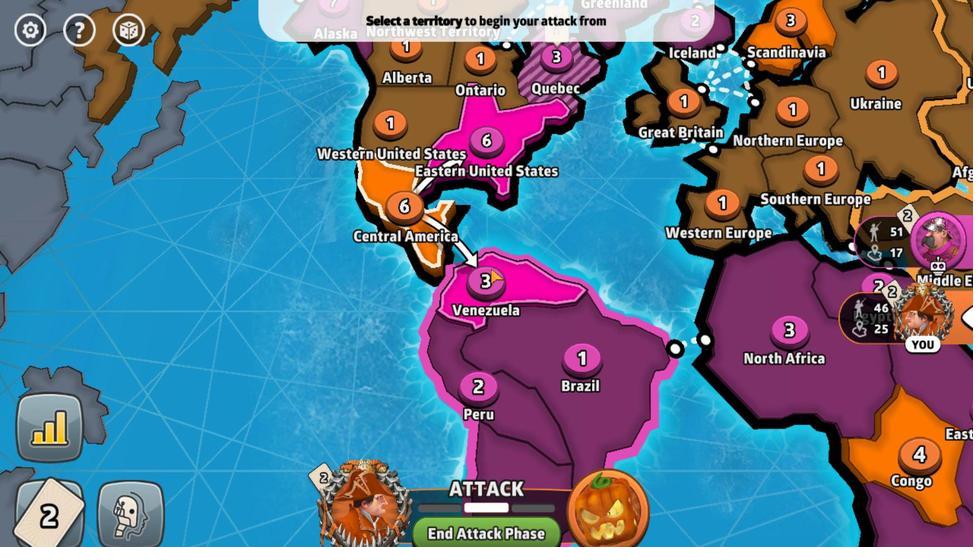 
Action: Mouse moved to (508, 392)
